 Task: Research Airbnb accommodation in Segbwema, Sierra Leone from 9th November, 2023 to 16th November, 2023 for 2 adults.2 bedrooms having 2 beds and 1 bathroom. Property type can be flat. Booking option can be shelf check-in. Look for 4 properties as per requirement.
Action: Mouse moved to (427, 180)
Screenshot: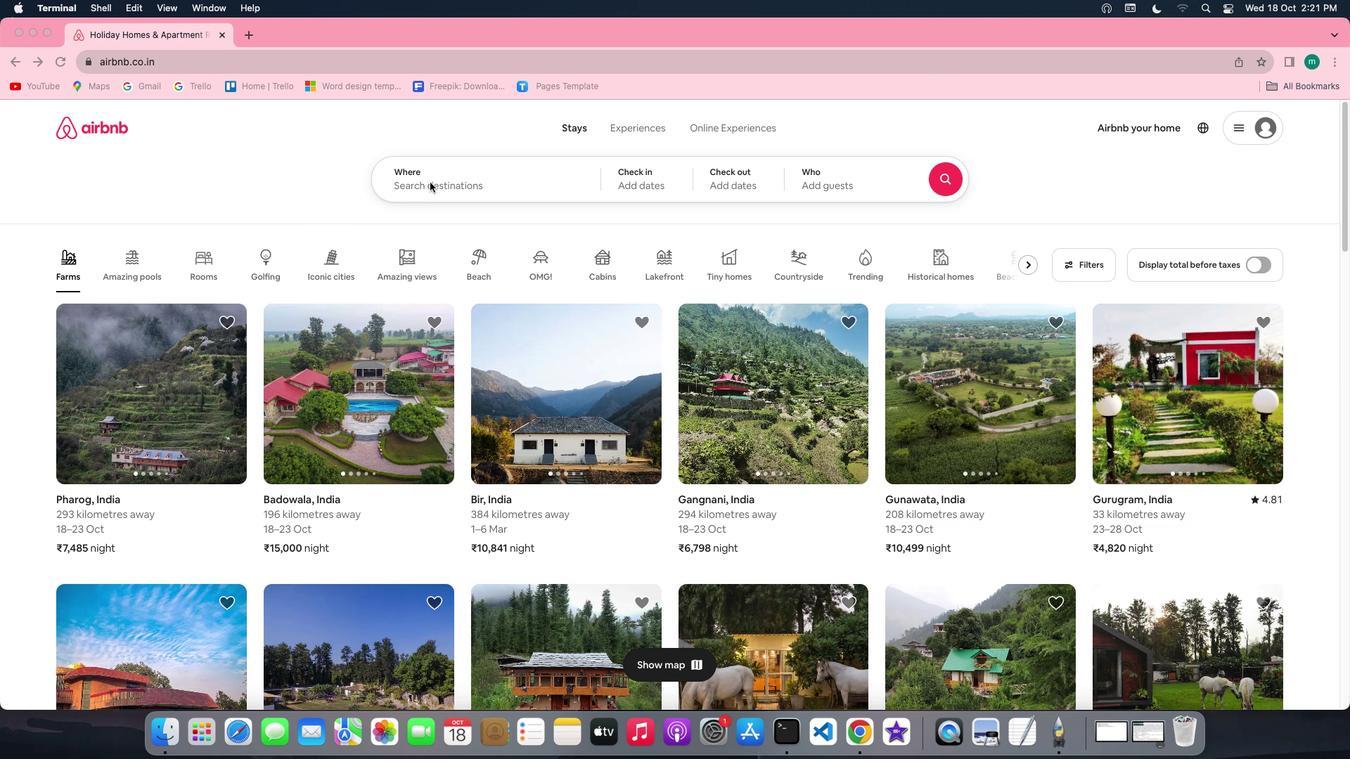 
Action: Mouse pressed left at (427, 180)
Screenshot: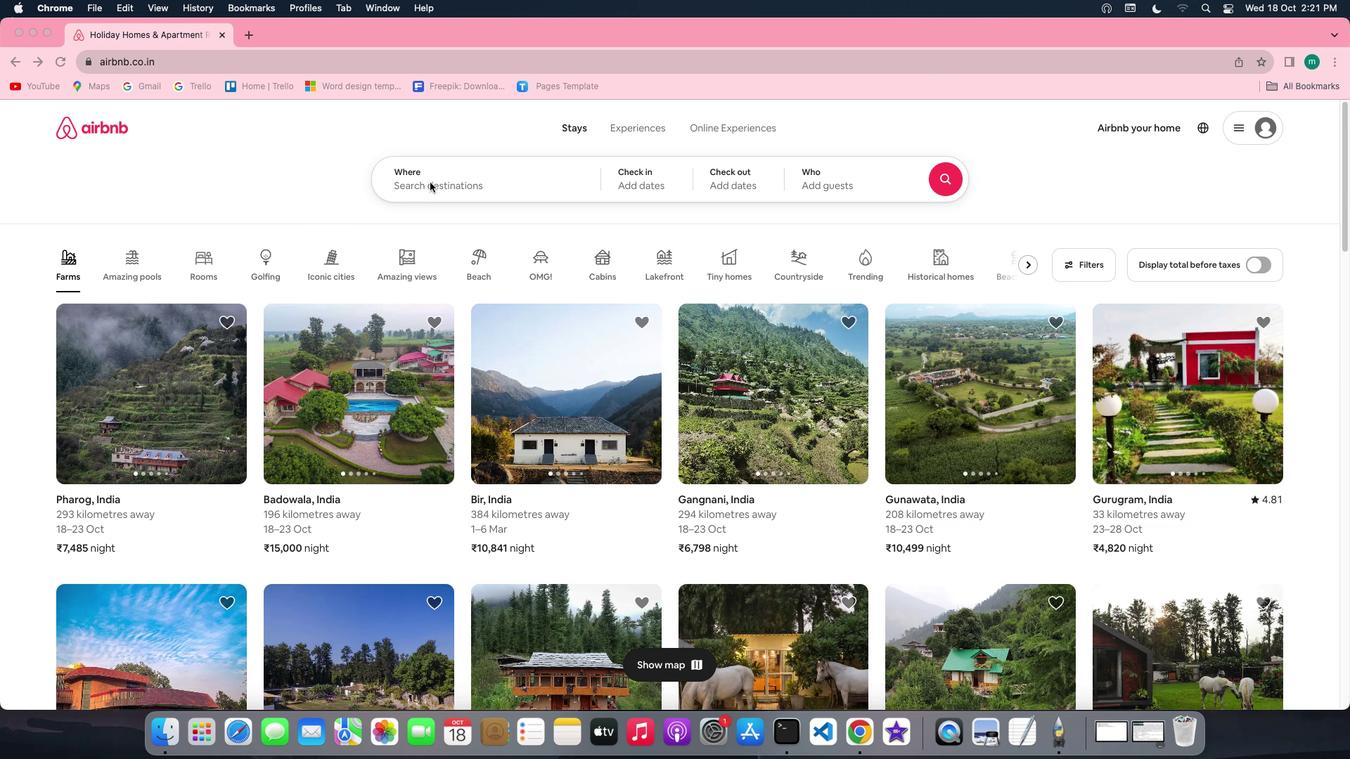 
Action: Mouse pressed left at (427, 180)
Screenshot: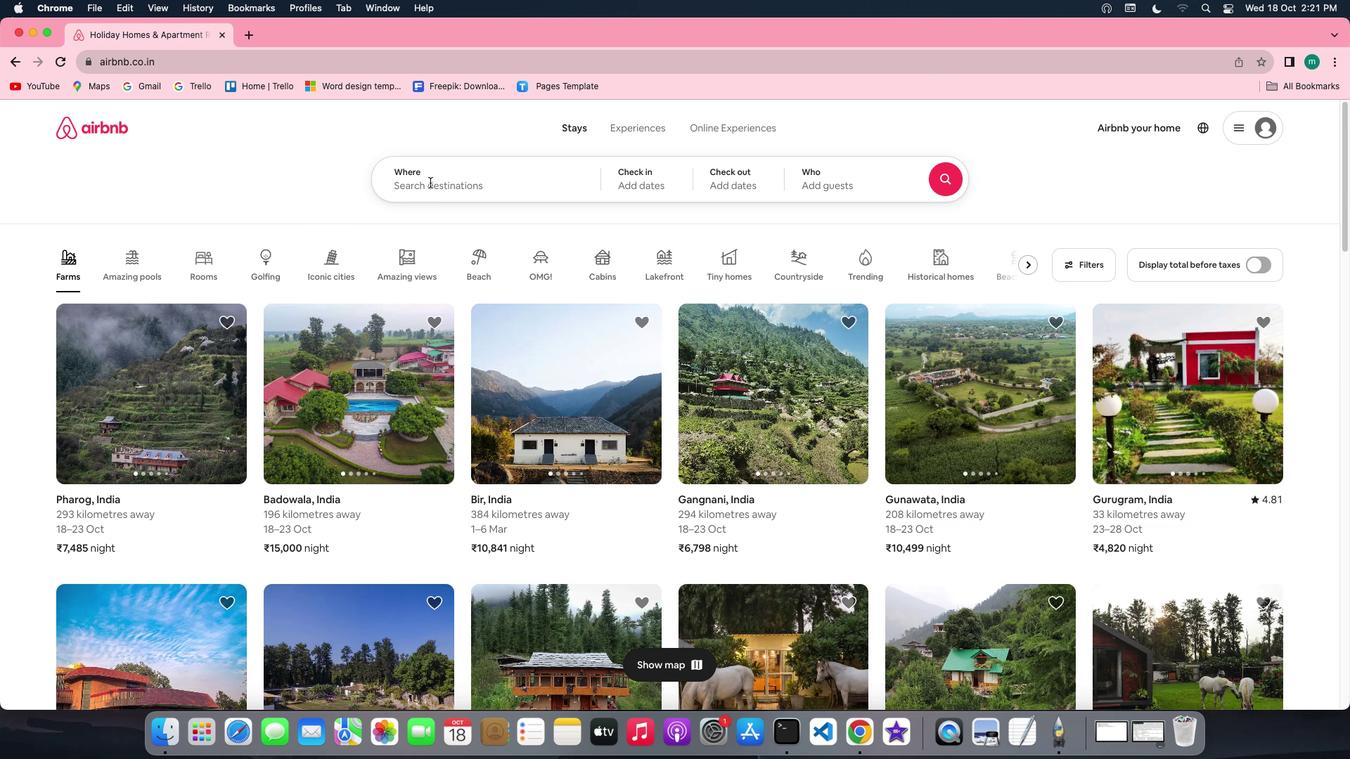 
Action: Key pressed Key.shift'S''e''g''b''w''e''m''a'','Key.spaceKey.shift'S''i''e''r''r''a'Key.spaceKey.shift'L''e''o''n''e'
Screenshot: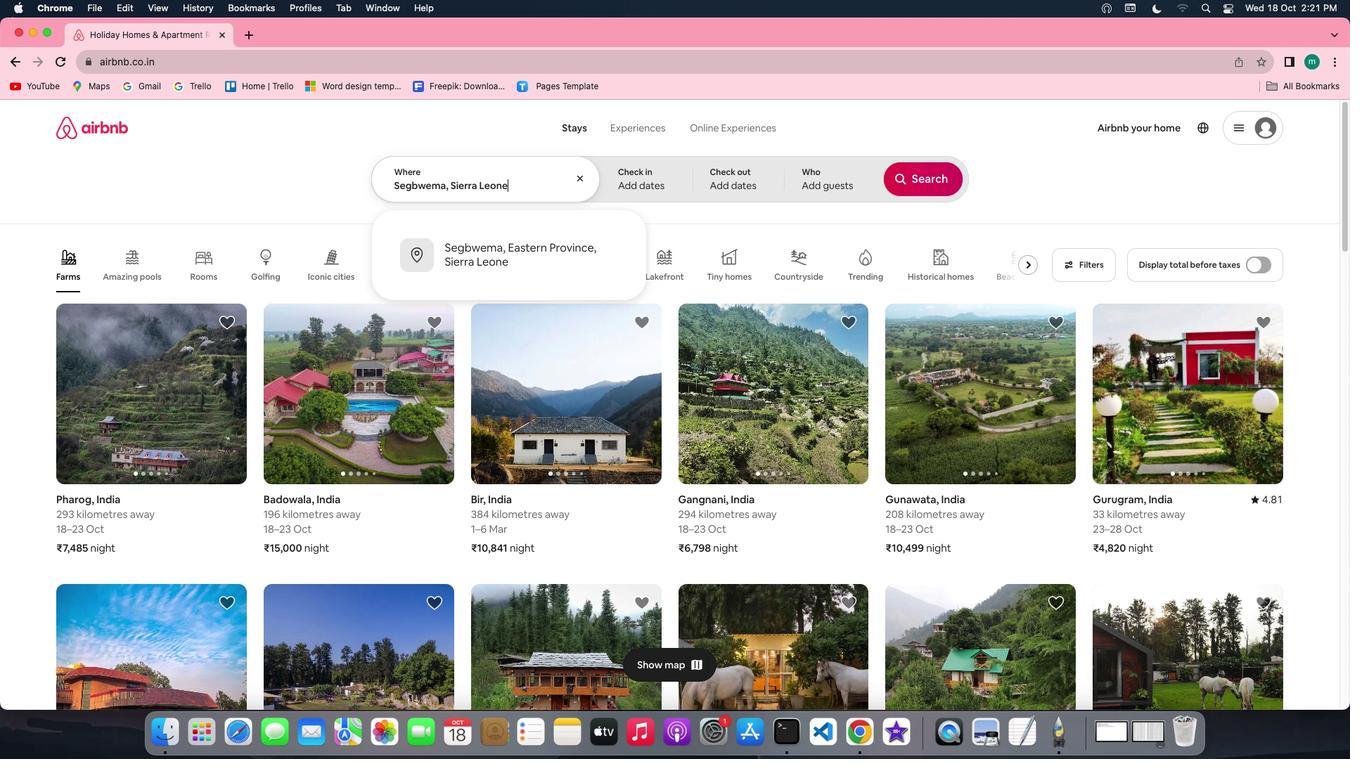 
Action: Mouse moved to (616, 185)
Screenshot: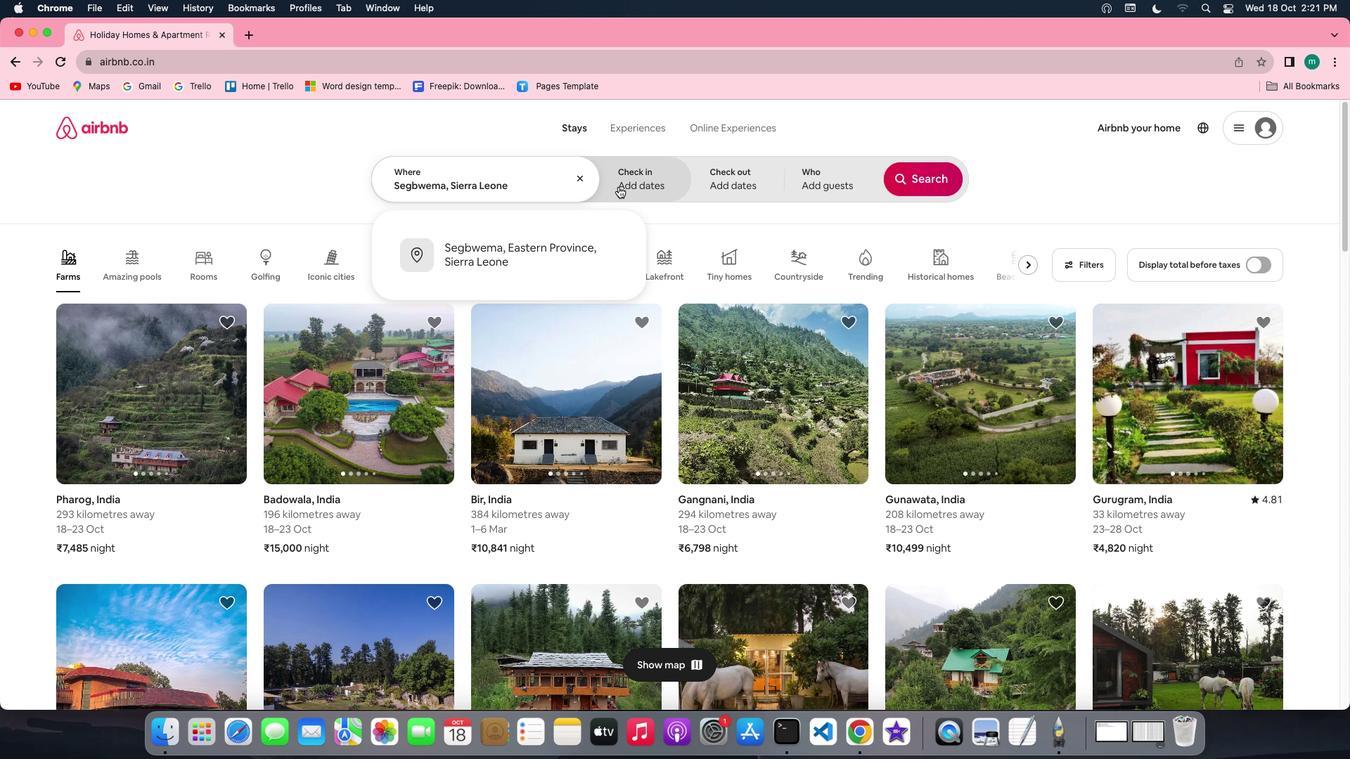 
Action: Mouse pressed left at (616, 185)
Screenshot: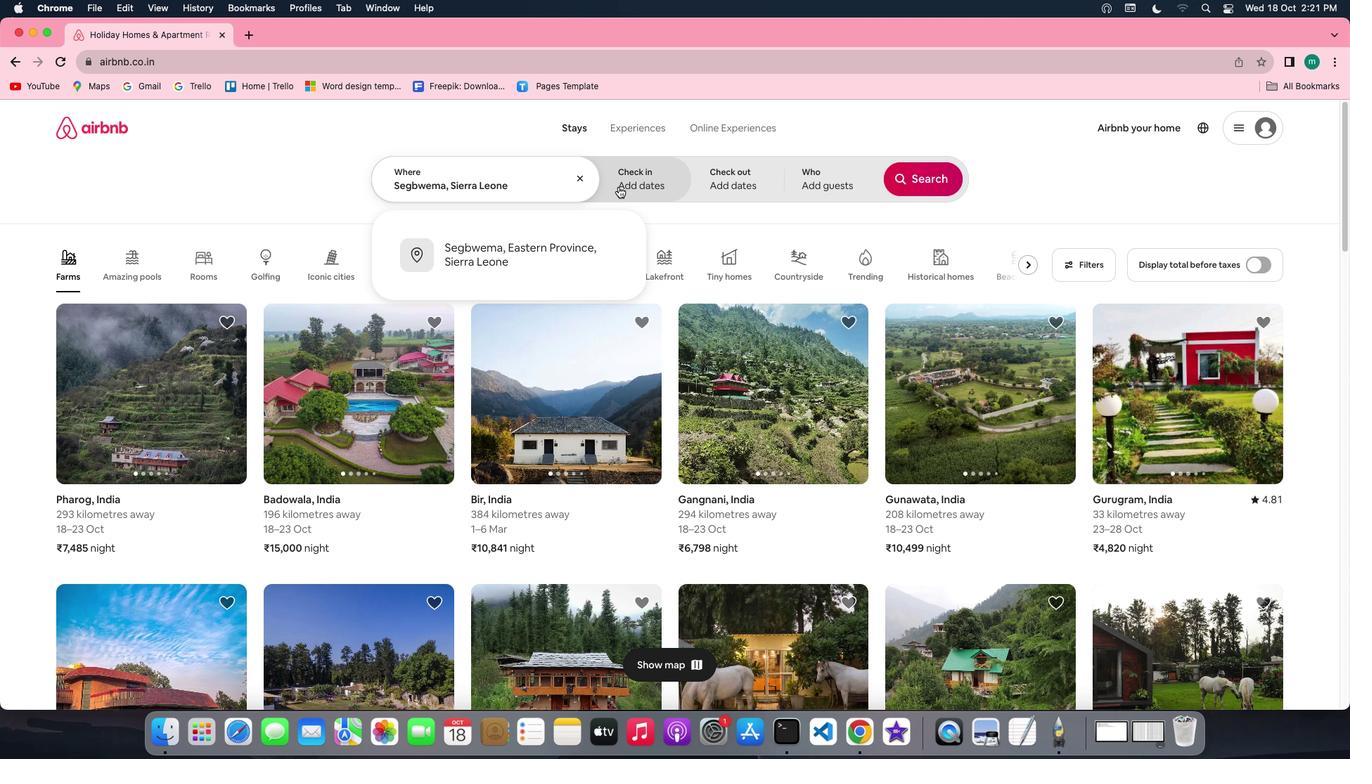 
Action: Mouse moved to (836, 391)
Screenshot: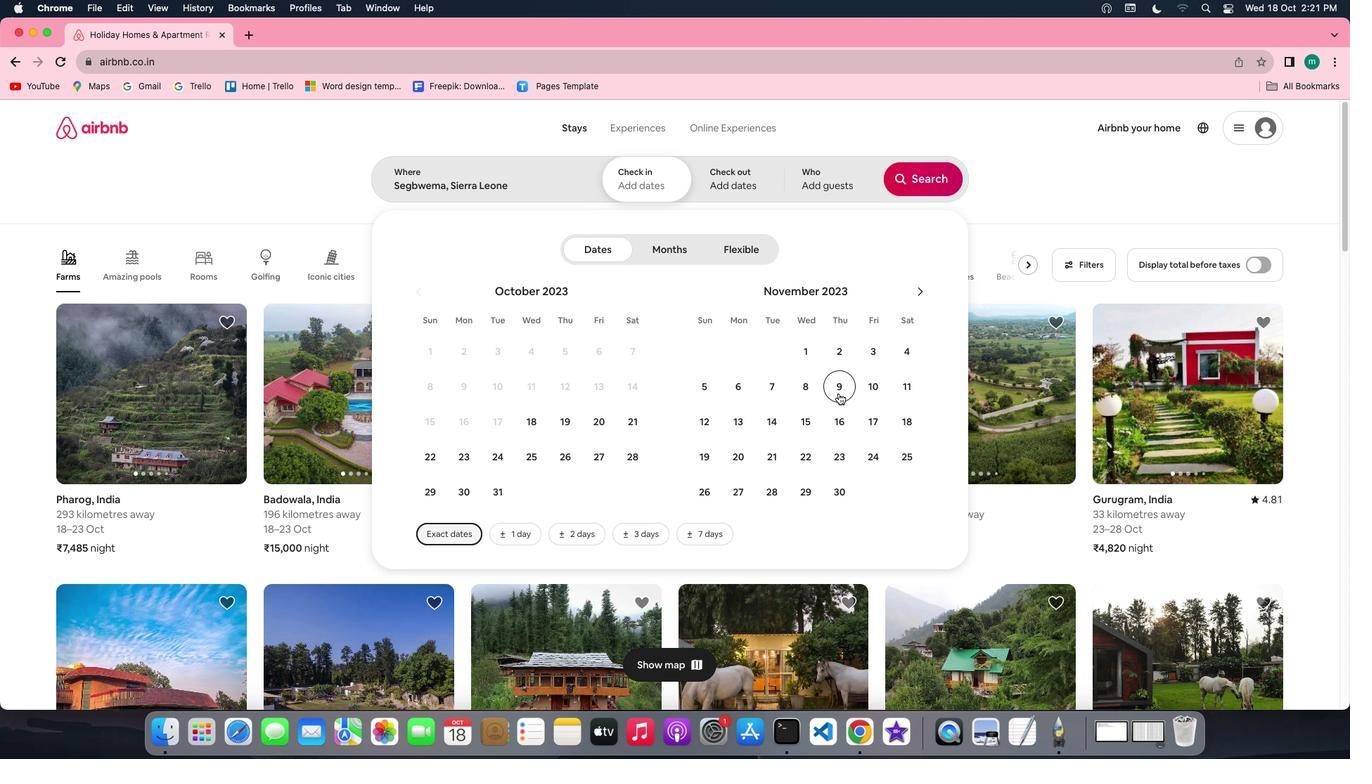 
Action: Mouse pressed left at (836, 391)
Screenshot: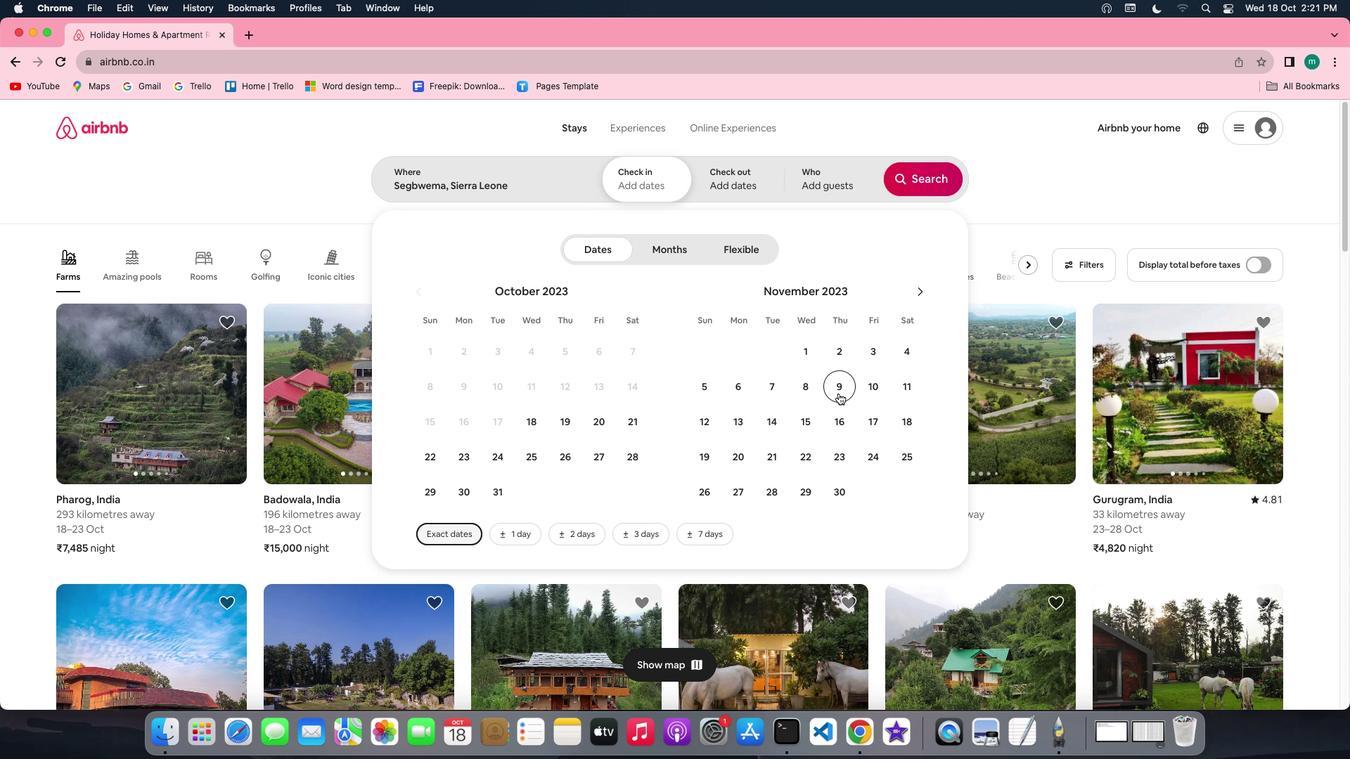 
Action: Mouse moved to (838, 416)
Screenshot: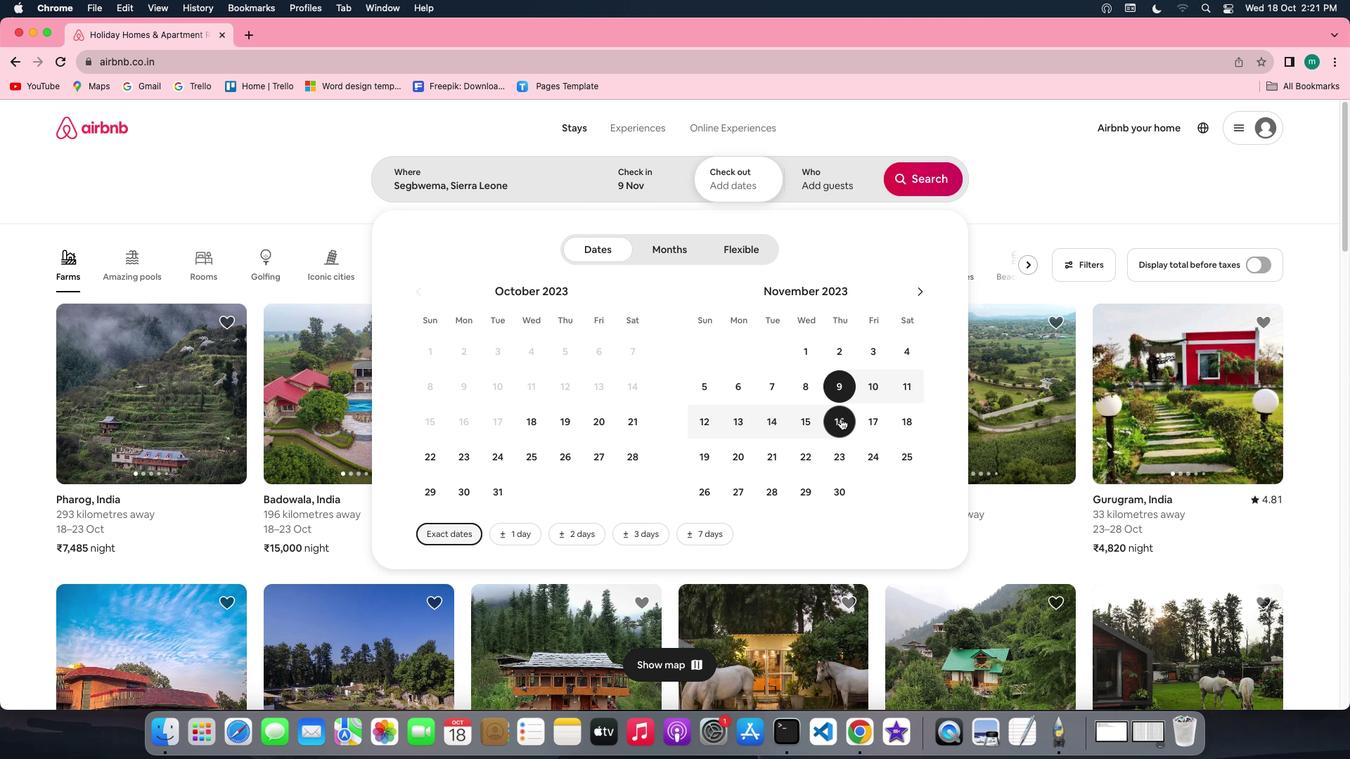 
Action: Mouse pressed left at (838, 416)
Screenshot: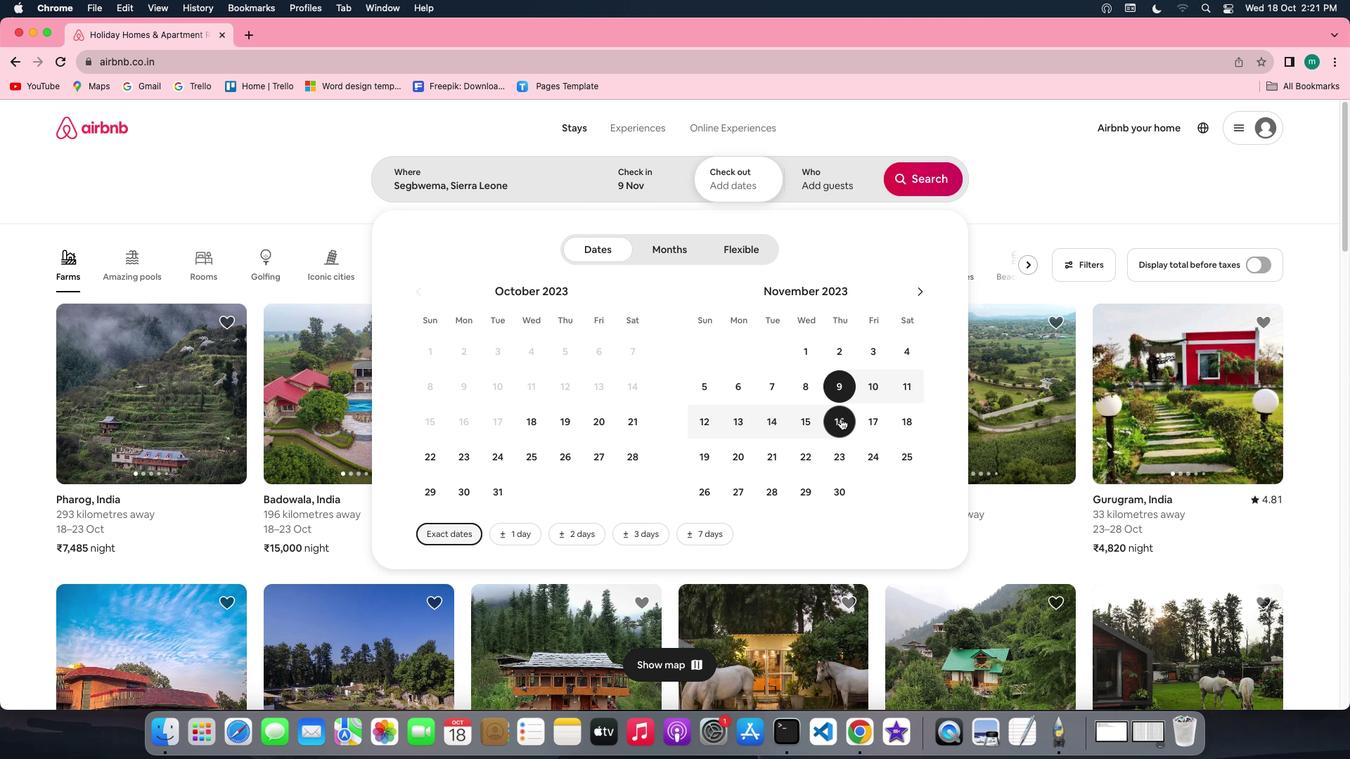 
Action: Mouse moved to (854, 183)
Screenshot: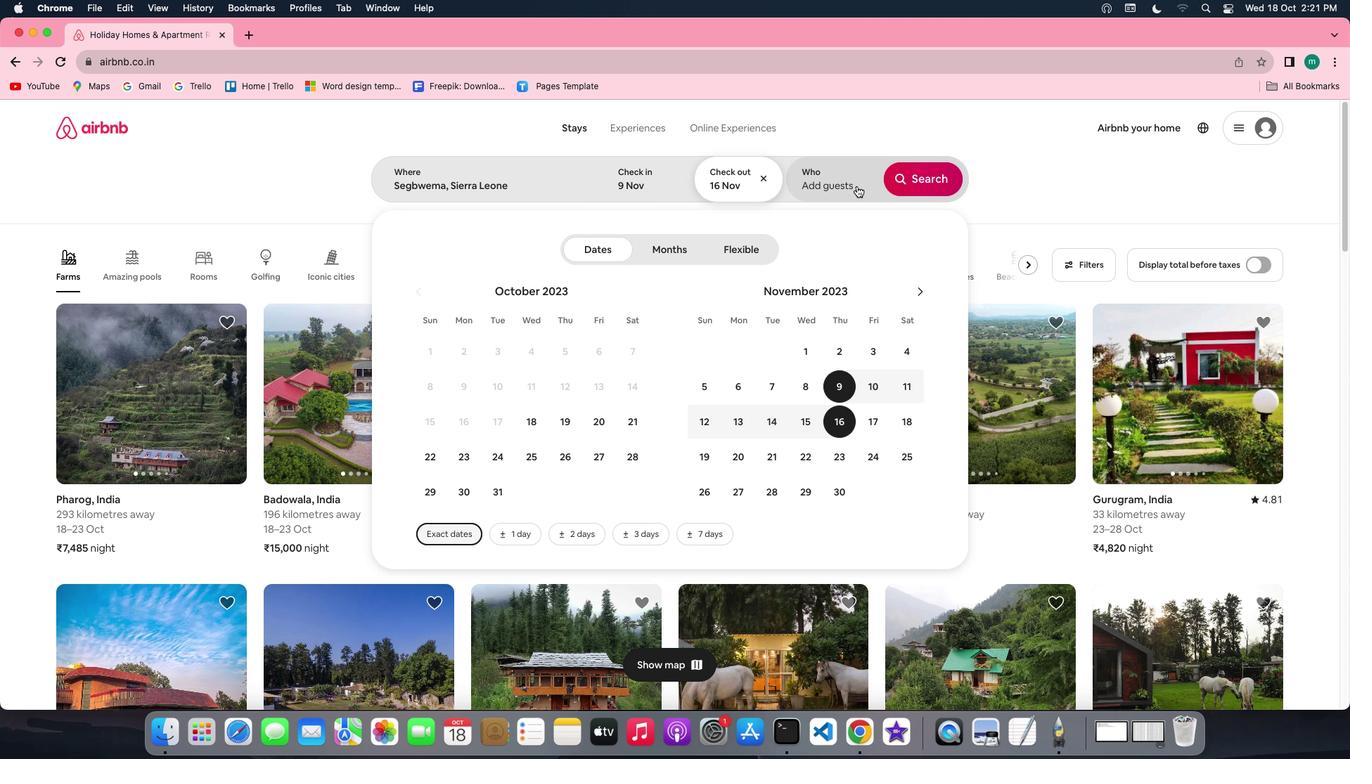 
Action: Mouse pressed left at (854, 183)
Screenshot: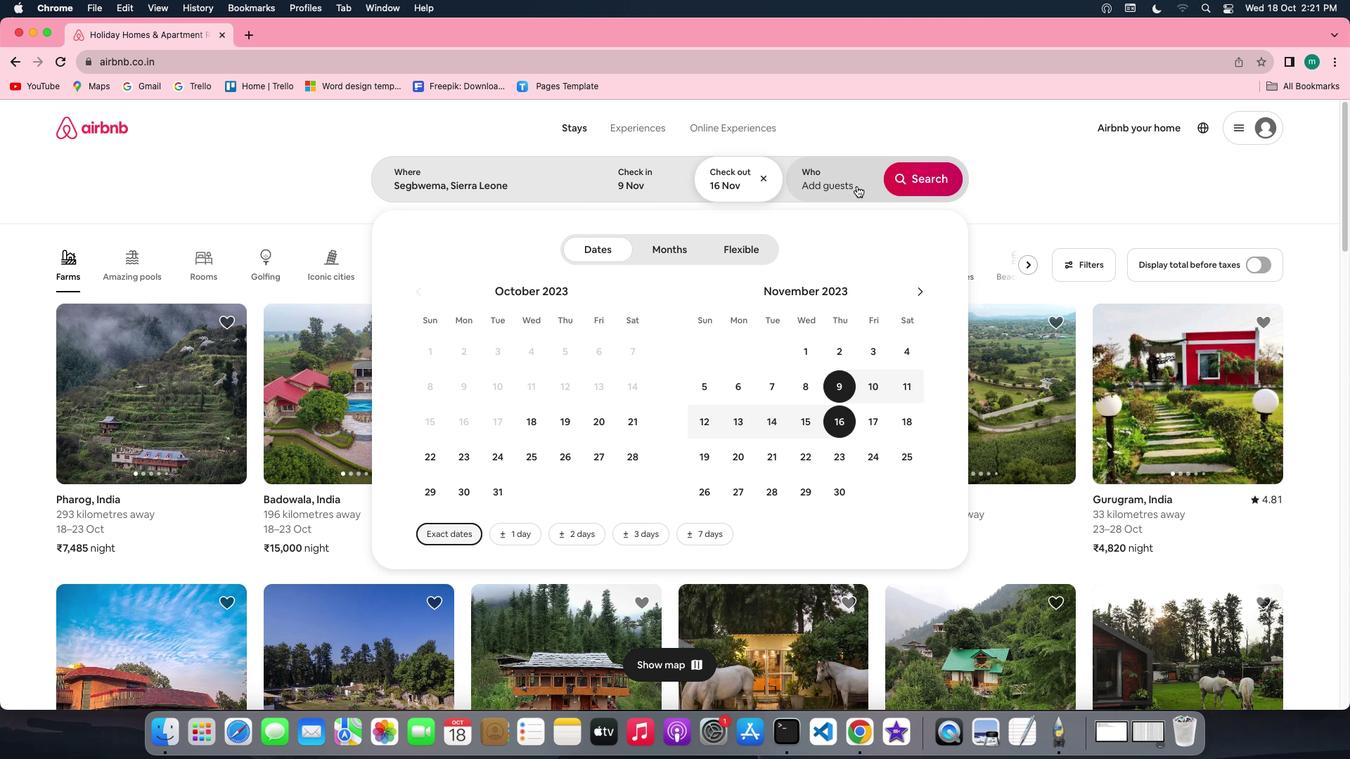 
Action: Mouse moved to (927, 244)
Screenshot: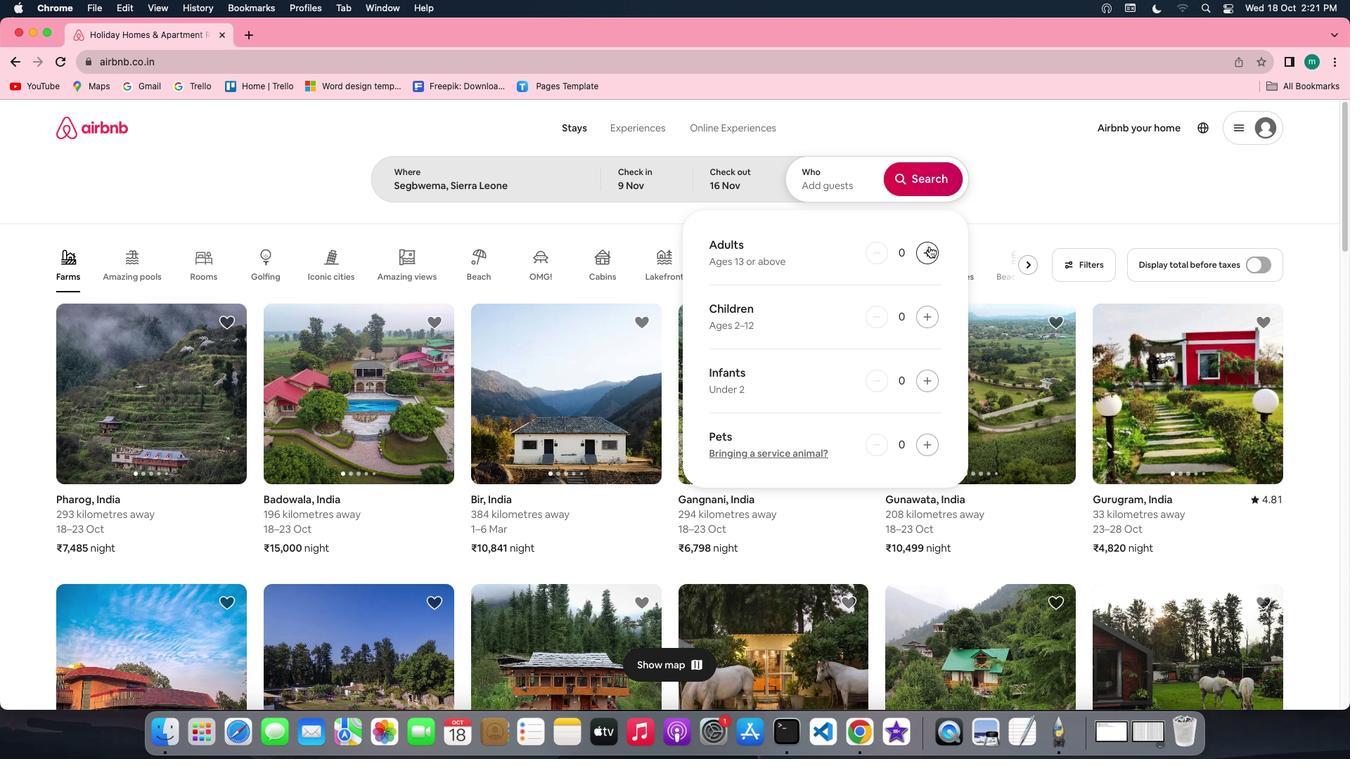 
Action: Mouse pressed left at (927, 244)
Screenshot: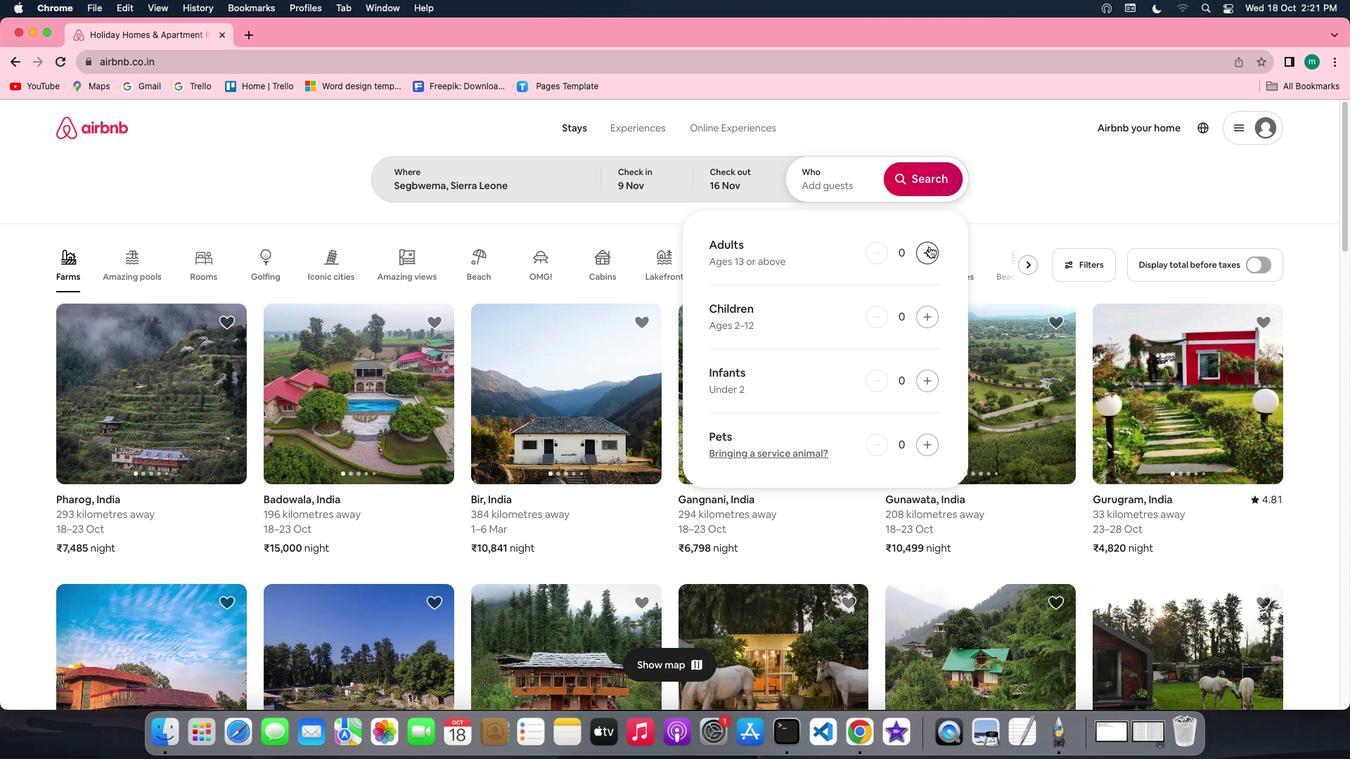 
Action: Mouse pressed left at (927, 244)
Screenshot: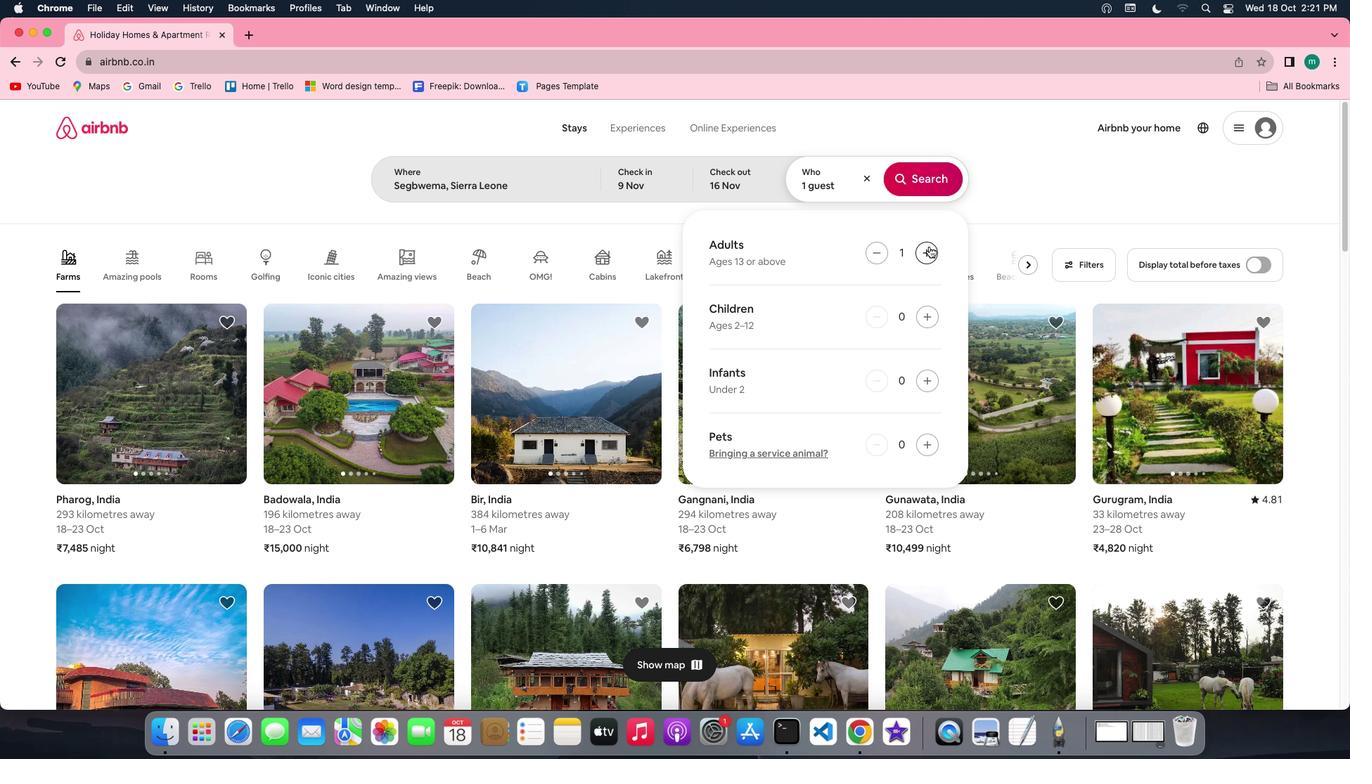
Action: Mouse moved to (918, 170)
Screenshot: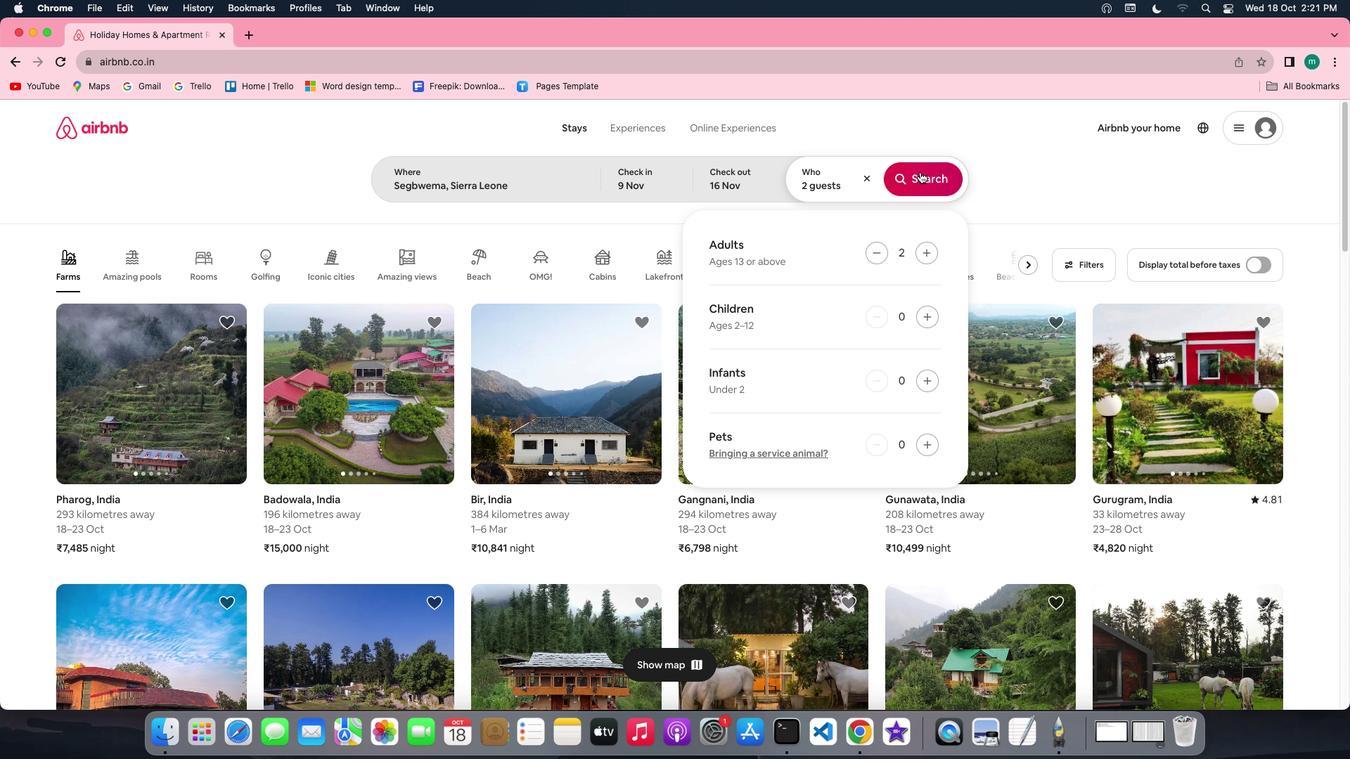 
Action: Mouse pressed left at (918, 170)
Screenshot: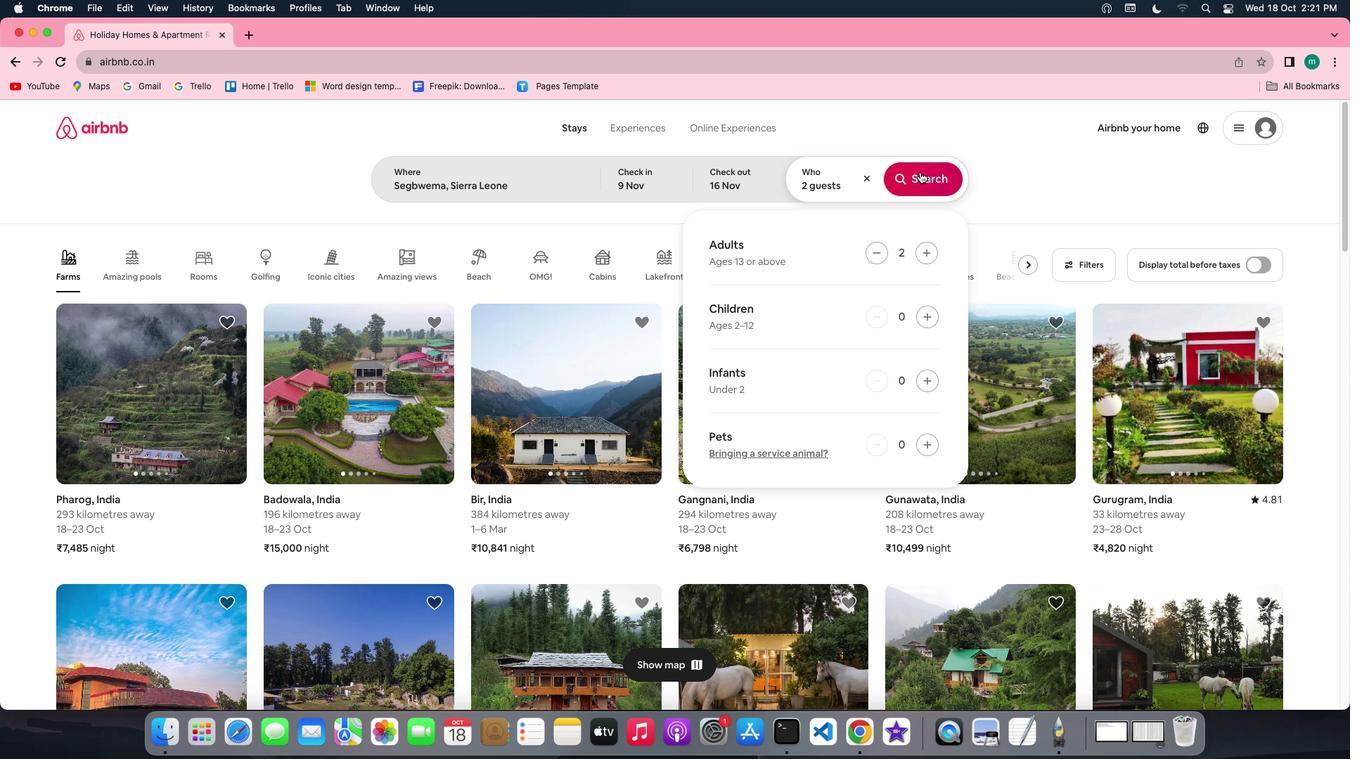 
Action: Mouse moved to (1139, 177)
Screenshot: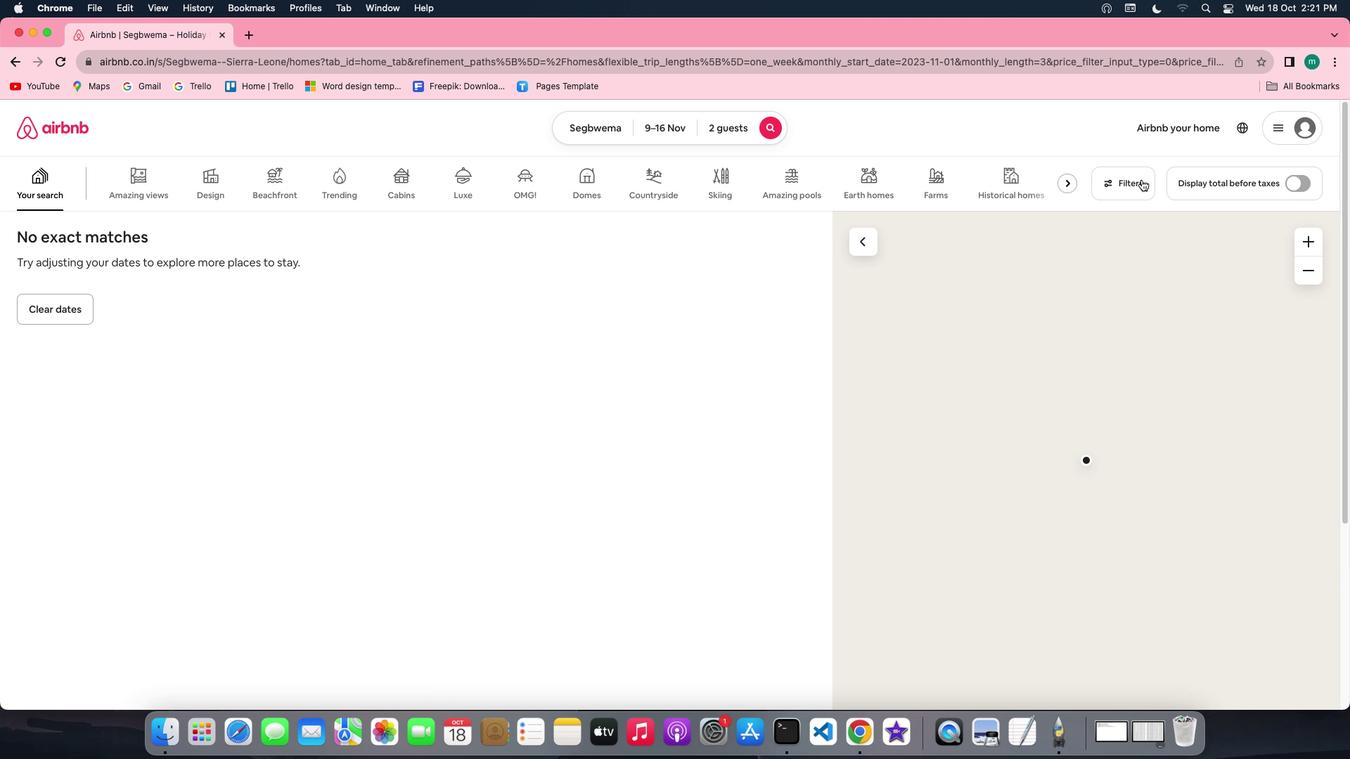 
Action: Mouse pressed left at (1139, 177)
Screenshot: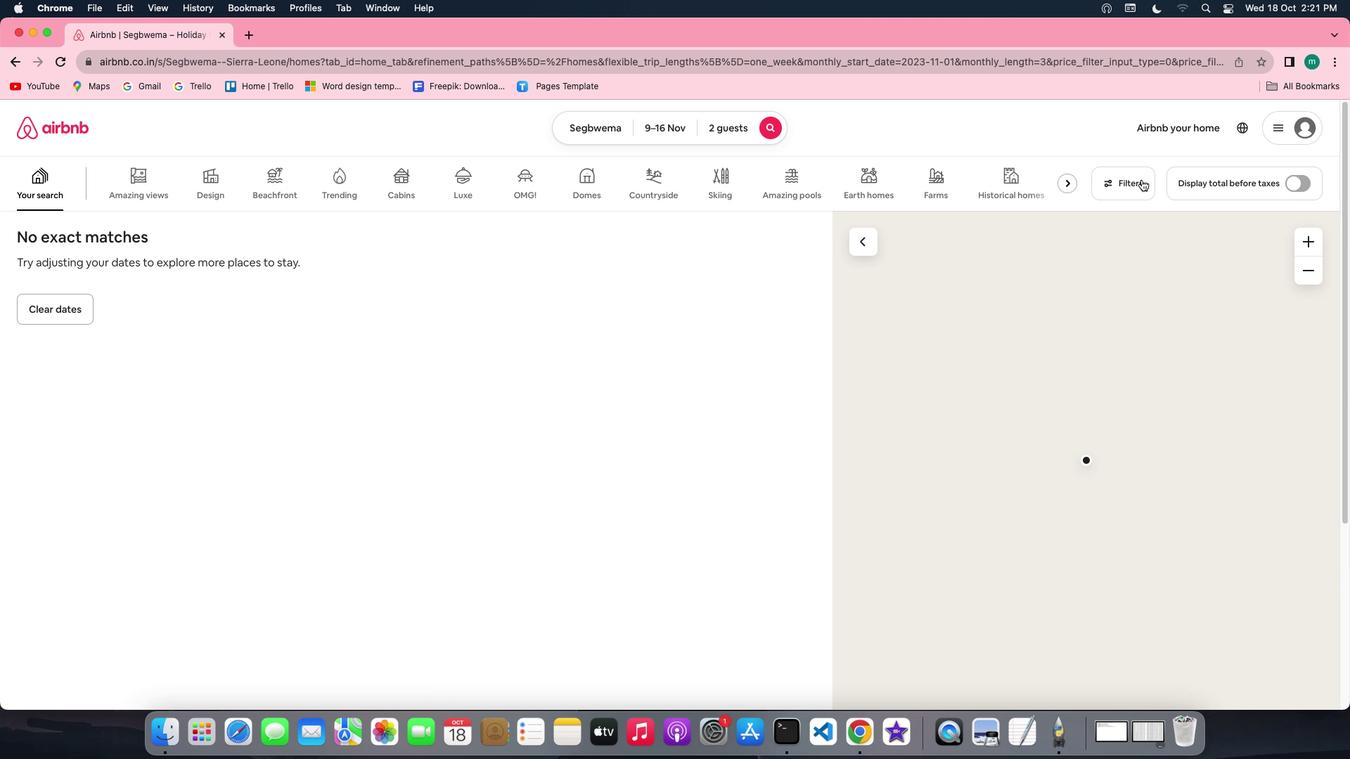 
Action: Mouse moved to (637, 443)
Screenshot: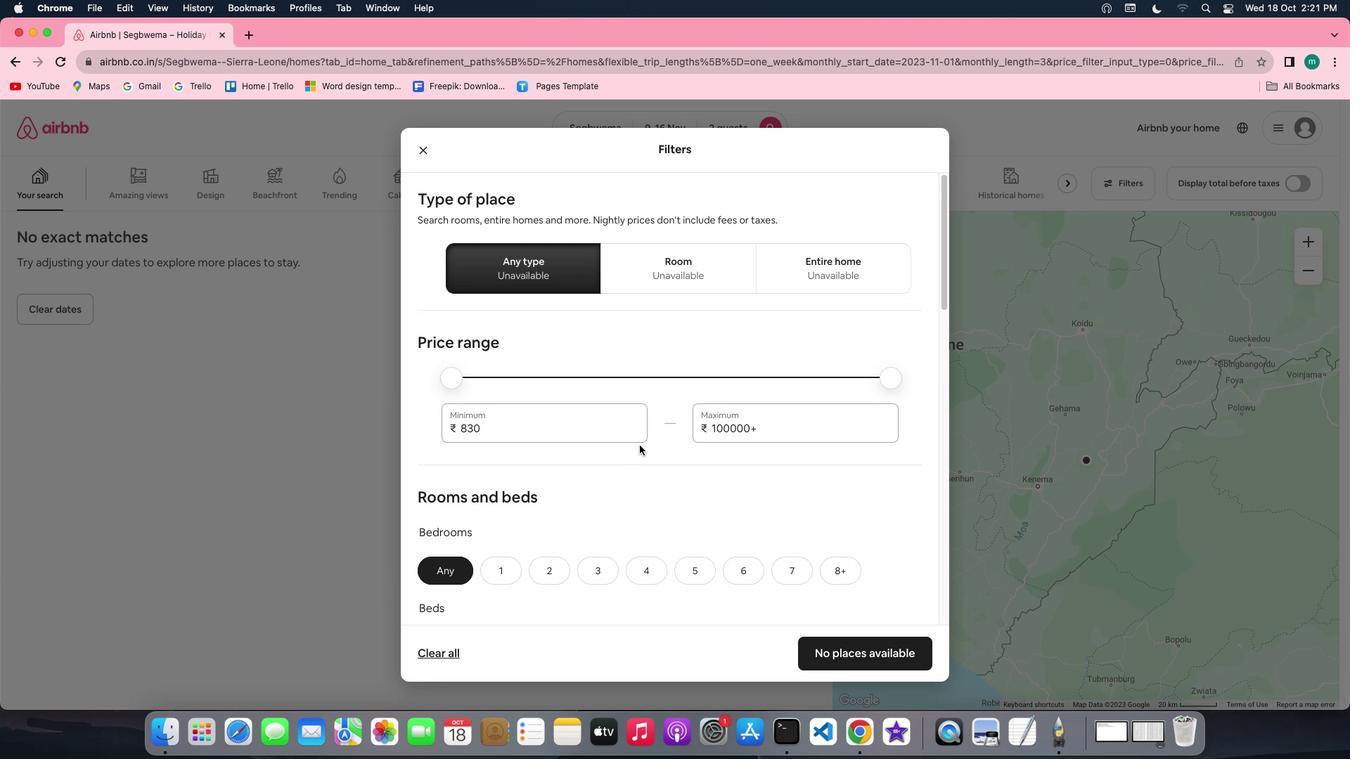 
Action: Mouse scrolled (637, 443) with delta (-1, -2)
Screenshot: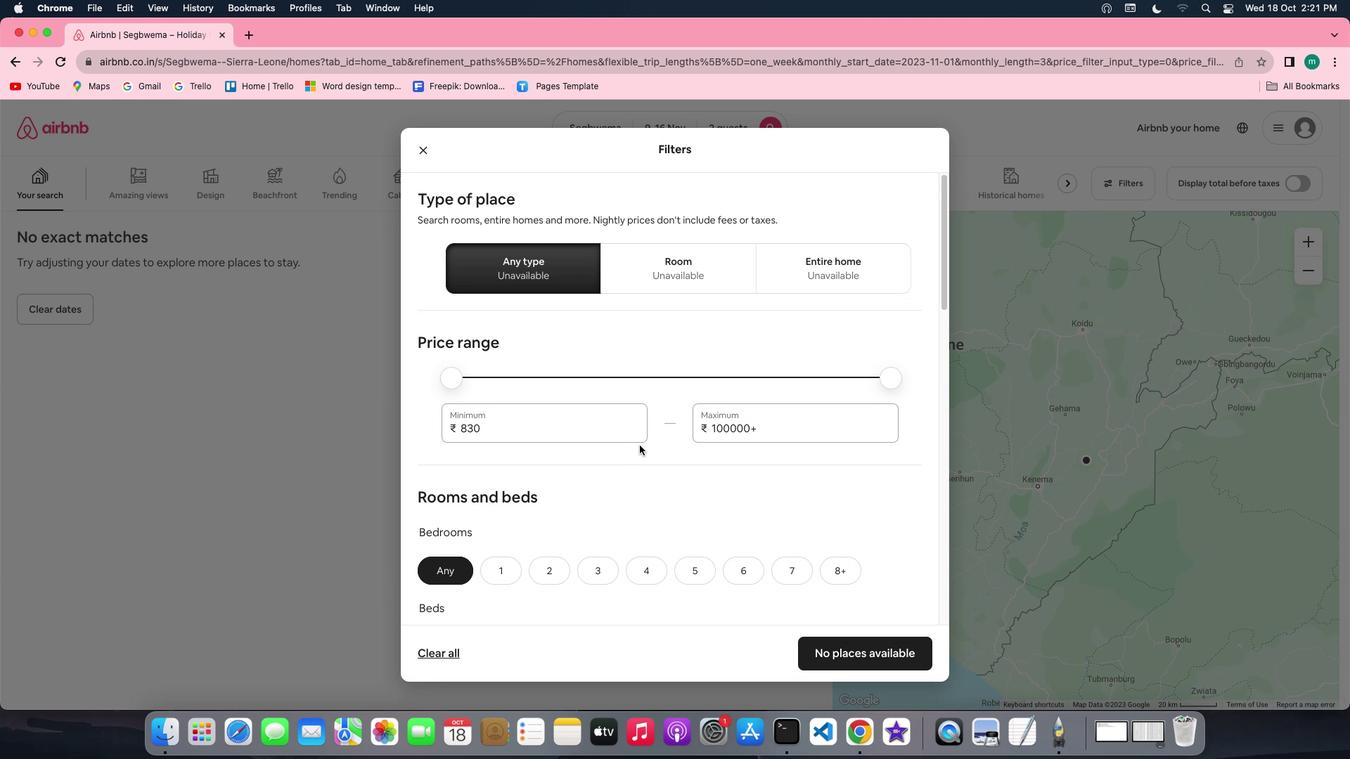 
Action: Mouse scrolled (637, 443) with delta (-1, -2)
Screenshot: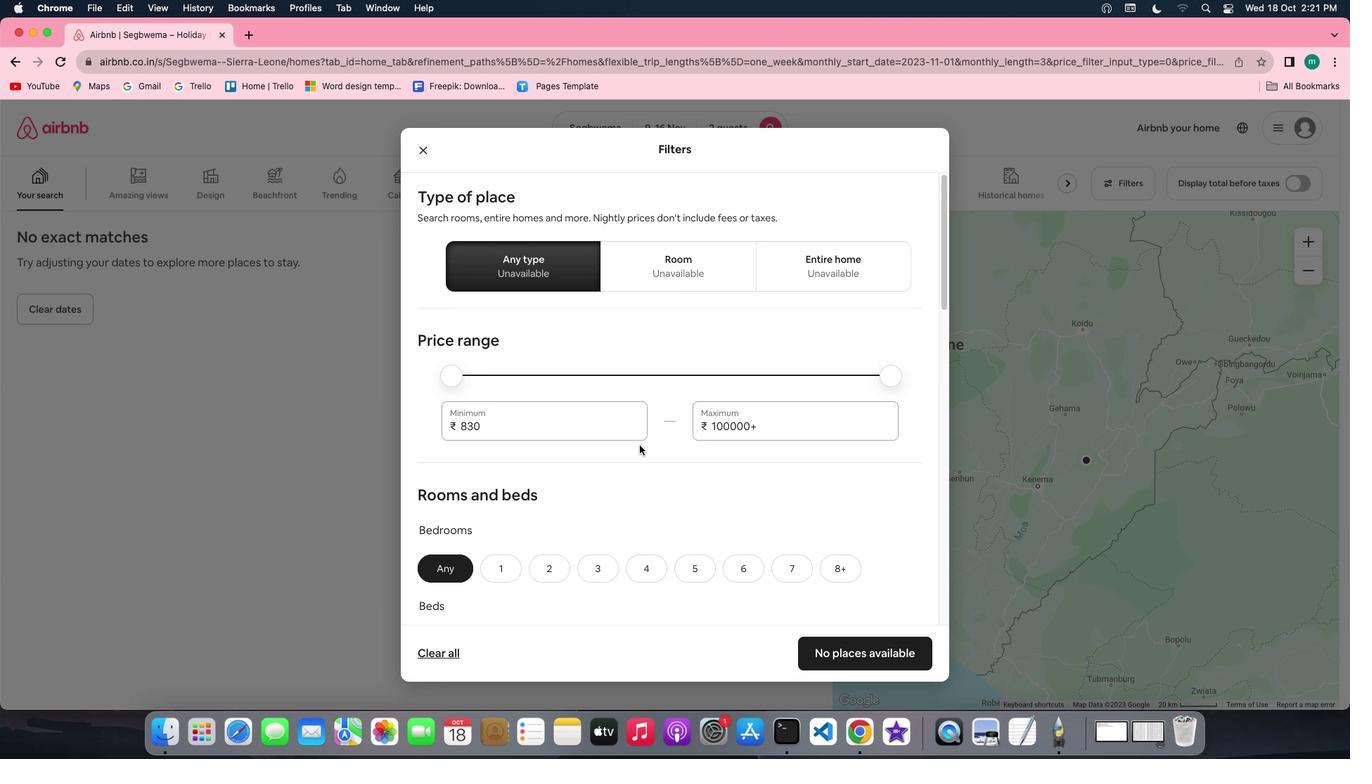 
Action: Mouse scrolled (637, 443) with delta (-1, -2)
Screenshot: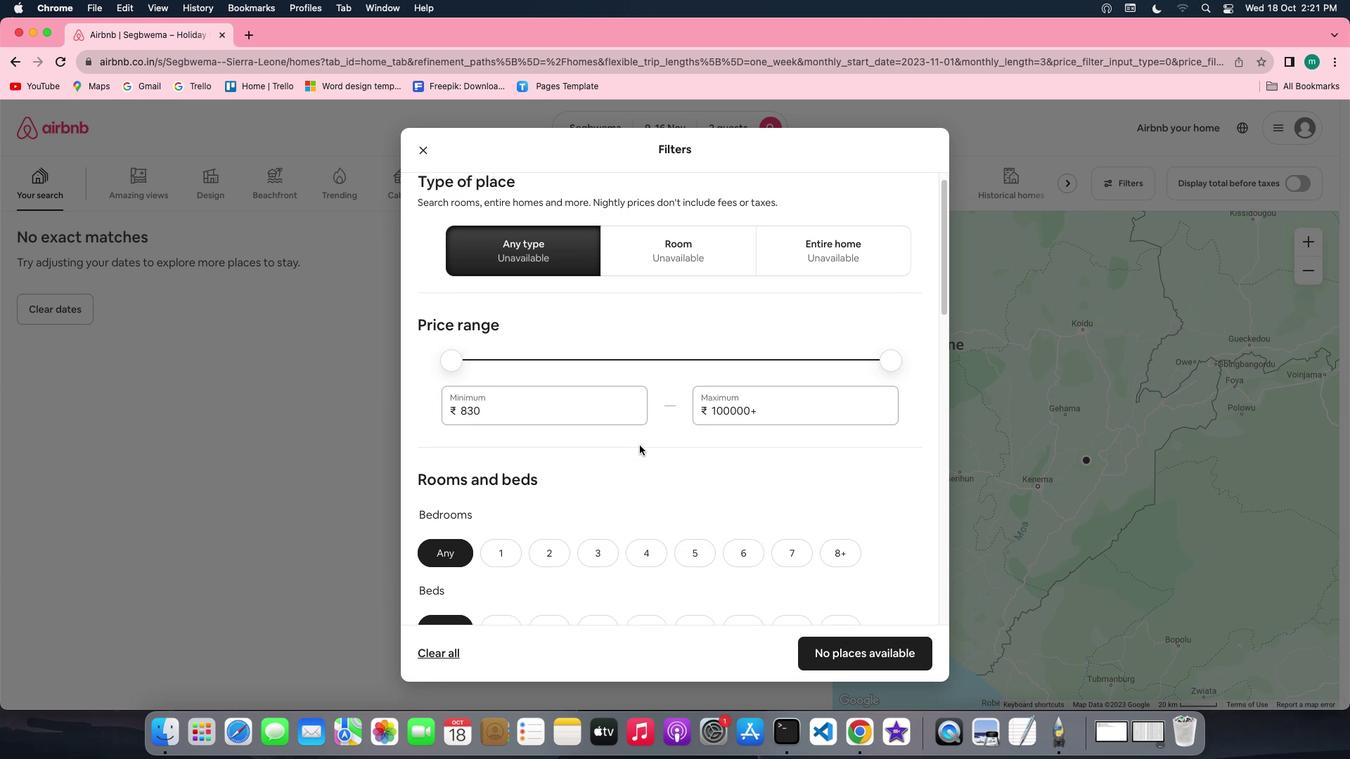 
Action: Mouse scrolled (637, 443) with delta (-1, -2)
Screenshot: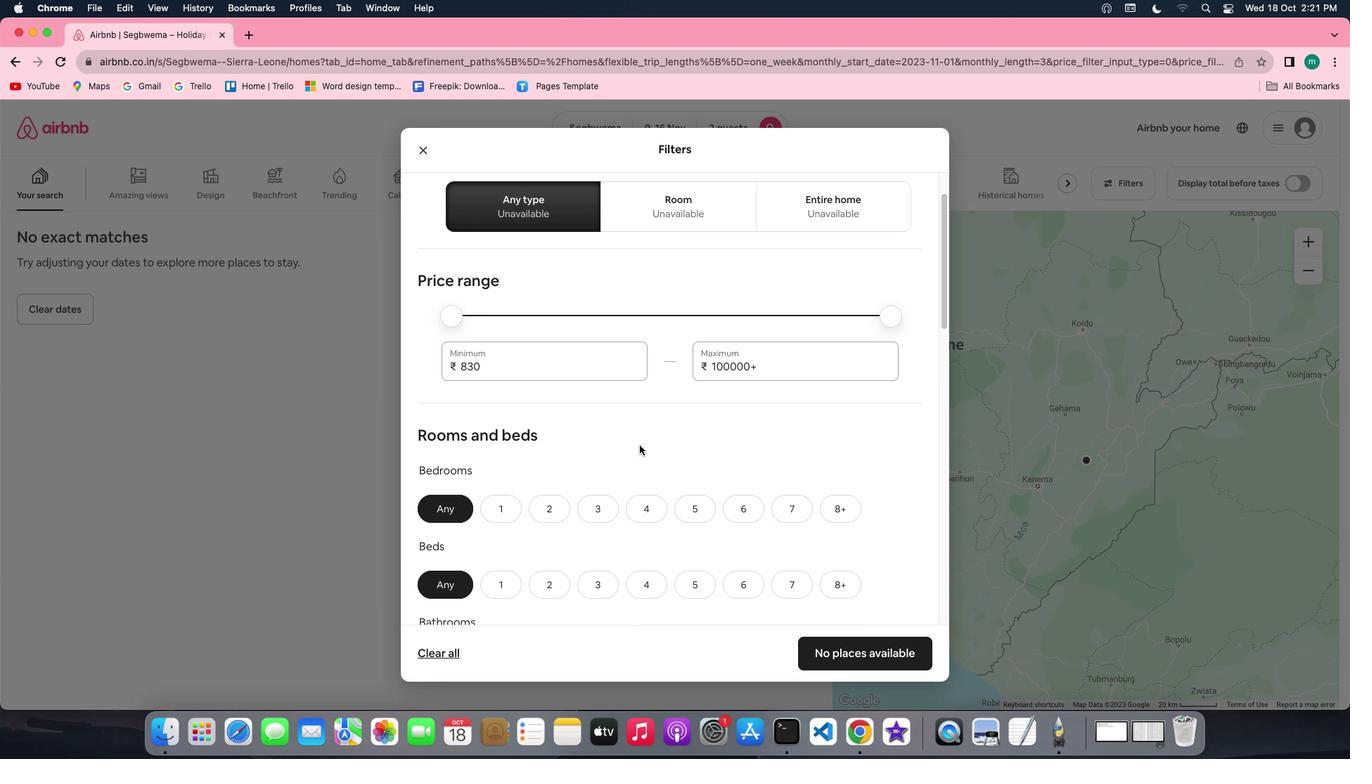 
Action: Mouse scrolled (637, 443) with delta (-1, -2)
Screenshot: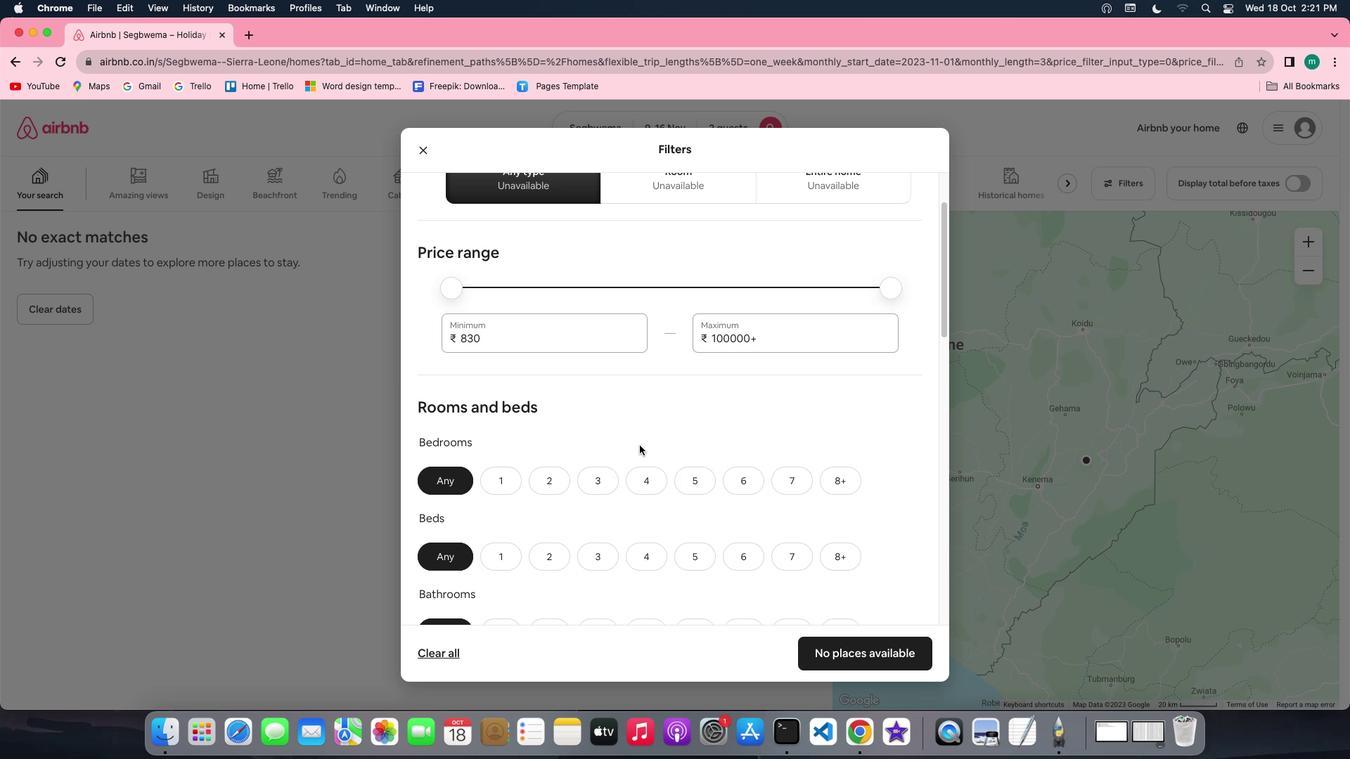 
Action: Mouse scrolled (637, 443) with delta (-1, -2)
Screenshot: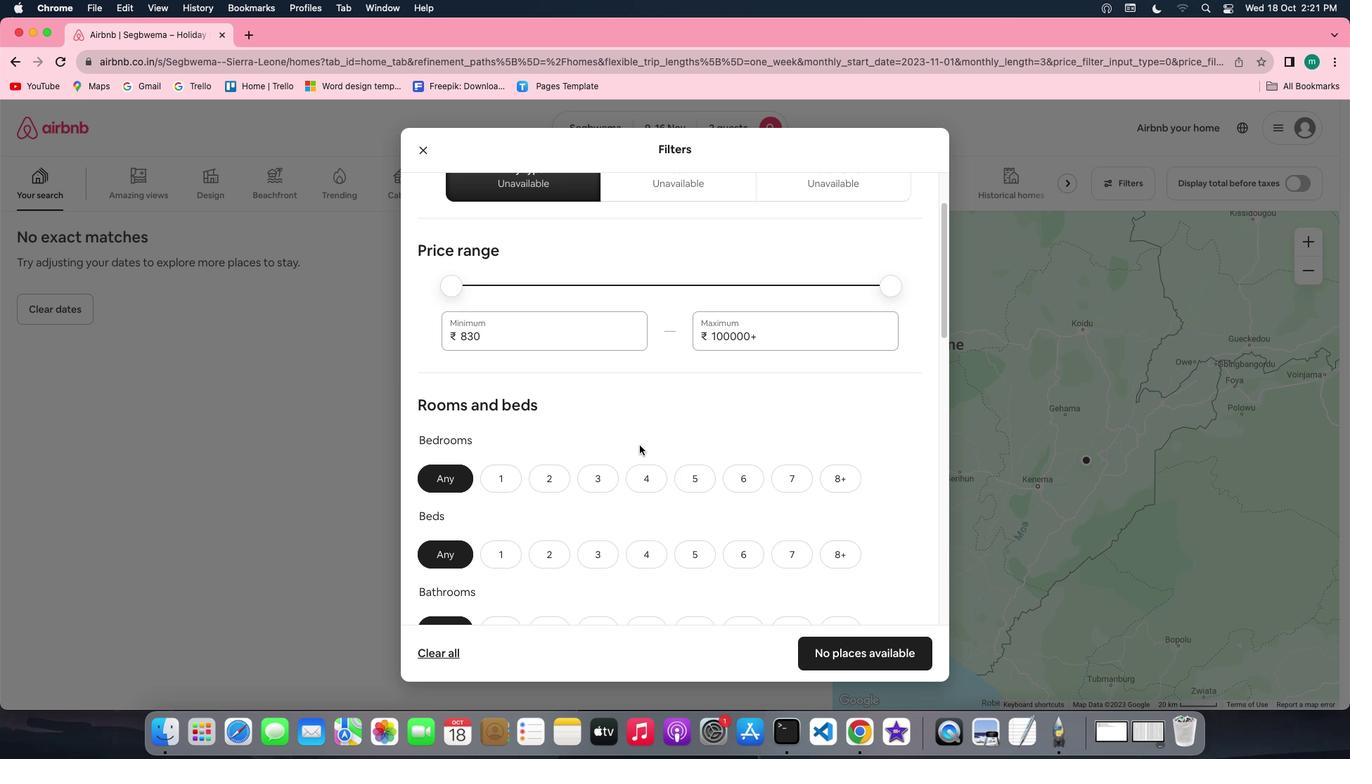 
Action: Mouse scrolled (637, 443) with delta (-1, -2)
Screenshot: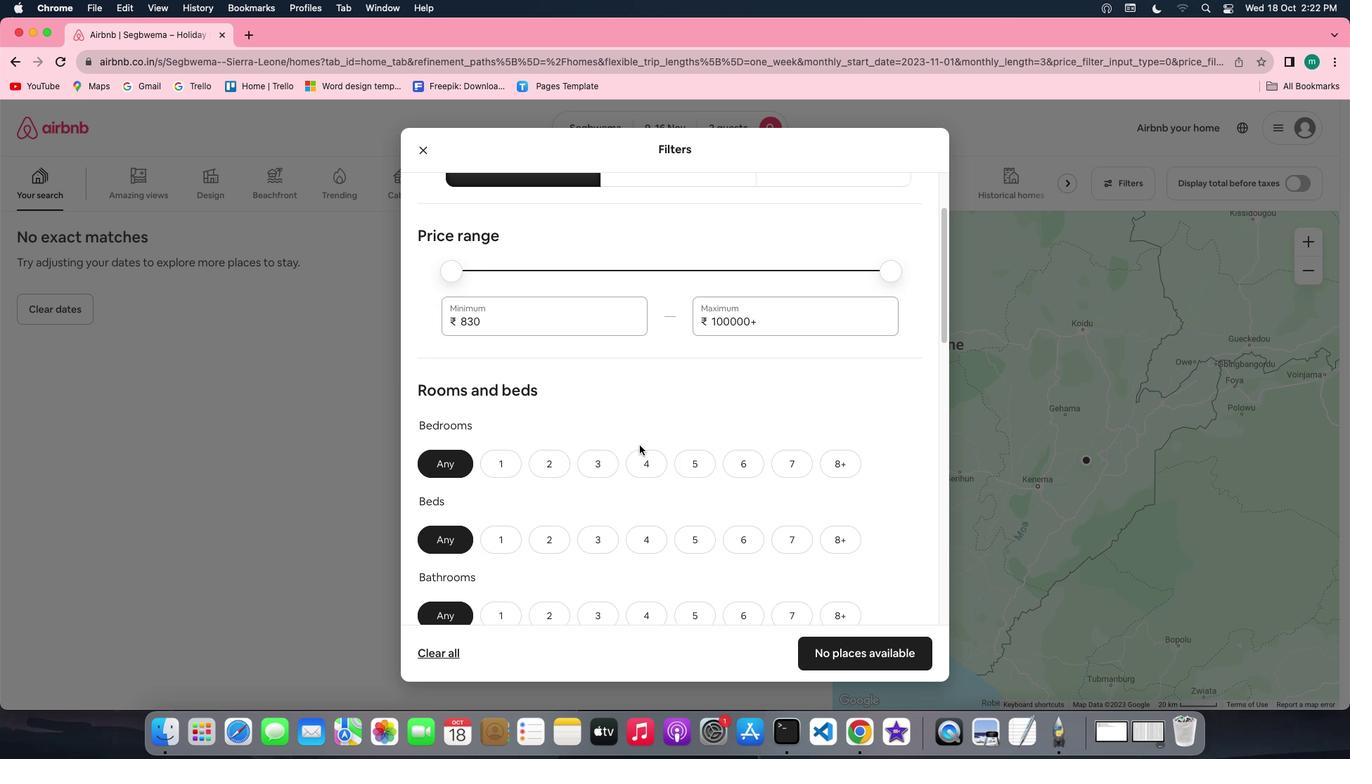 
Action: Mouse scrolled (637, 443) with delta (-1, -2)
Screenshot: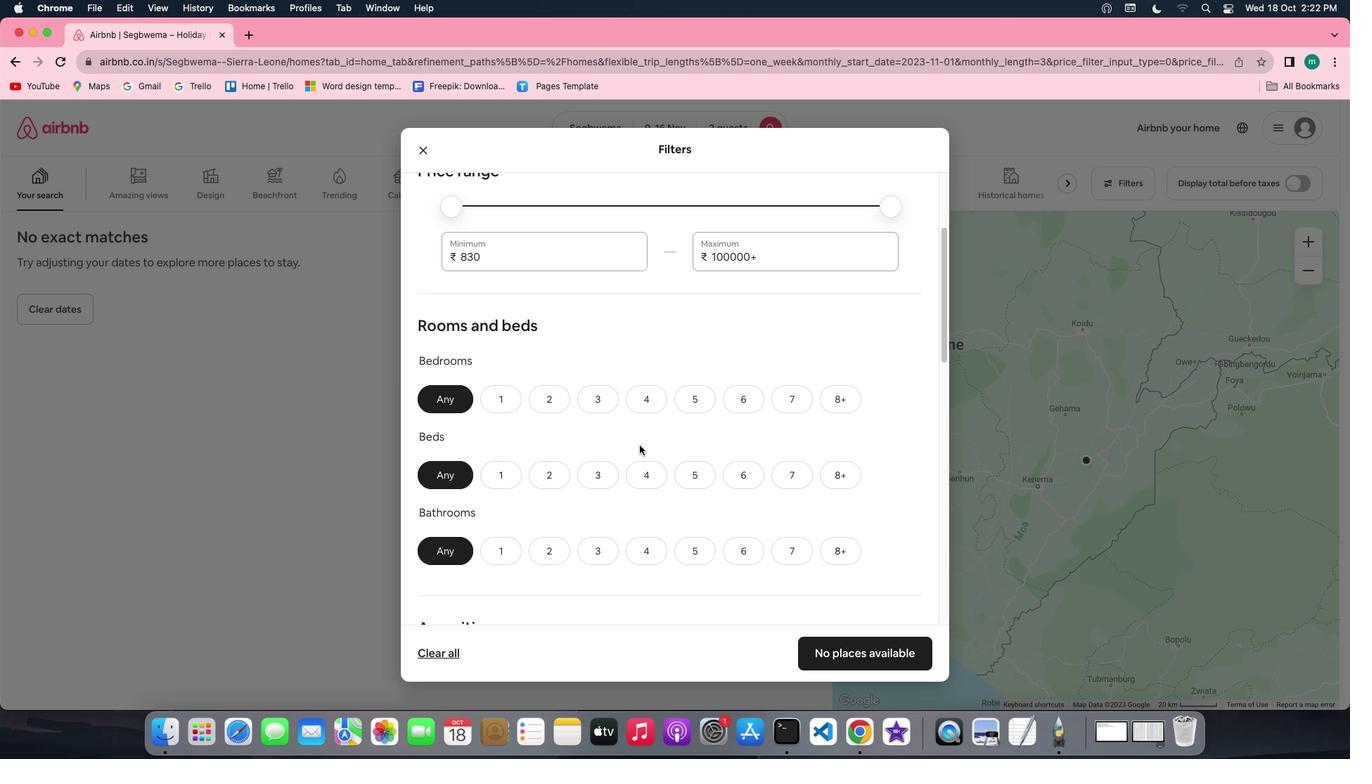 
Action: Mouse scrolled (637, 443) with delta (-1, -2)
Screenshot: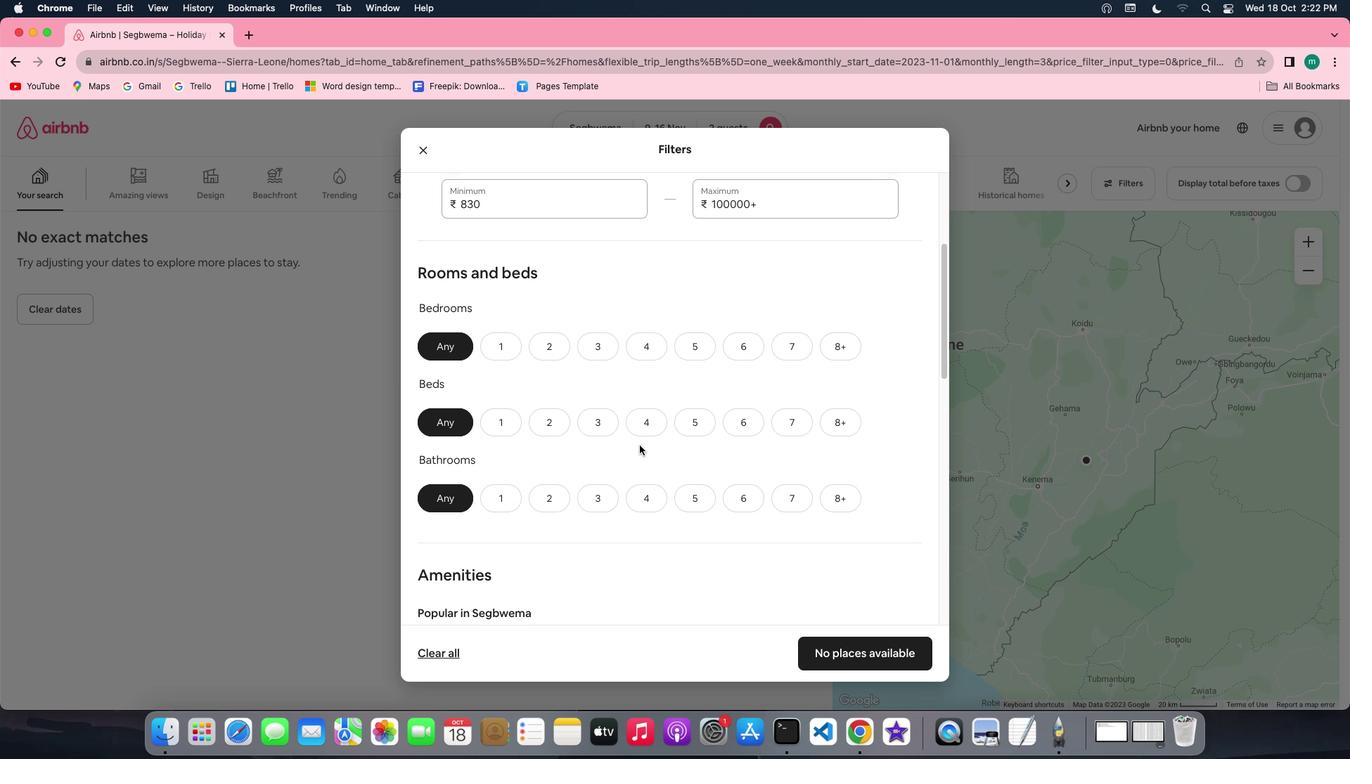 
Action: Mouse scrolled (637, 443) with delta (-1, -2)
Screenshot: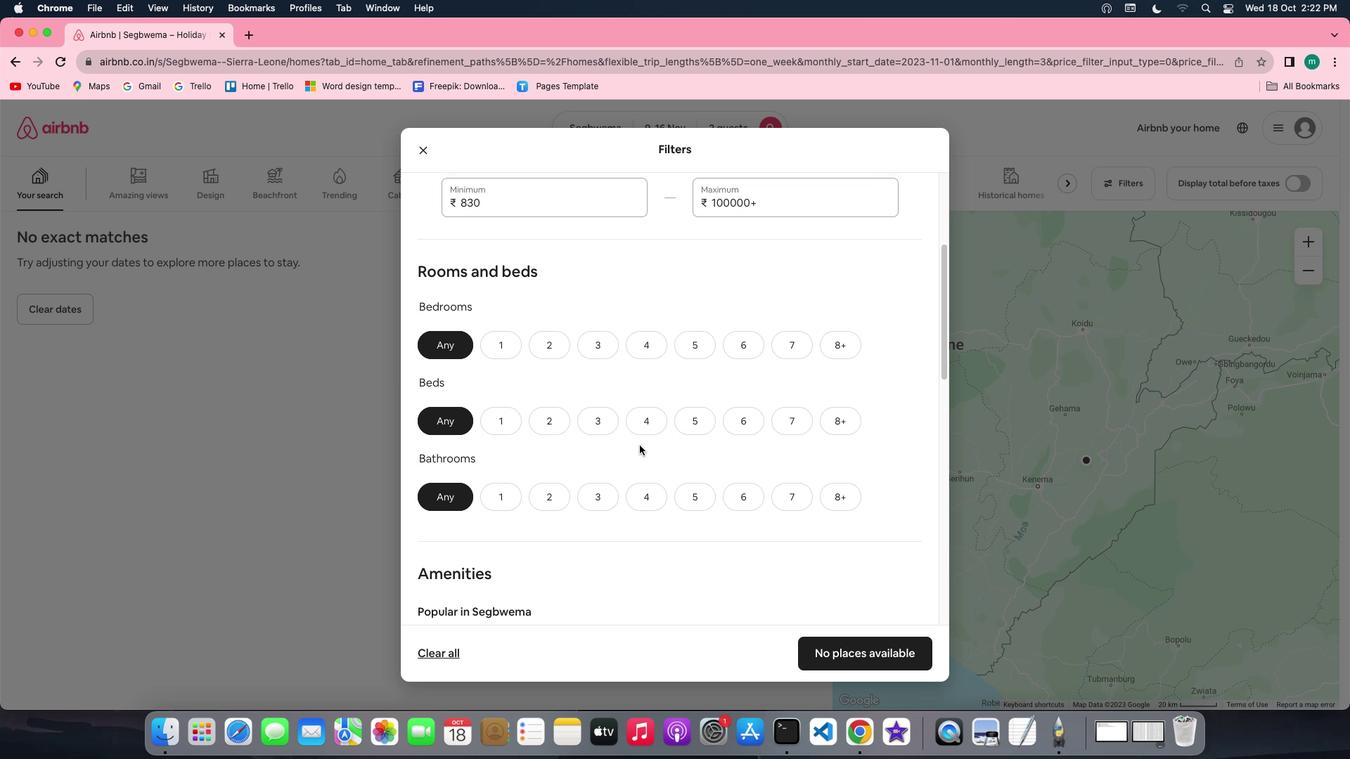 
Action: Mouse scrolled (637, 443) with delta (-1, -2)
Screenshot: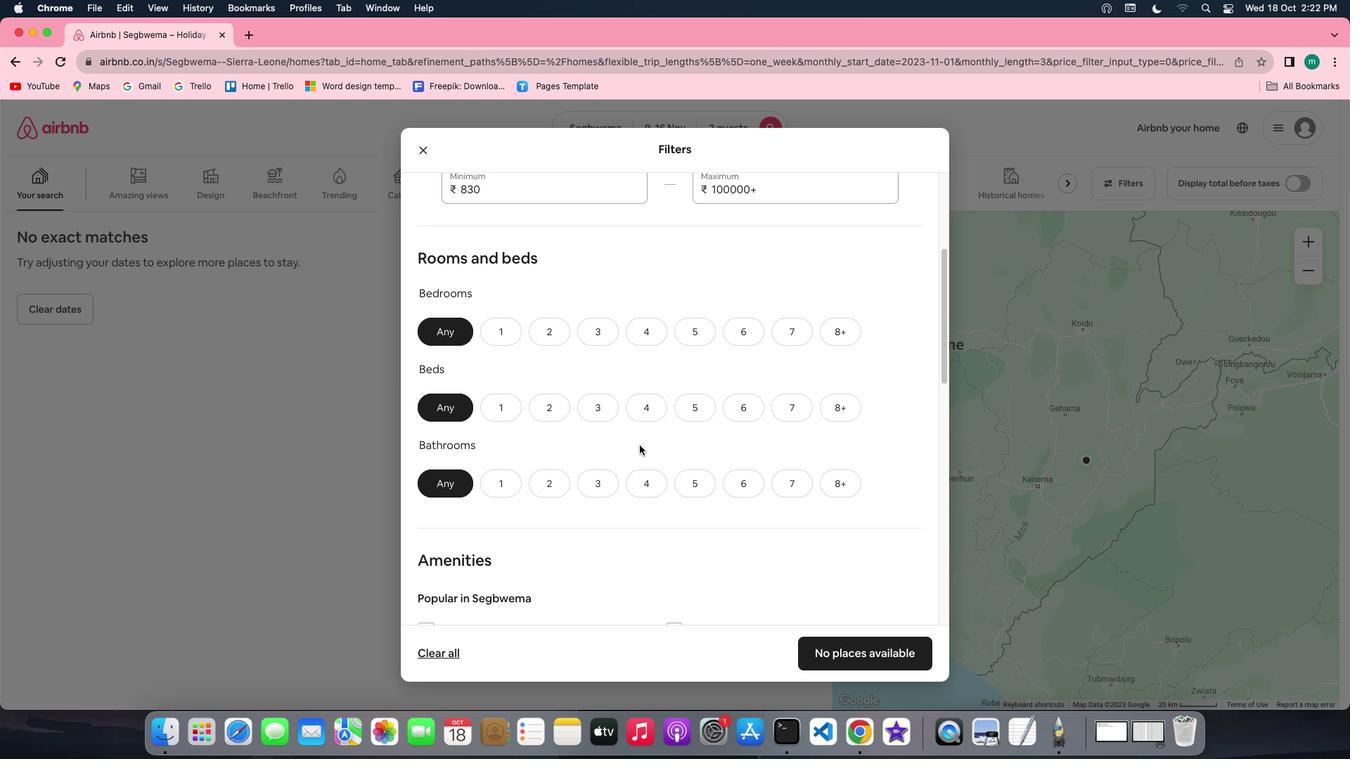 
Action: Mouse scrolled (637, 443) with delta (-1, -2)
Screenshot: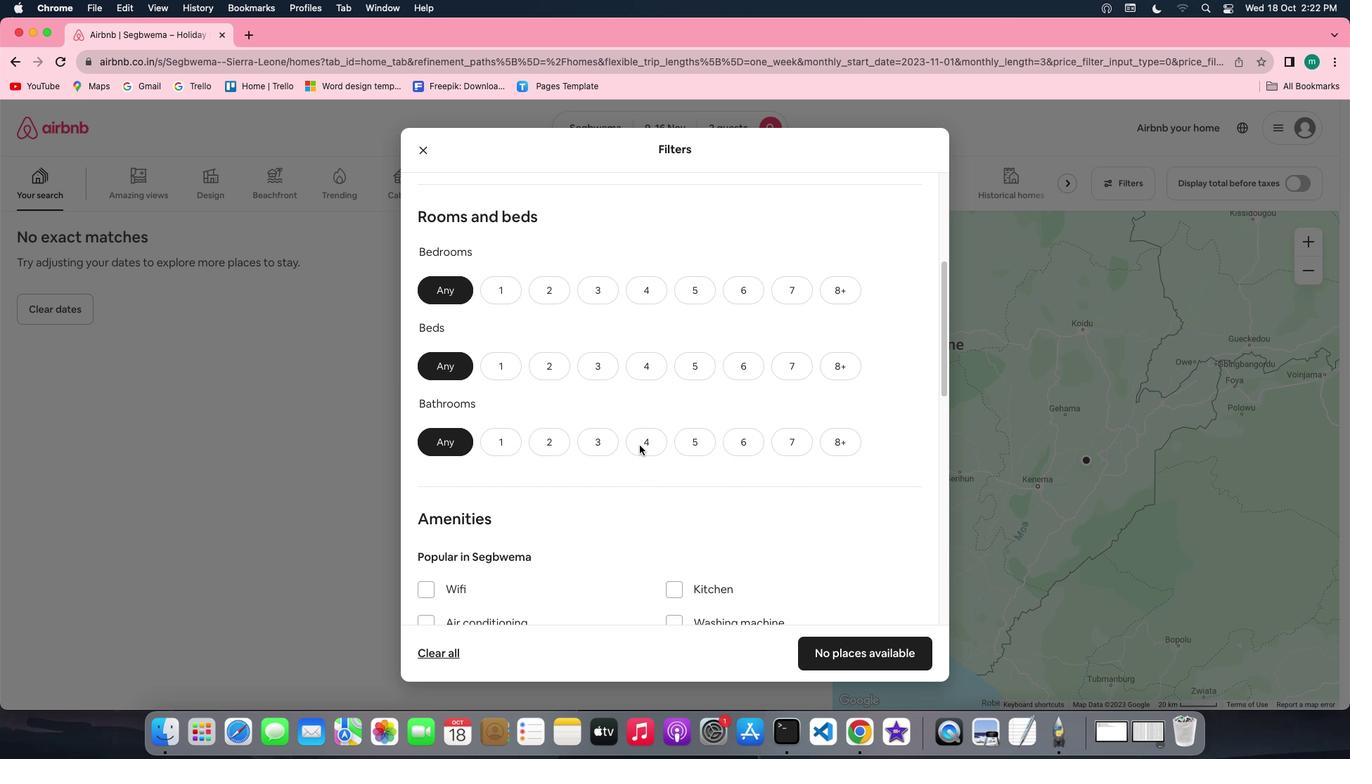
Action: Mouse scrolled (637, 443) with delta (-1, -2)
Screenshot: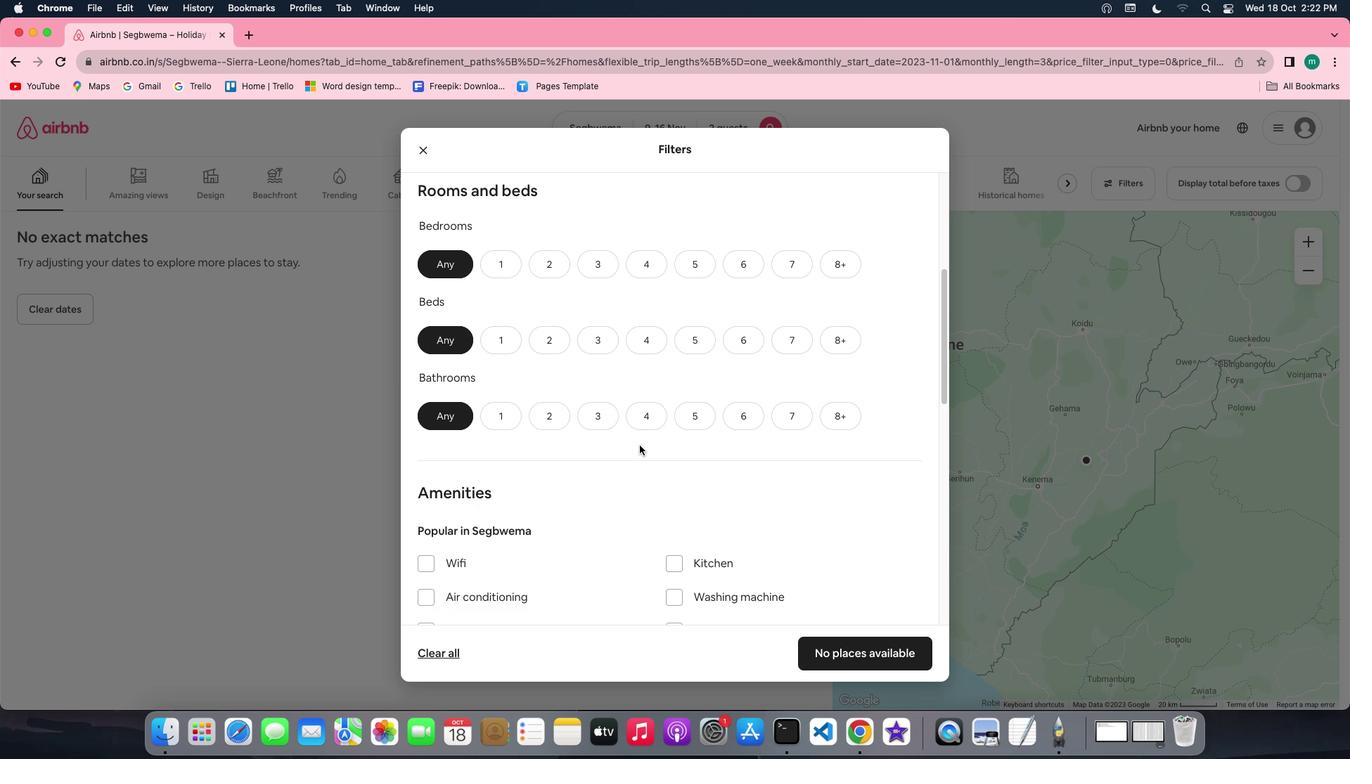 
Action: Mouse scrolled (637, 443) with delta (-1, -2)
Screenshot: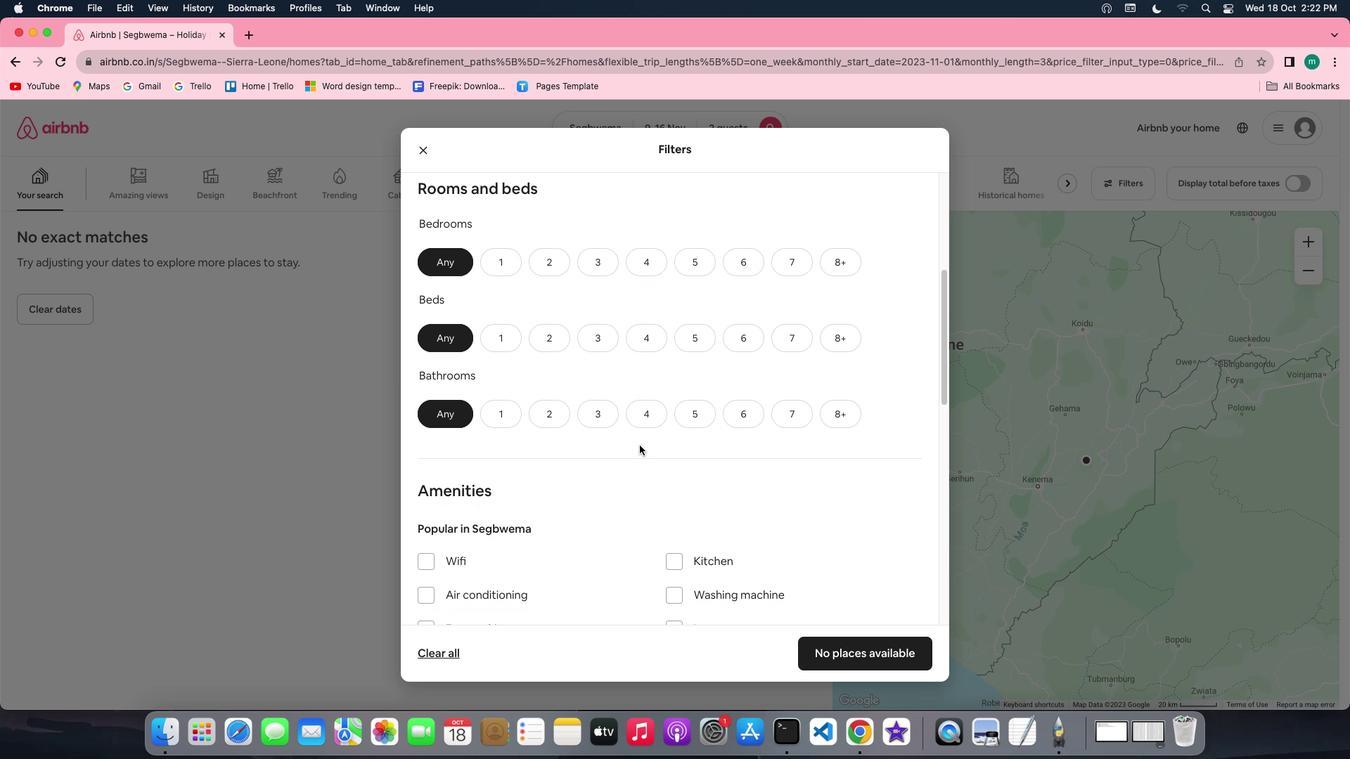 
Action: Mouse scrolled (637, 443) with delta (-1, -2)
Screenshot: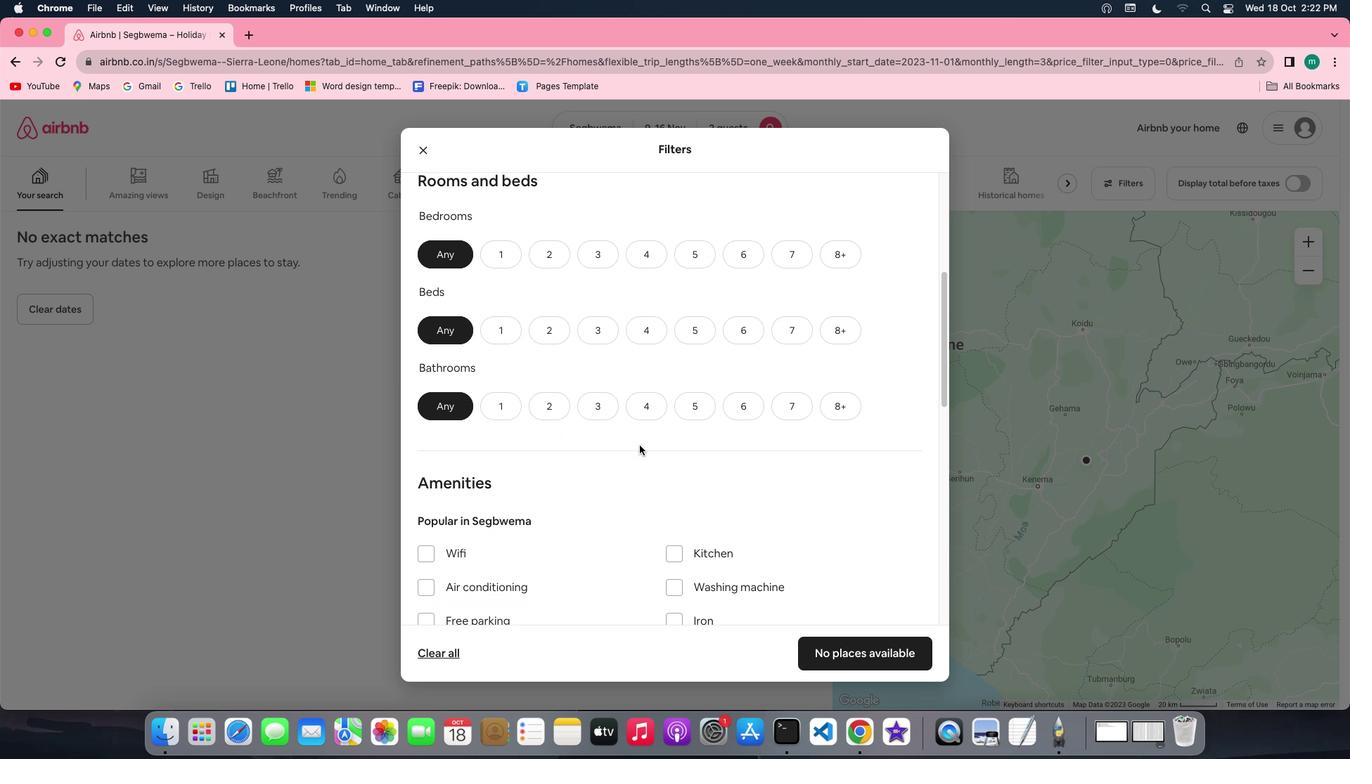 
Action: Mouse scrolled (637, 443) with delta (-1, -2)
Screenshot: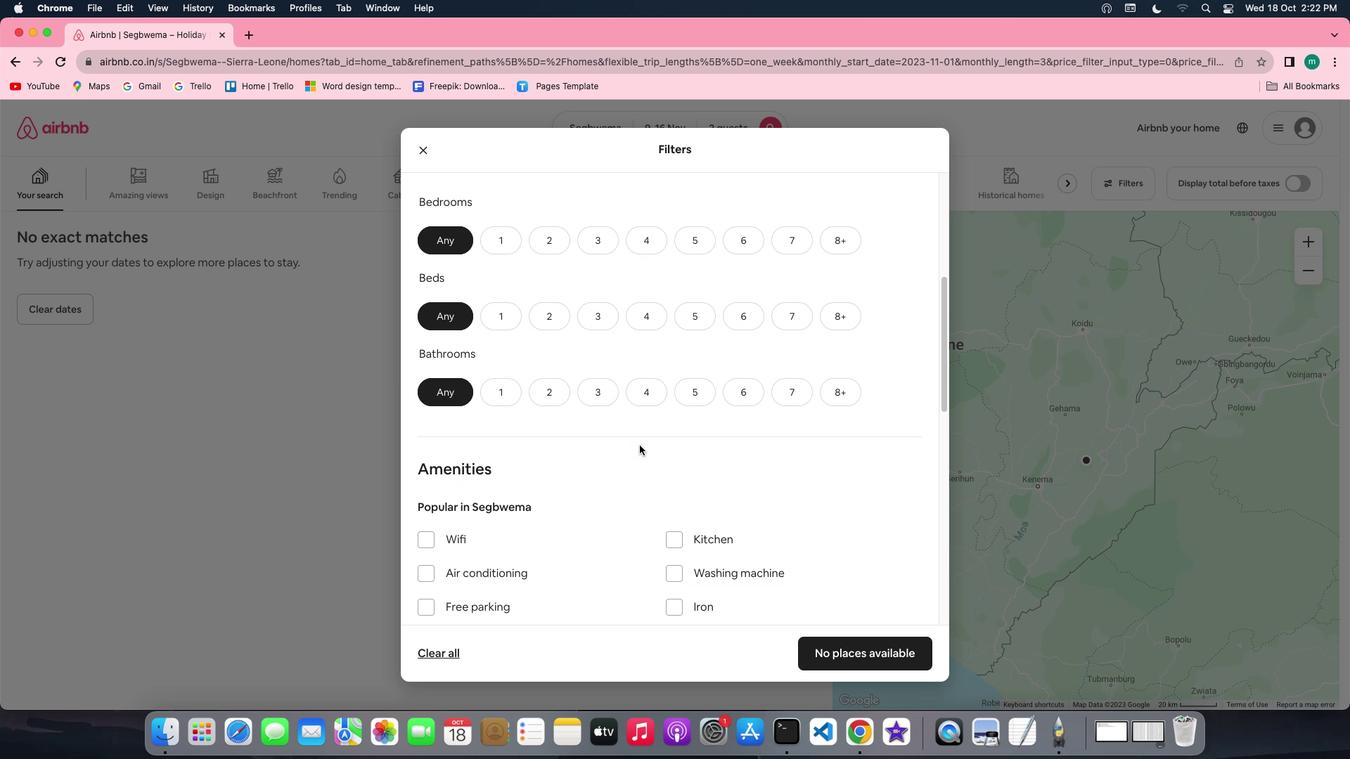 
Action: Mouse scrolled (637, 443) with delta (-1, -2)
Screenshot: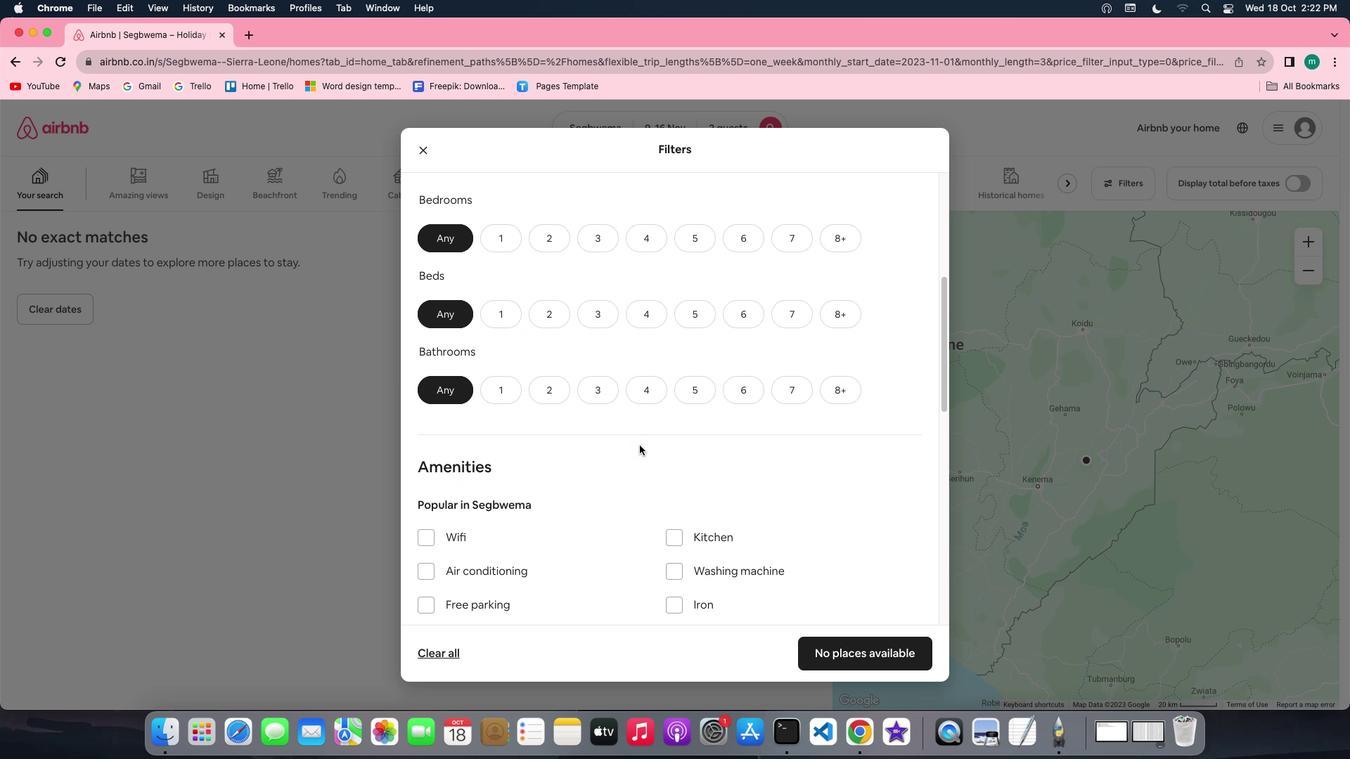
Action: Mouse scrolled (637, 443) with delta (-1, -2)
Screenshot: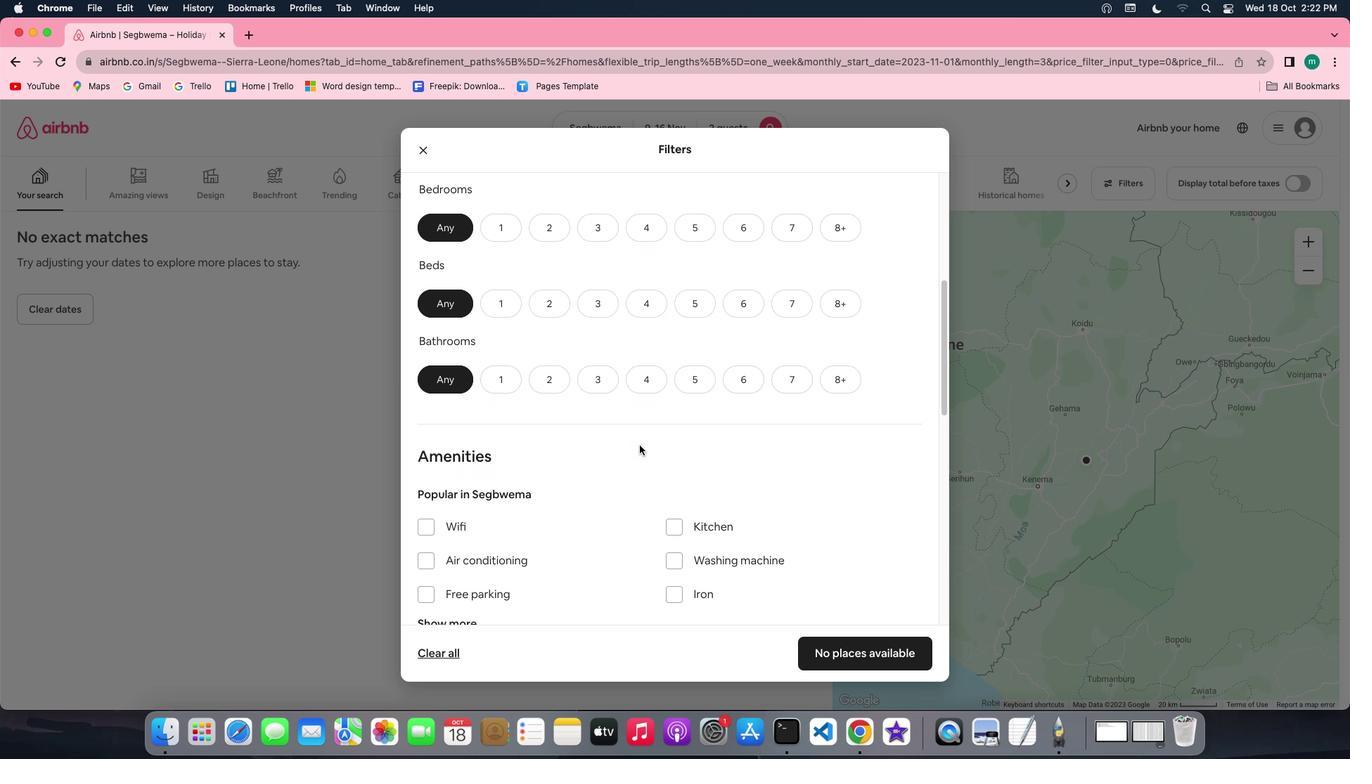
Action: Mouse moved to (551, 213)
Screenshot: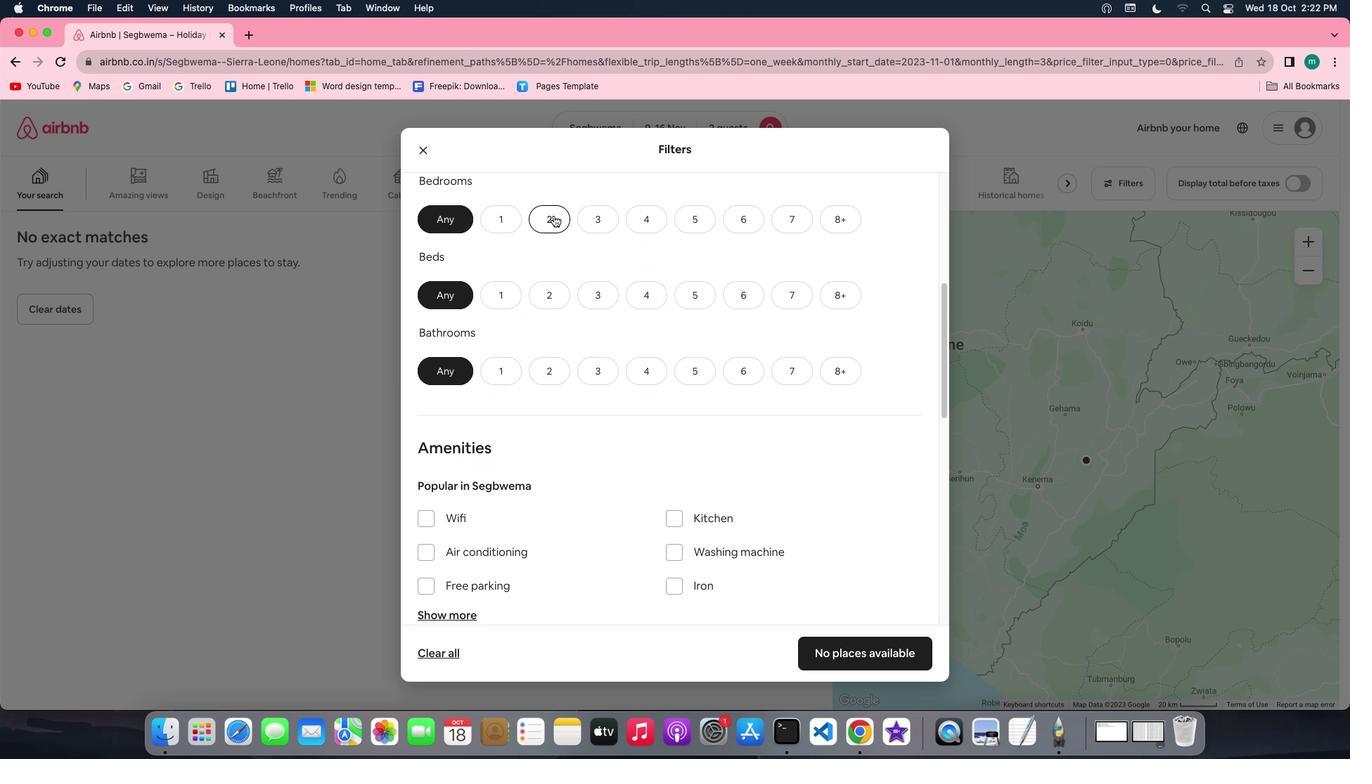 
Action: Mouse pressed left at (551, 213)
Screenshot: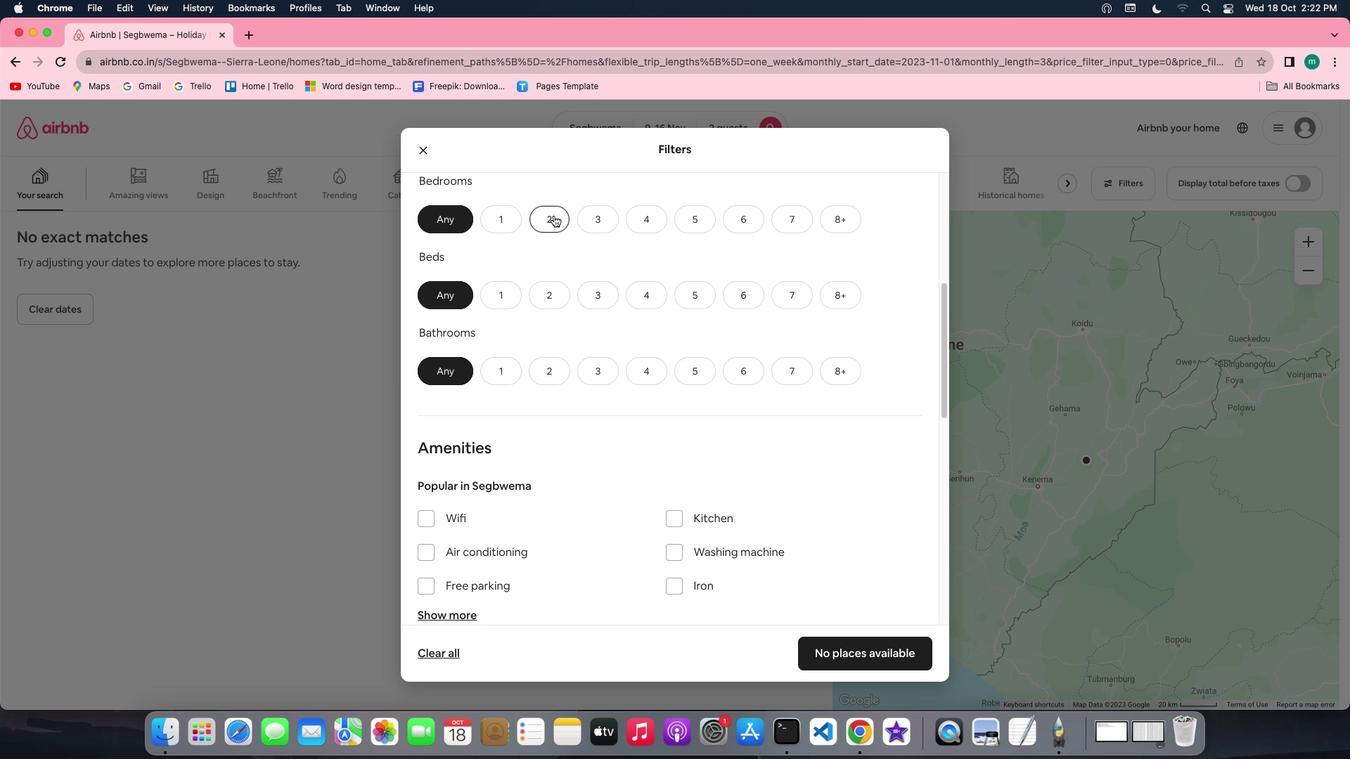 
Action: Mouse moved to (559, 303)
Screenshot: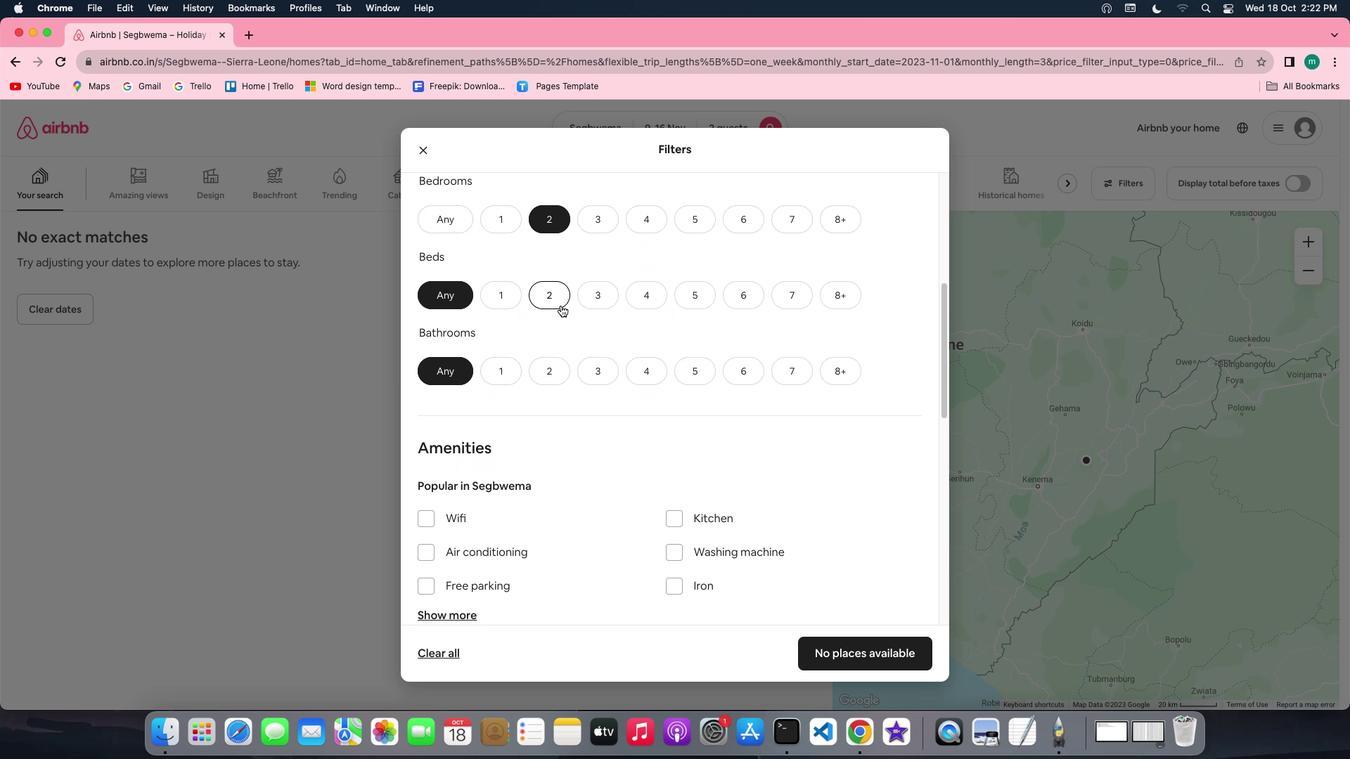 
Action: Mouse pressed left at (559, 303)
Screenshot: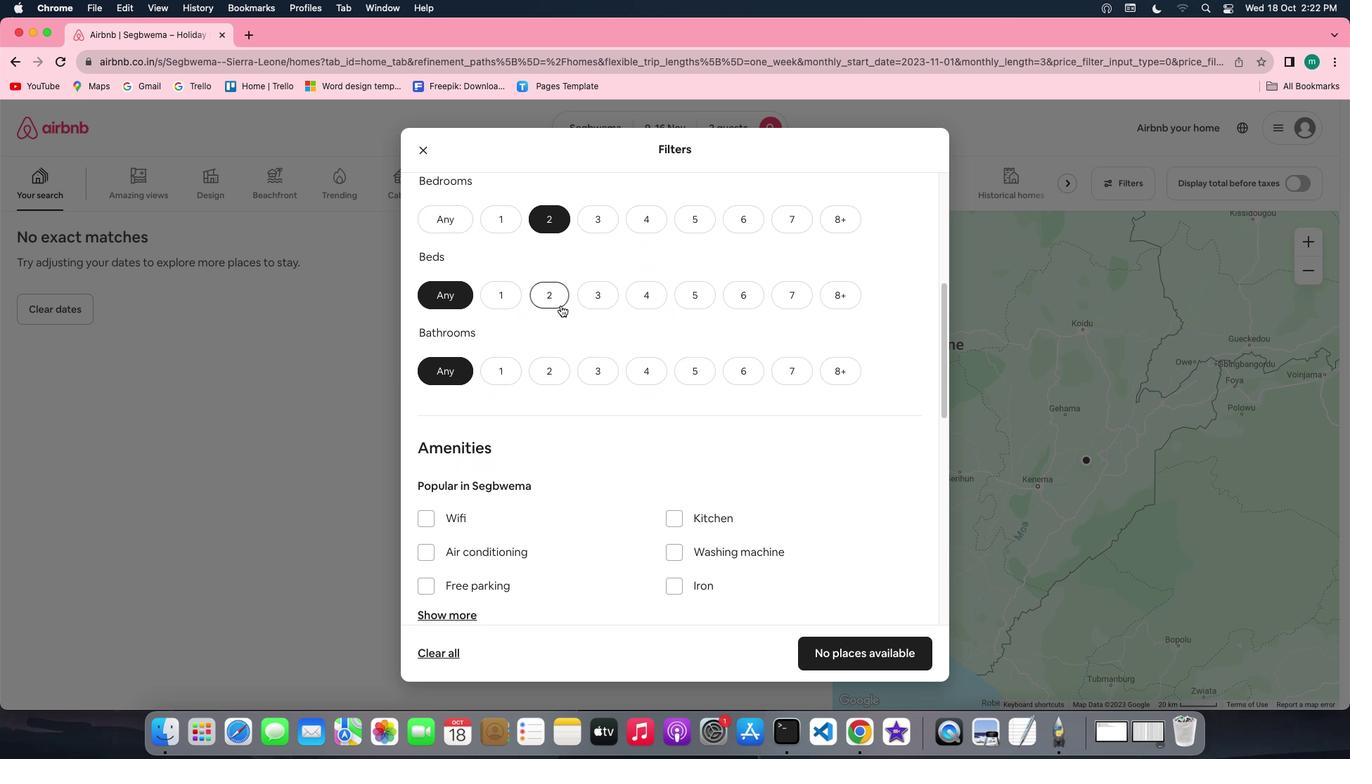 
Action: Mouse moved to (489, 372)
Screenshot: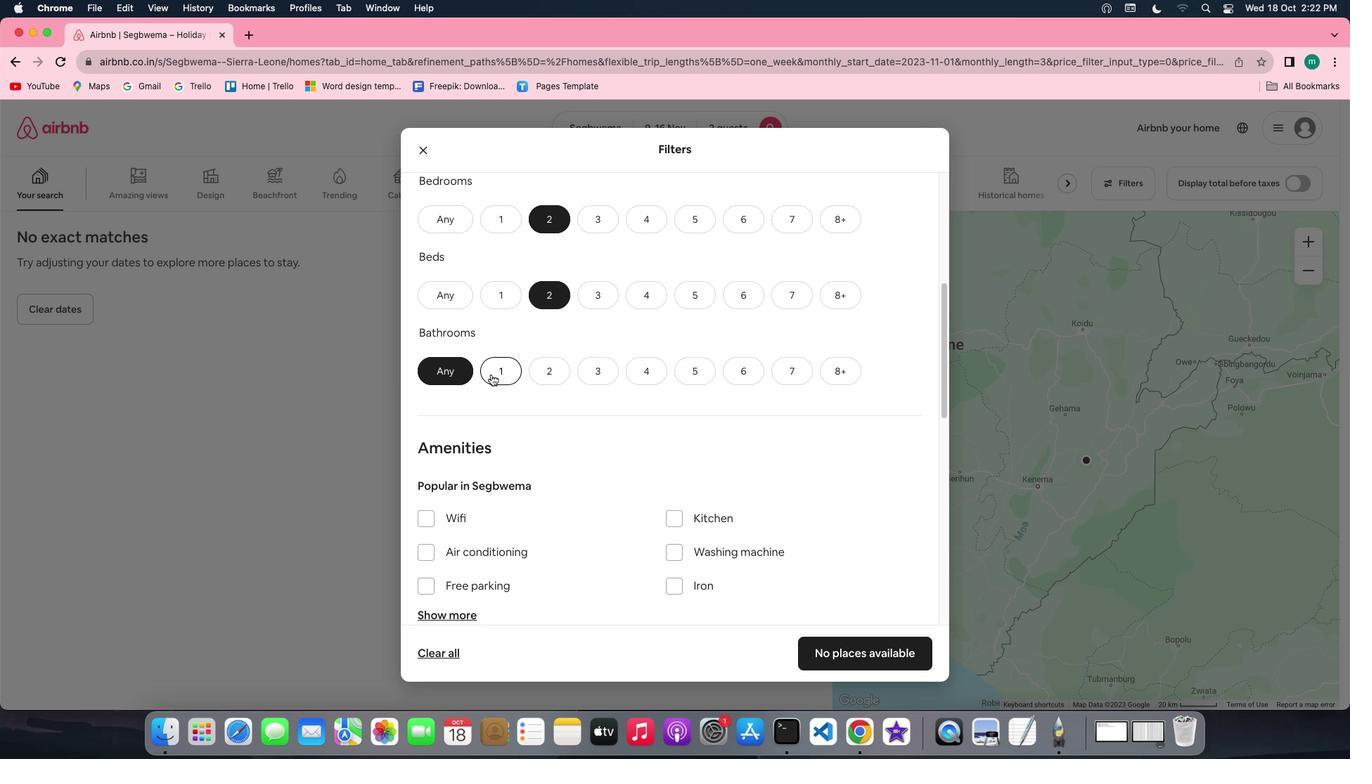 
Action: Mouse pressed left at (489, 372)
Screenshot: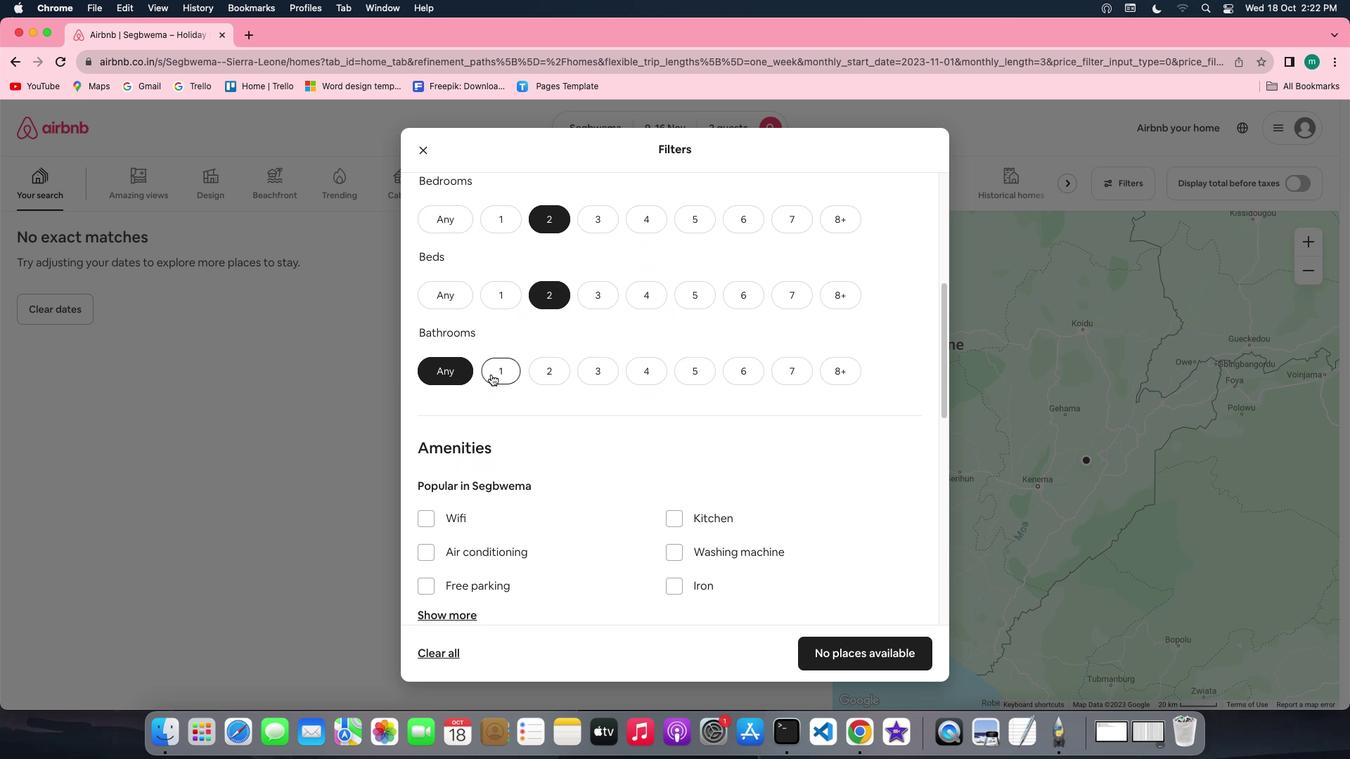 
Action: Mouse moved to (735, 412)
Screenshot: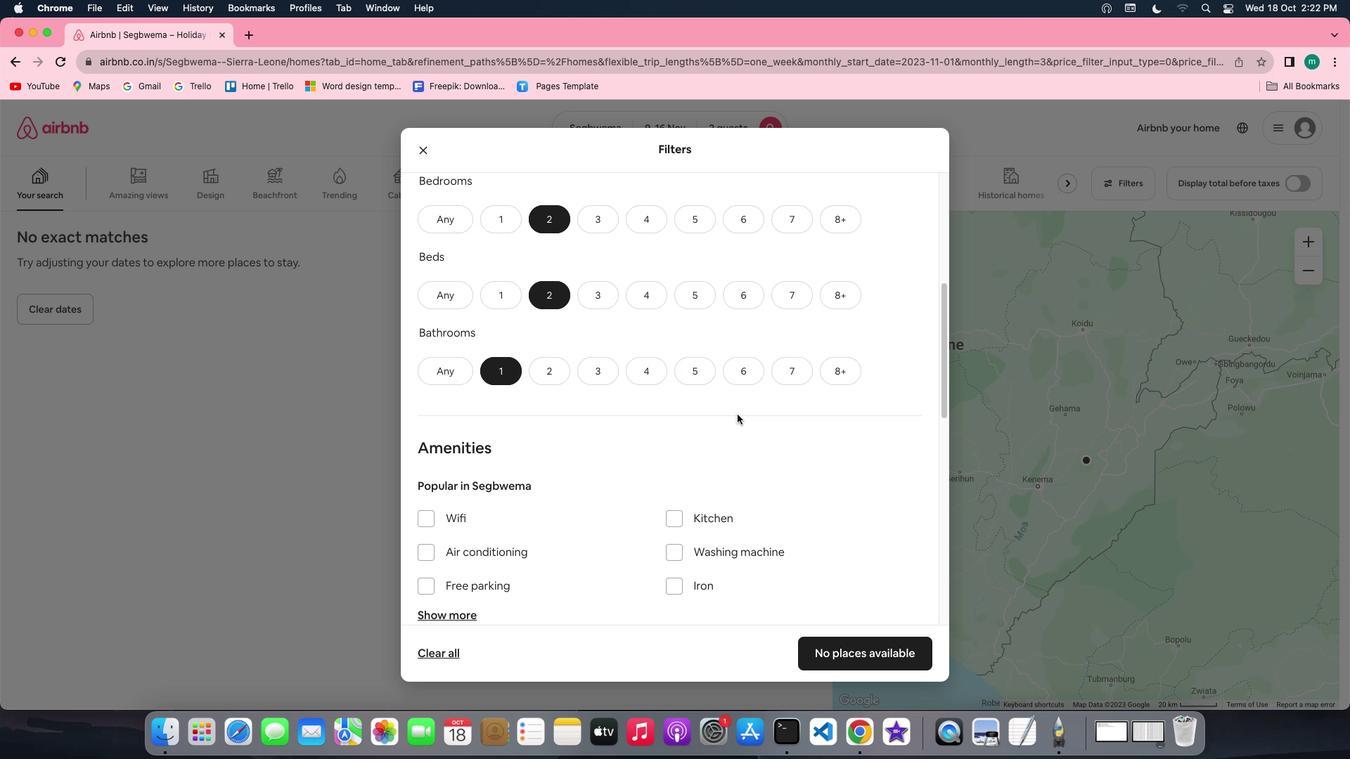 
Action: Mouse scrolled (735, 412) with delta (-1, -2)
Screenshot: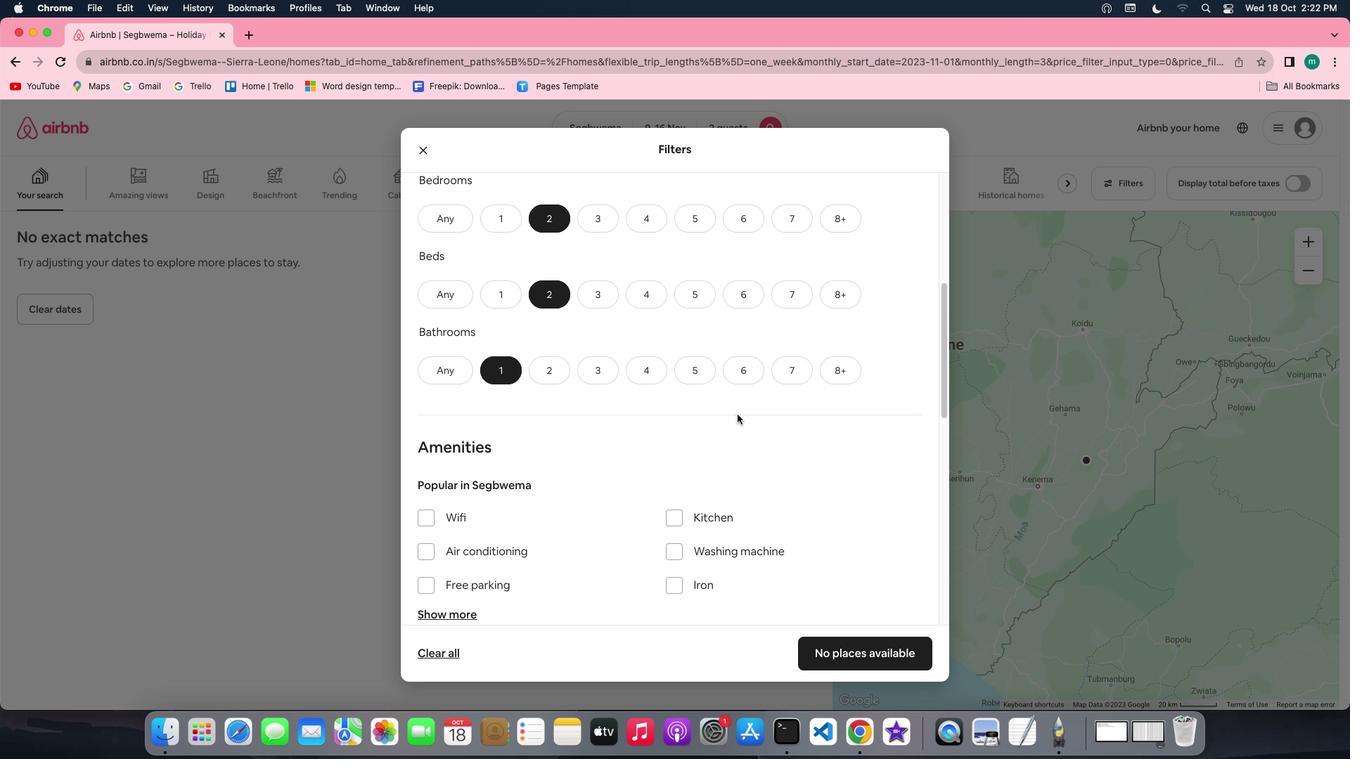 
Action: Mouse scrolled (735, 412) with delta (-1, -2)
Screenshot: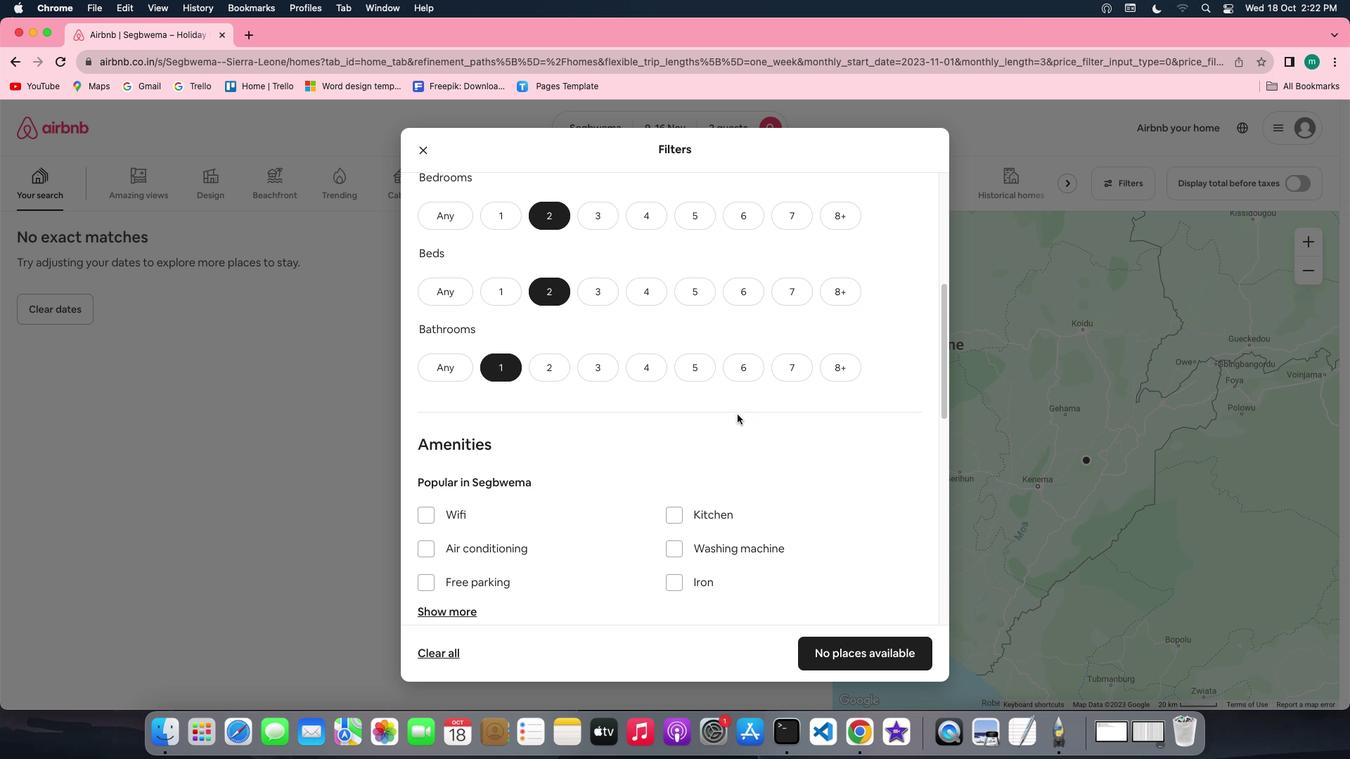 
Action: Mouse scrolled (735, 412) with delta (-1, -2)
Screenshot: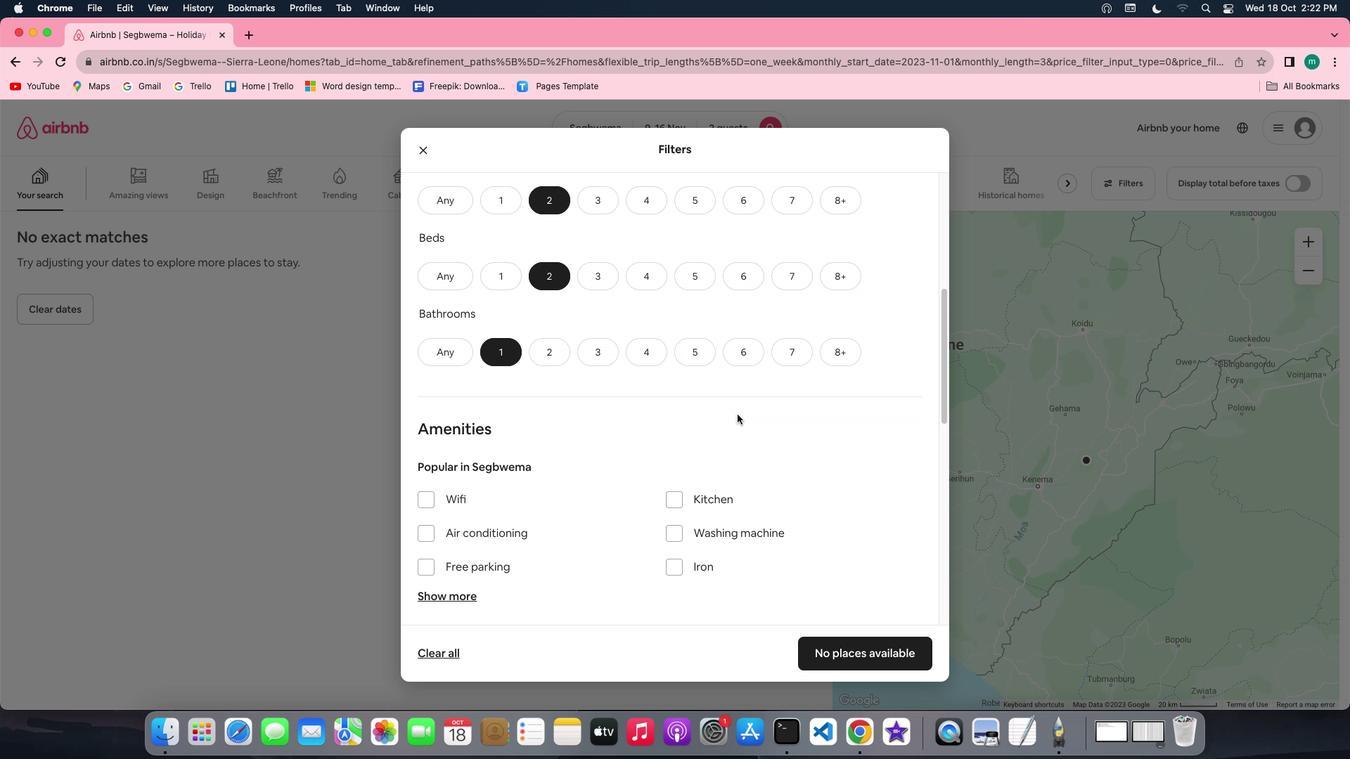 
Action: Mouse scrolled (735, 412) with delta (-1, -2)
Screenshot: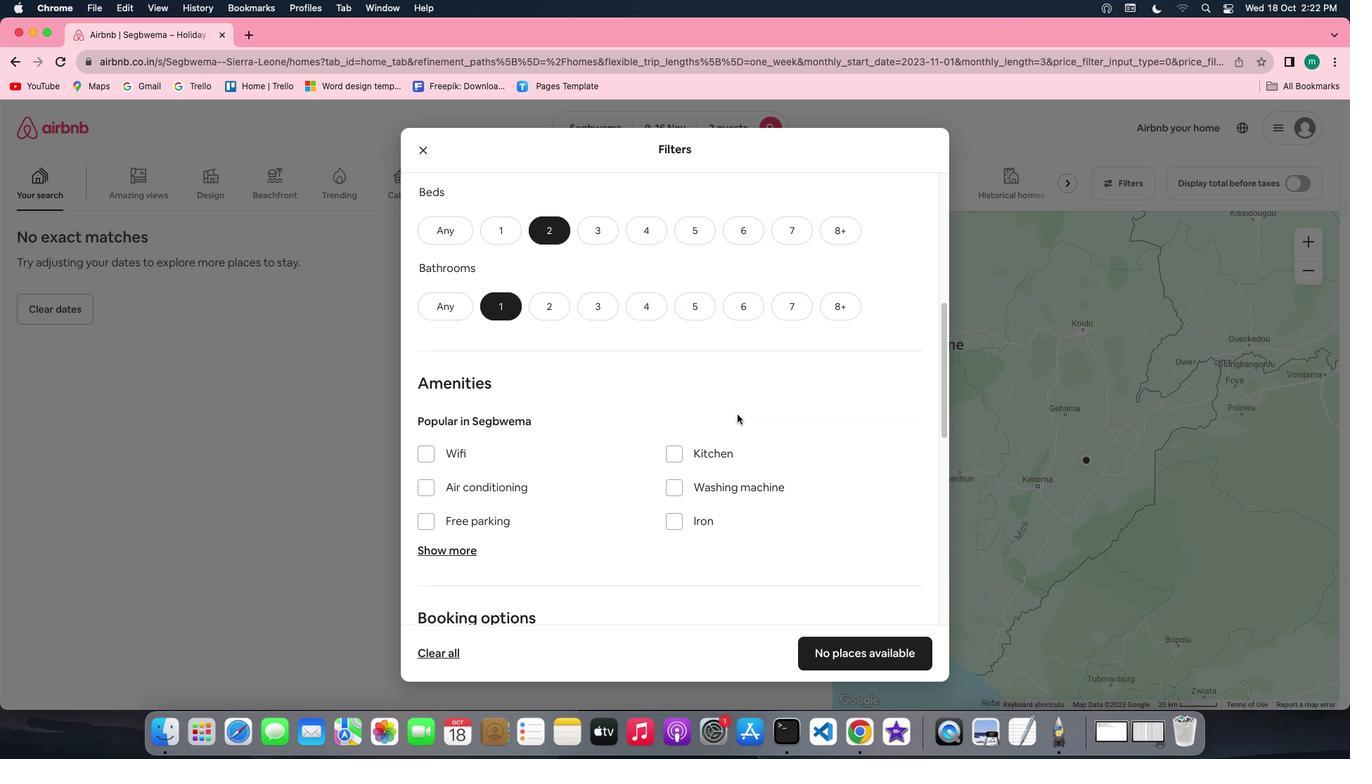
Action: Mouse scrolled (735, 412) with delta (-1, -2)
Screenshot: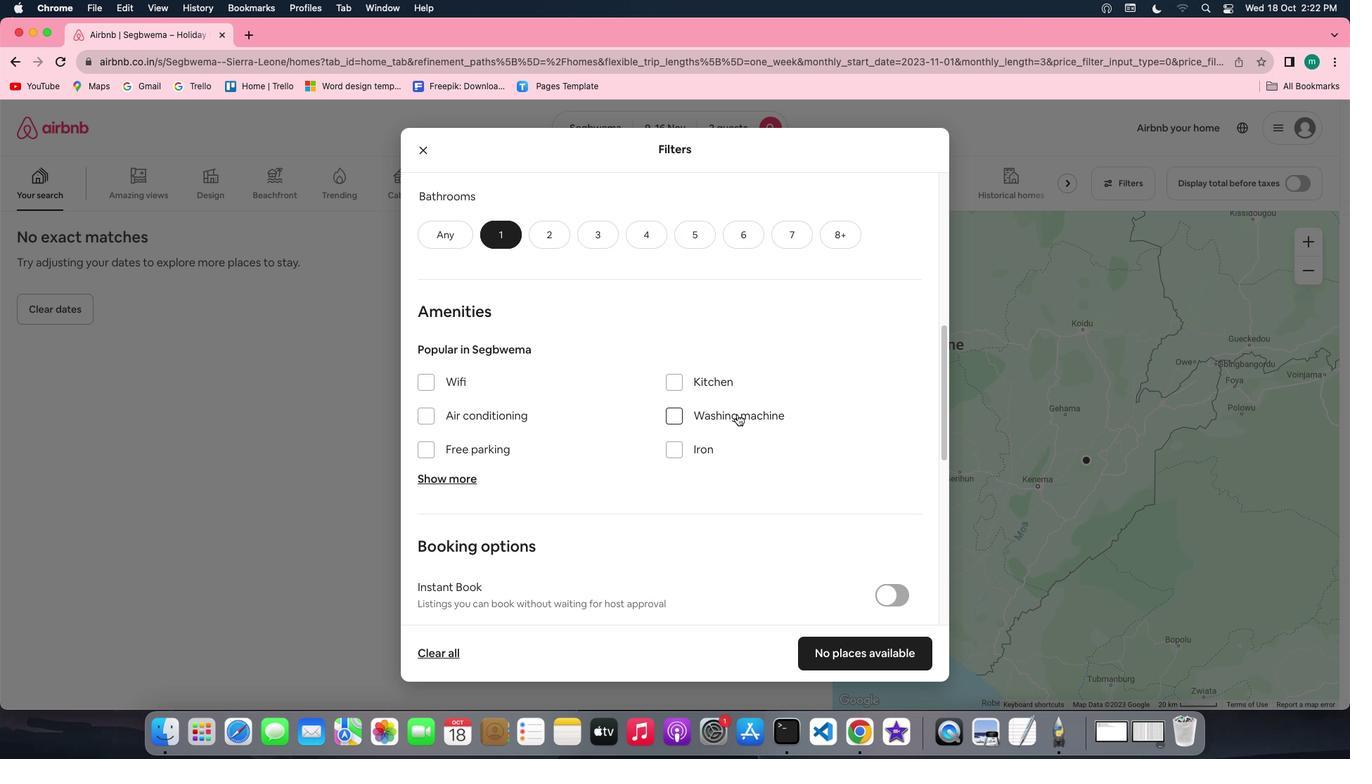 
Action: Mouse scrolled (735, 412) with delta (-1, -2)
Screenshot: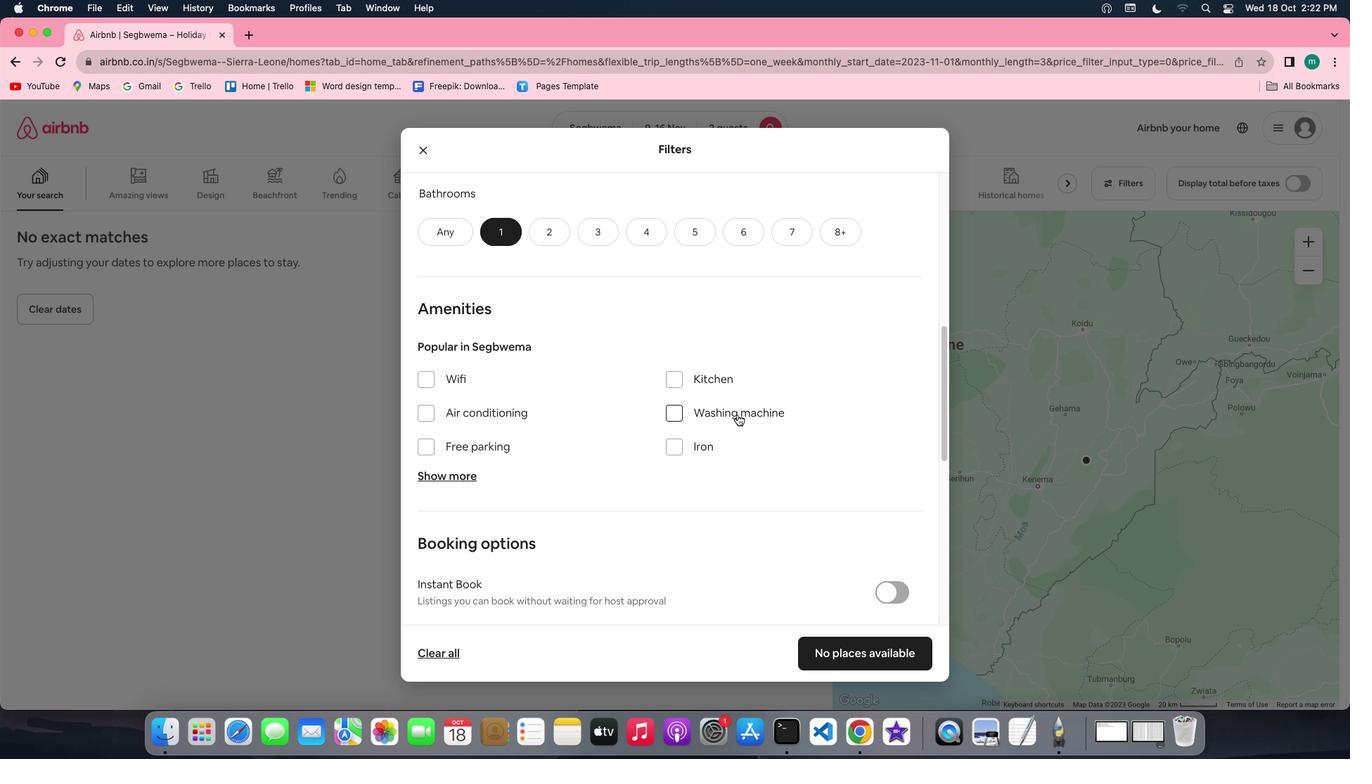
Action: Mouse scrolled (735, 412) with delta (-1, -2)
Screenshot: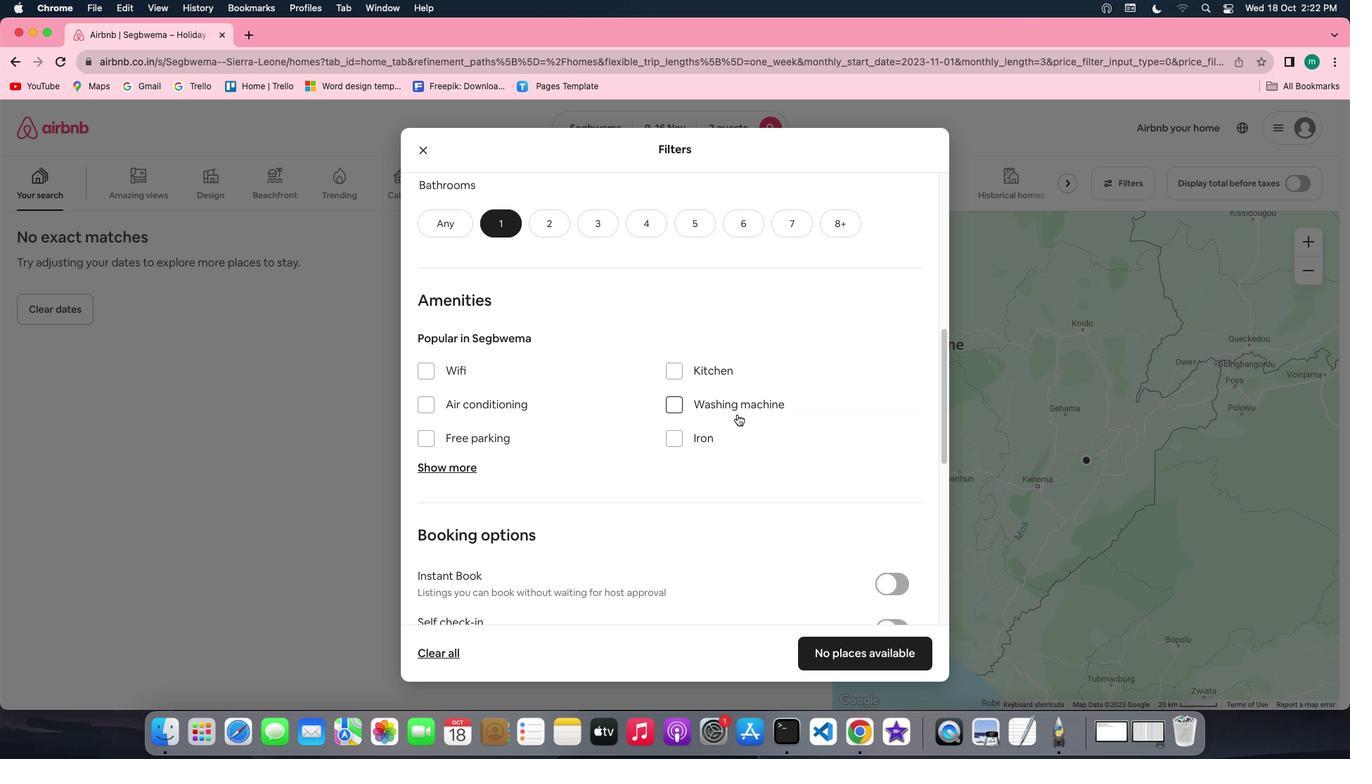 
Action: Mouse scrolled (735, 412) with delta (-1, -2)
Screenshot: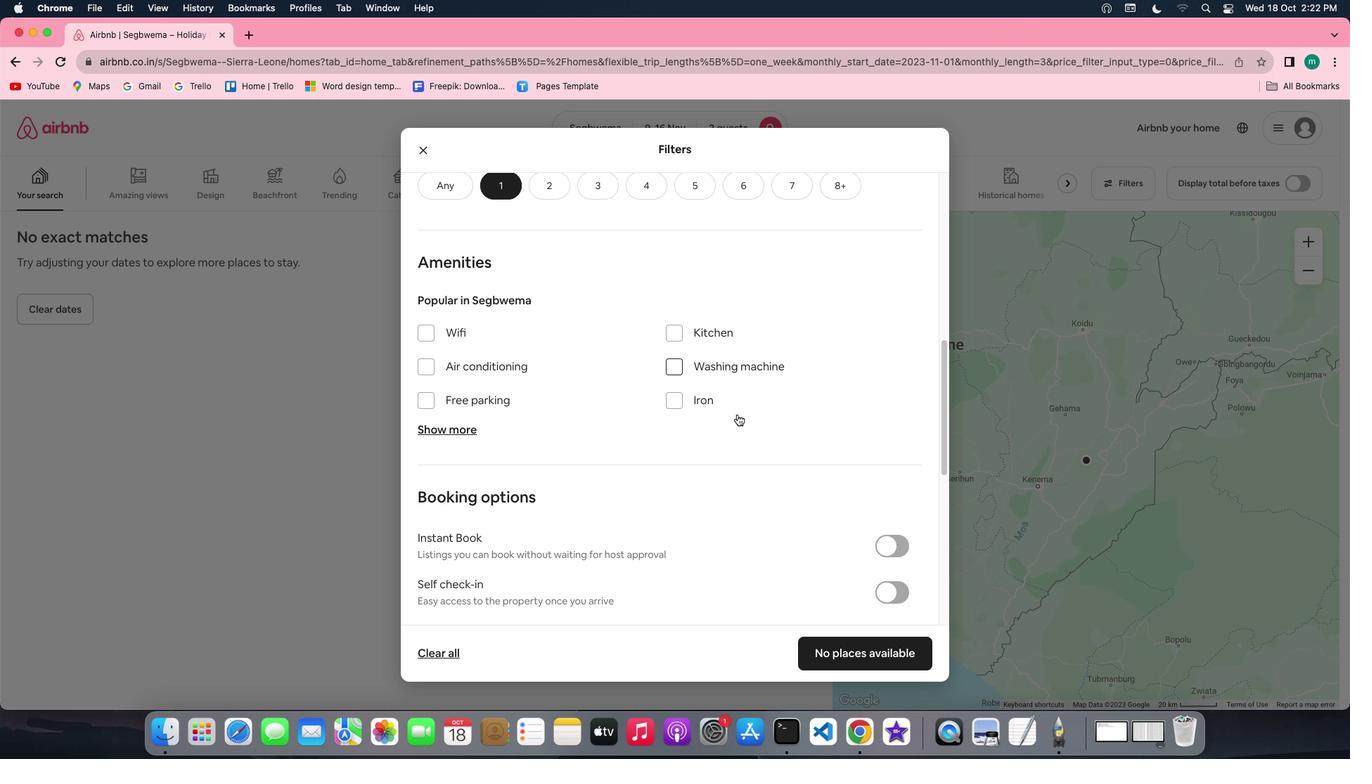 
Action: Mouse scrolled (735, 412) with delta (-1, -2)
Screenshot: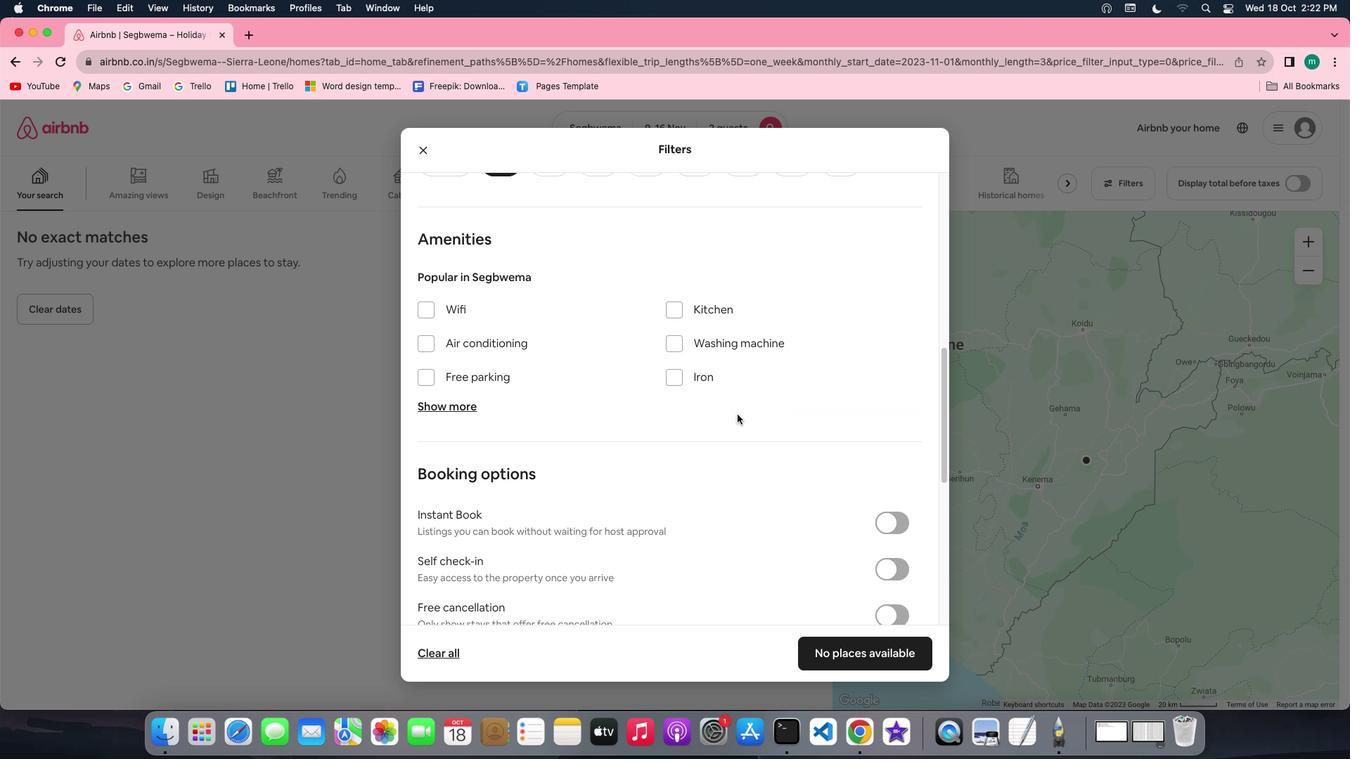 
Action: Mouse scrolled (735, 412) with delta (-1, -2)
Screenshot: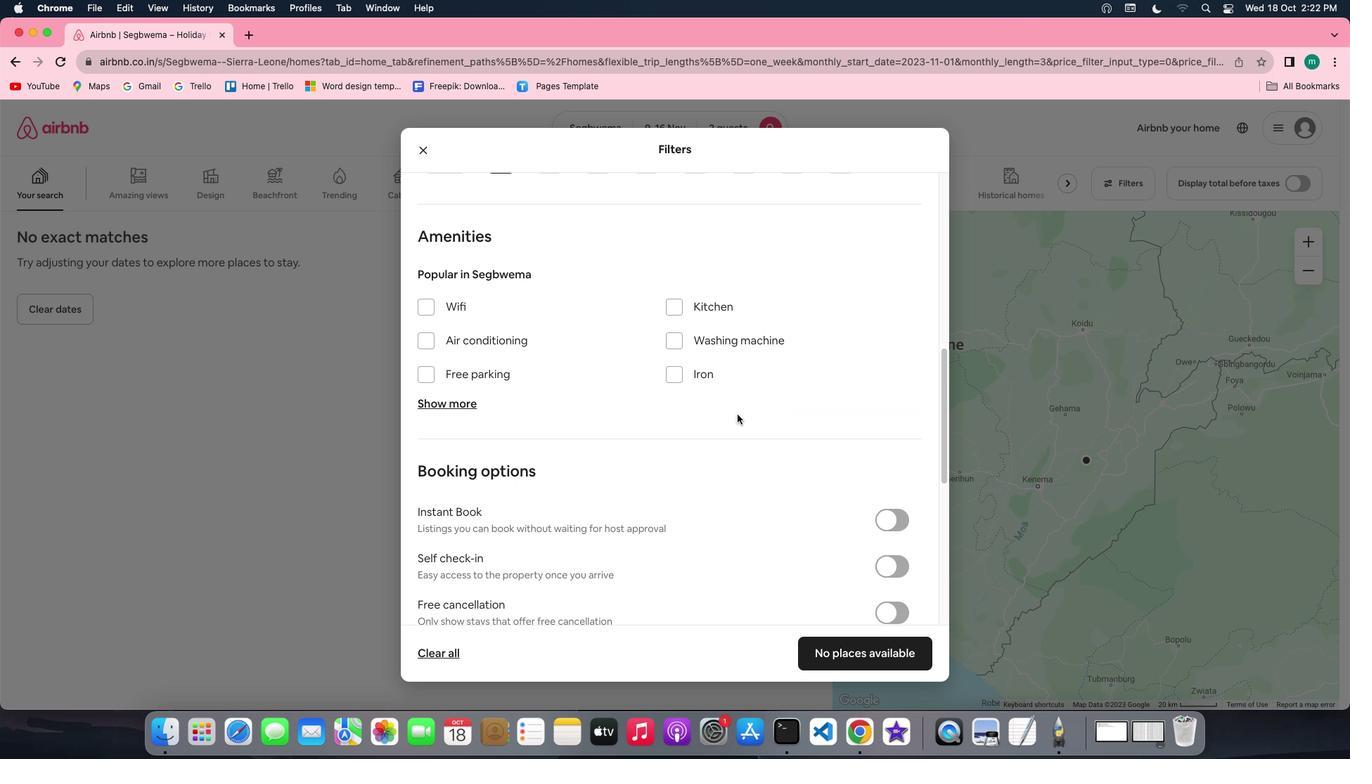 
Action: Mouse scrolled (735, 412) with delta (-1, -2)
Screenshot: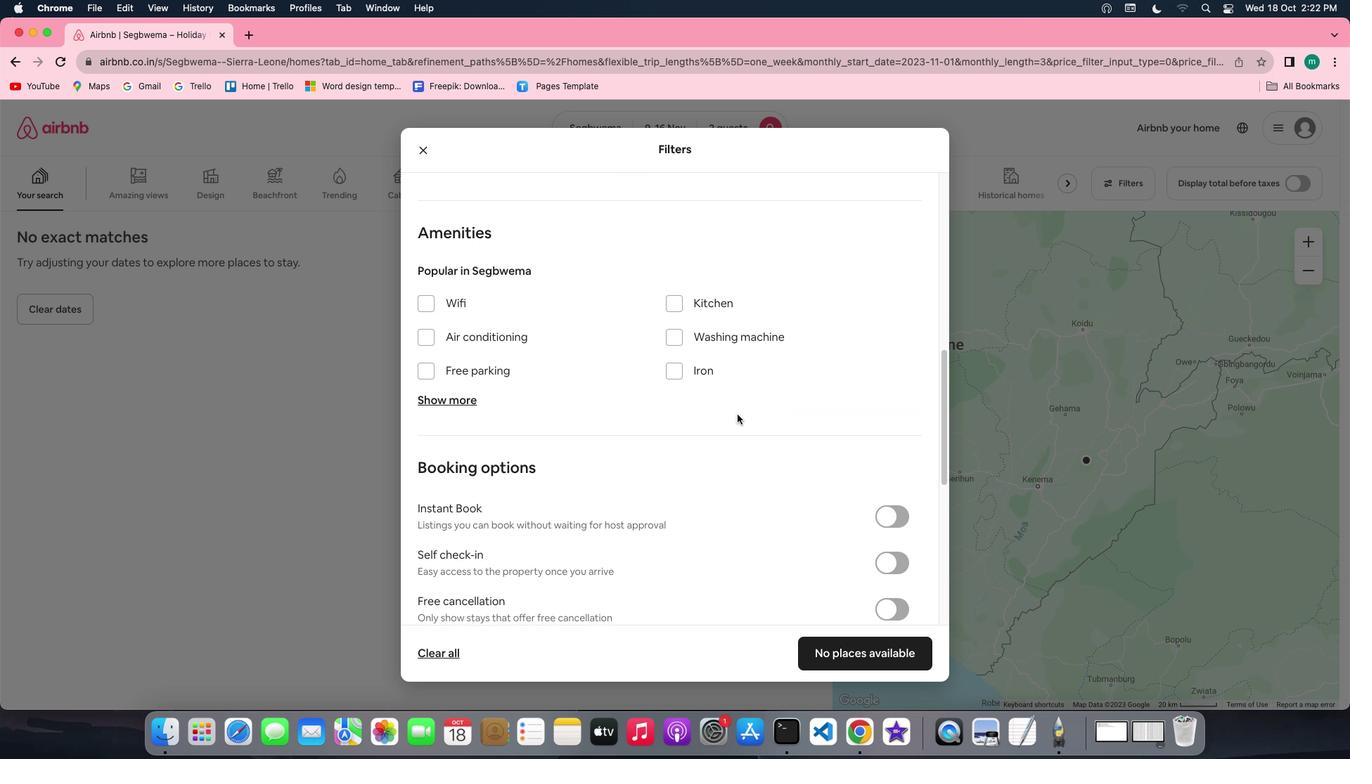 
Action: Mouse scrolled (735, 412) with delta (-1, -2)
Screenshot: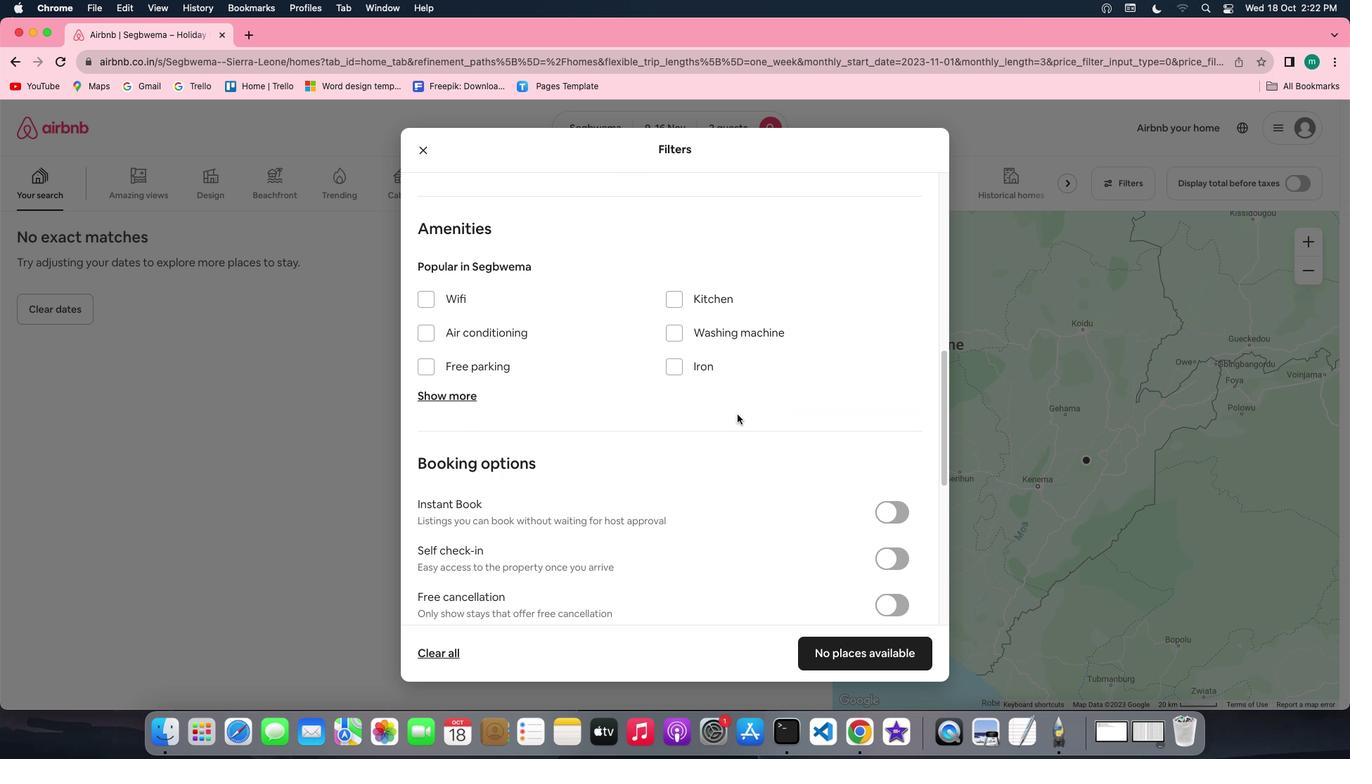 
Action: Mouse scrolled (735, 412) with delta (-1, -2)
Screenshot: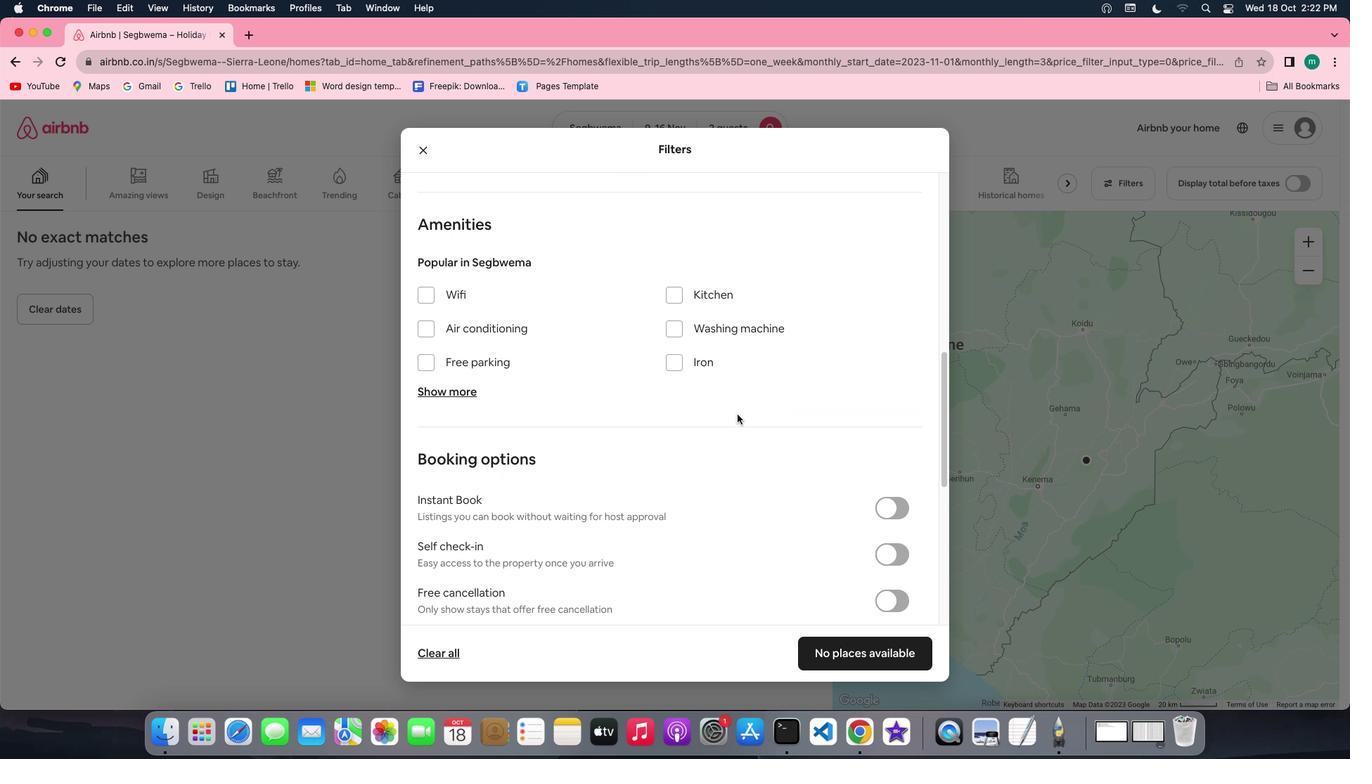 
Action: Mouse scrolled (735, 412) with delta (-1, -2)
Screenshot: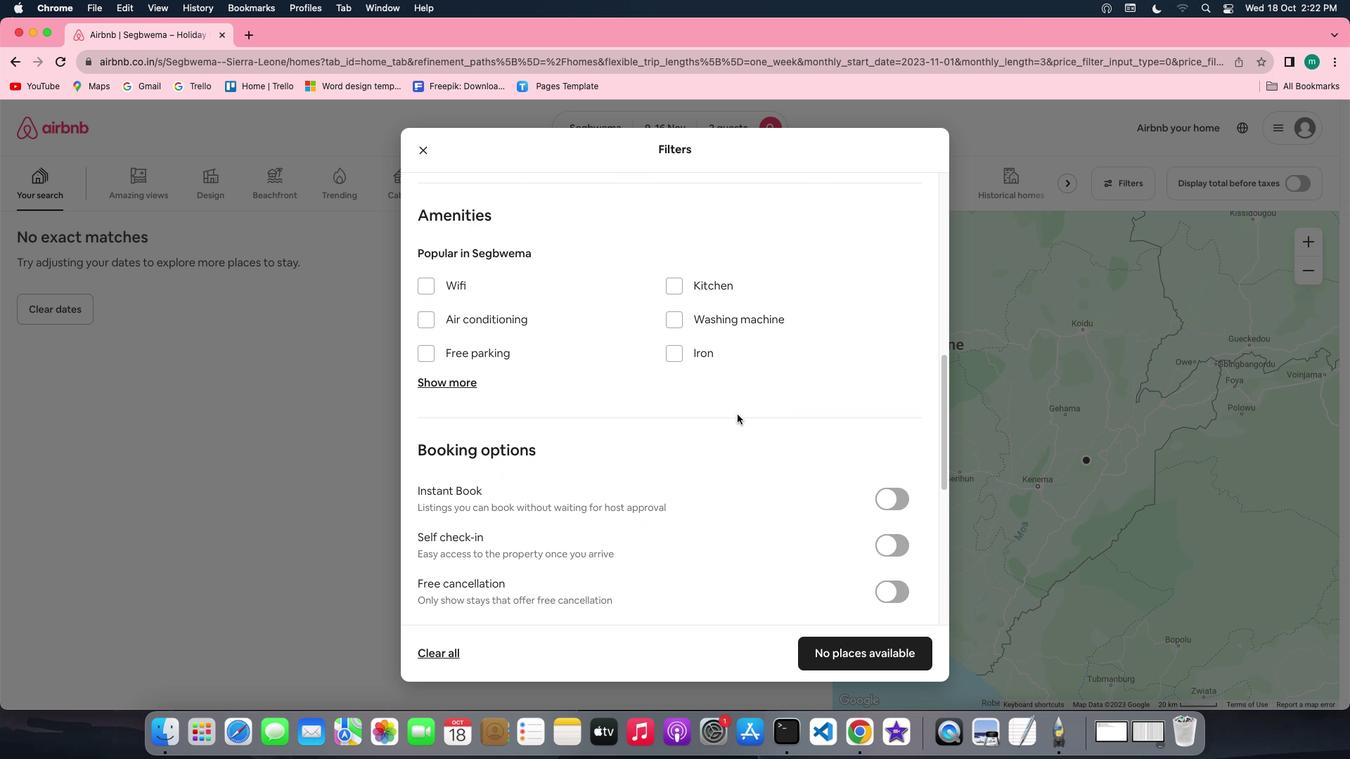 
Action: Mouse scrolled (735, 412) with delta (-1, -2)
Screenshot: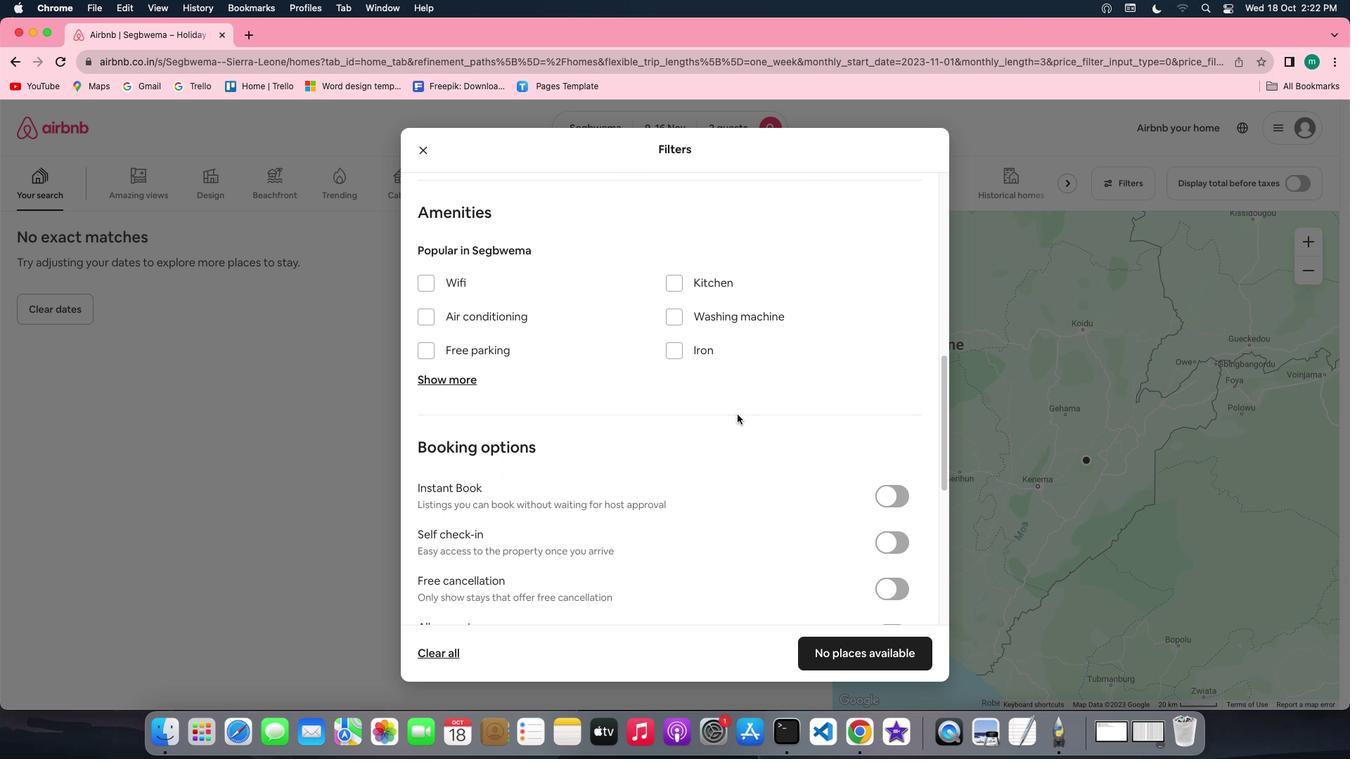 
Action: Mouse scrolled (735, 412) with delta (-1, -2)
Screenshot: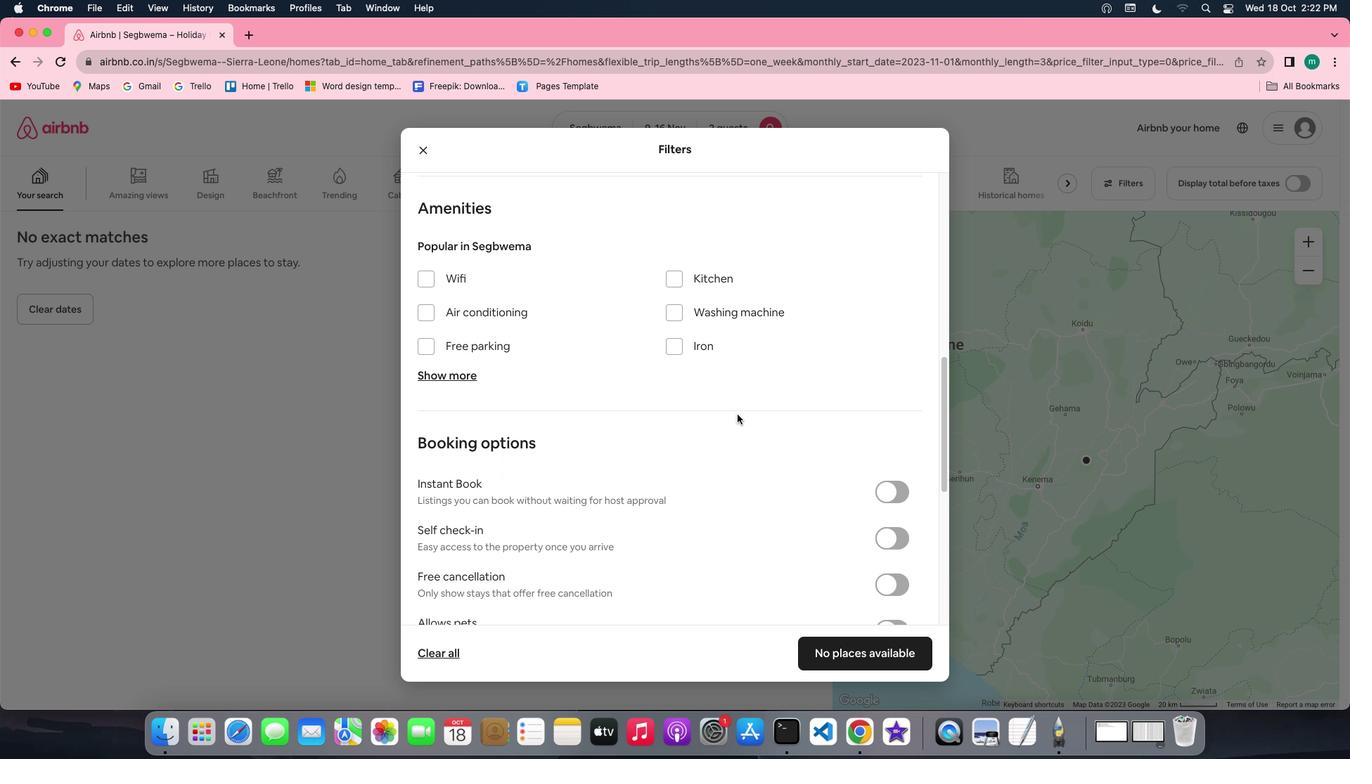 
Action: Mouse scrolled (735, 412) with delta (-1, -2)
Screenshot: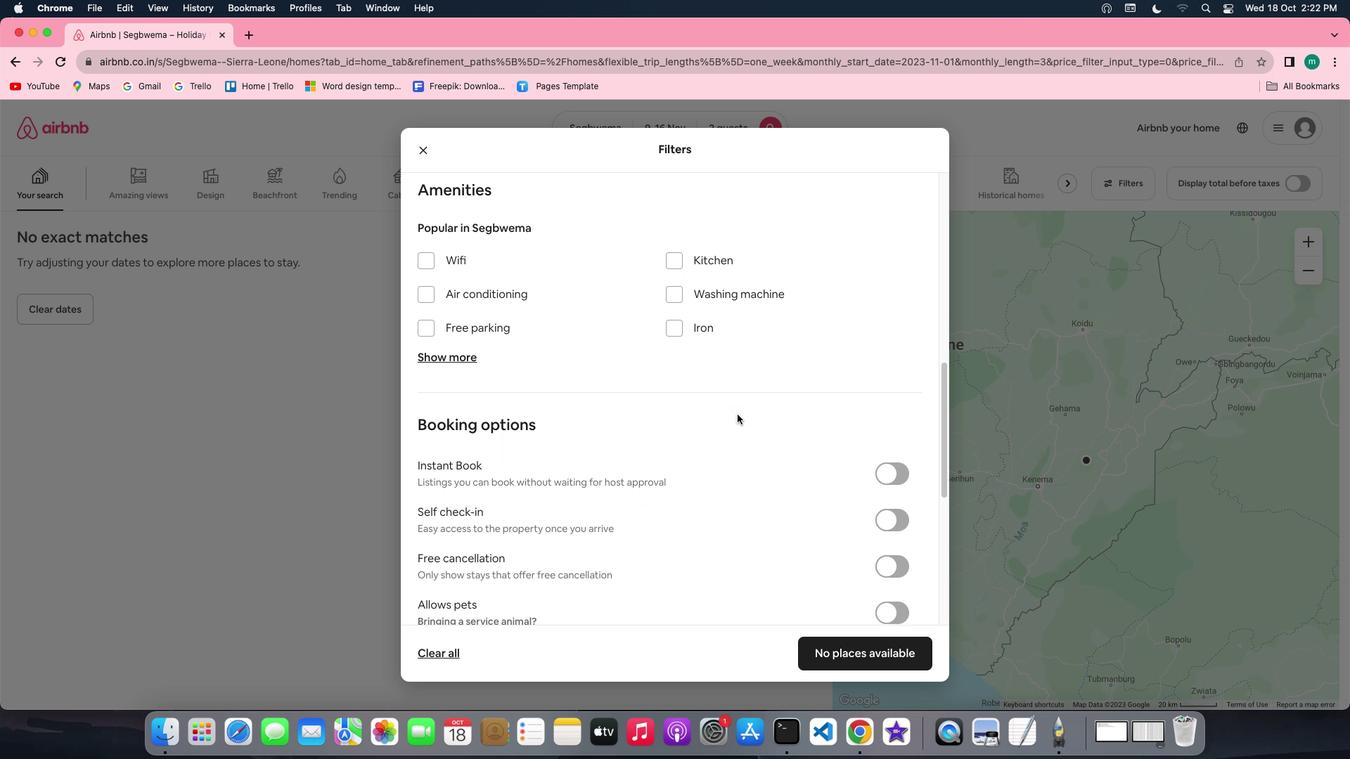
Action: Mouse scrolled (735, 412) with delta (-1, -2)
Screenshot: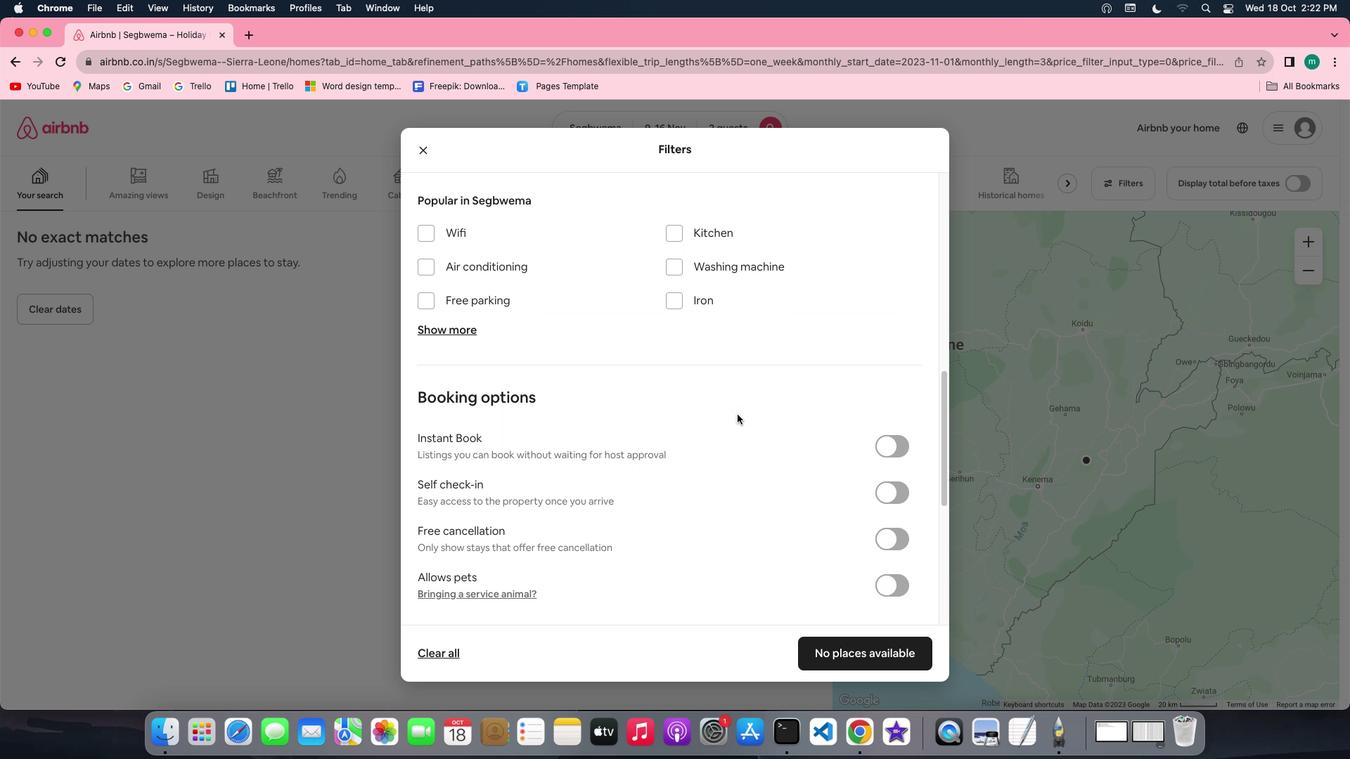 
Action: Mouse moved to (890, 488)
Screenshot: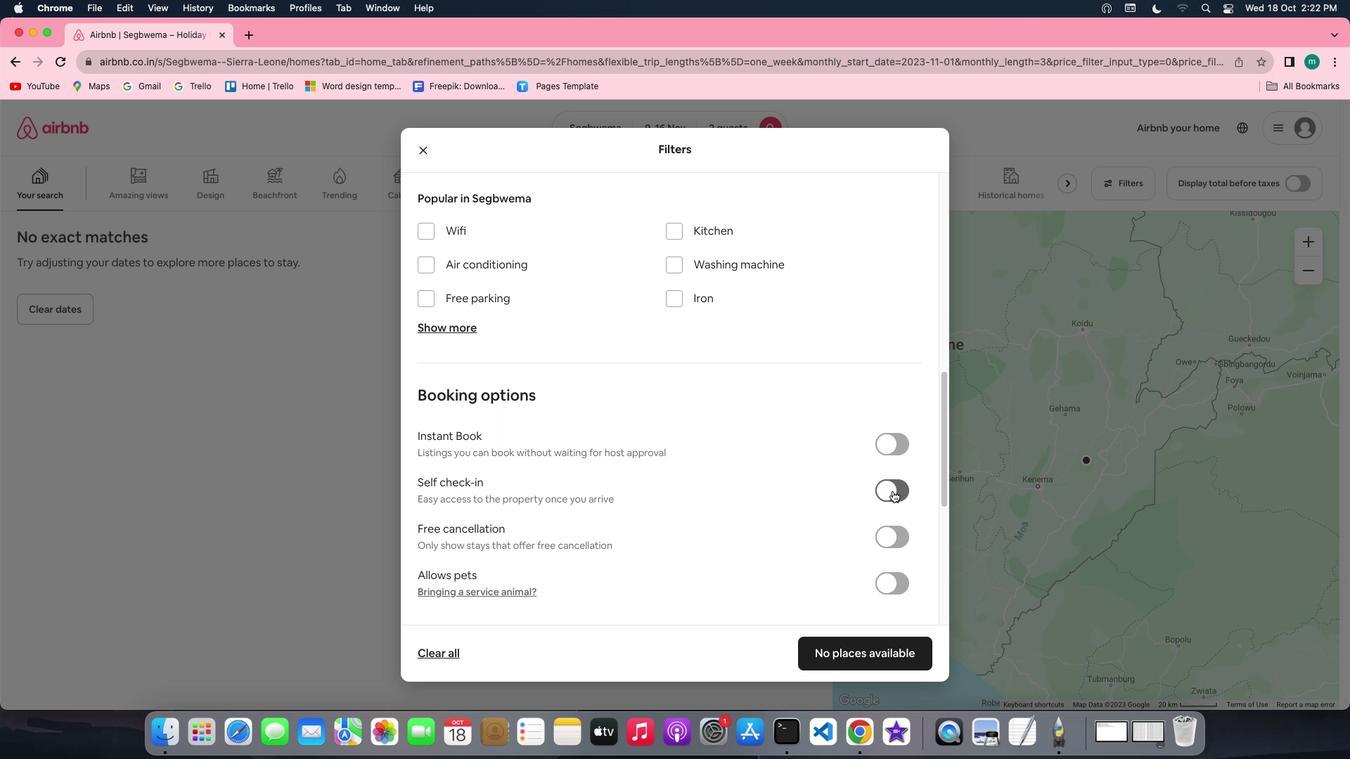 
Action: Mouse pressed left at (890, 488)
Screenshot: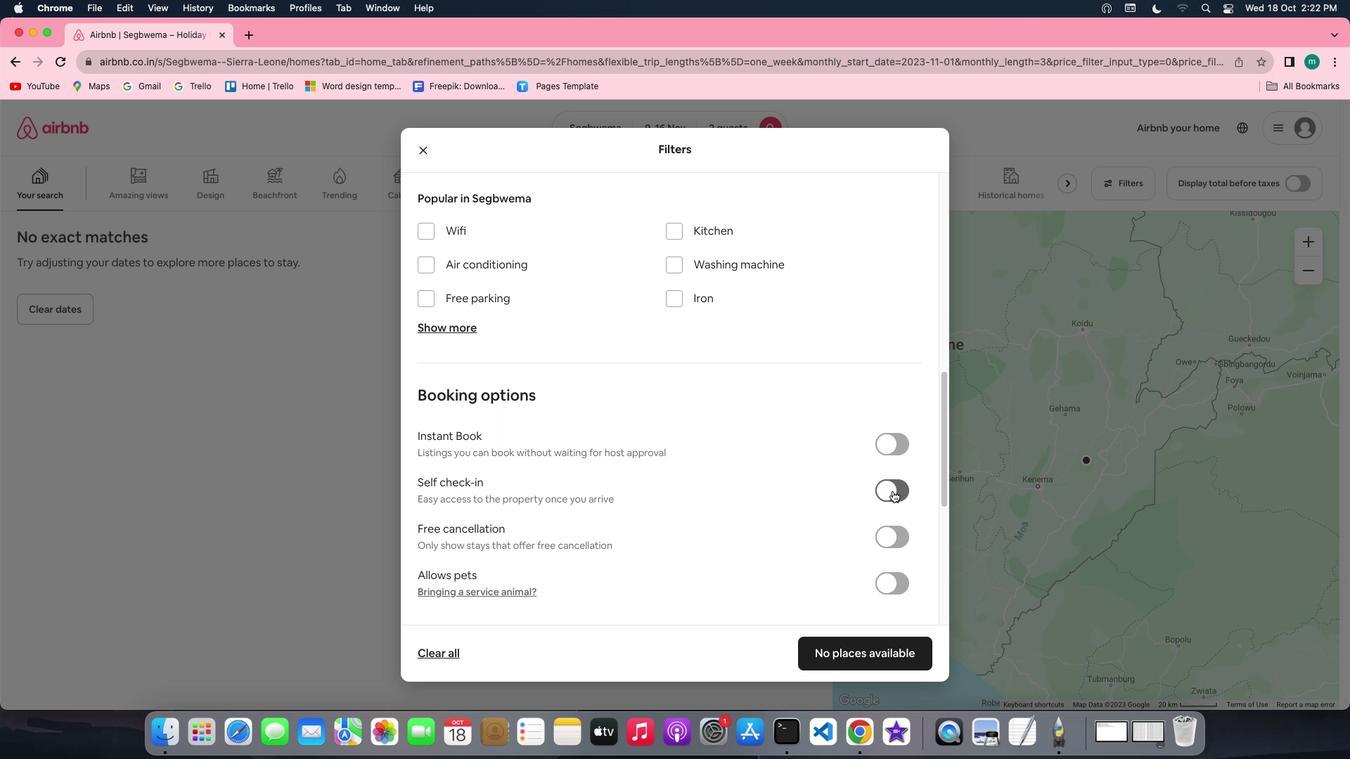 
Action: Mouse moved to (737, 486)
Screenshot: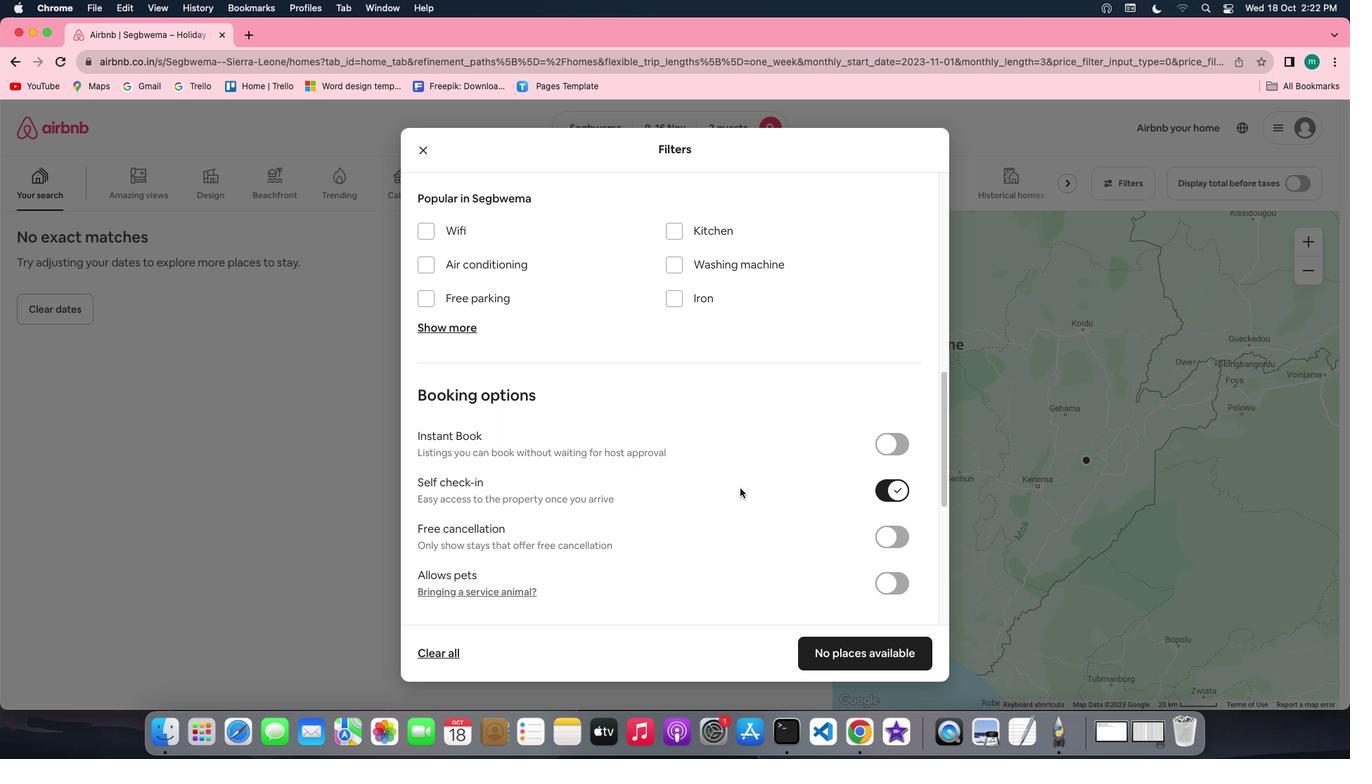 
Action: Mouse scrolled (737, 486) with delta (-1, -2)
Screenshot: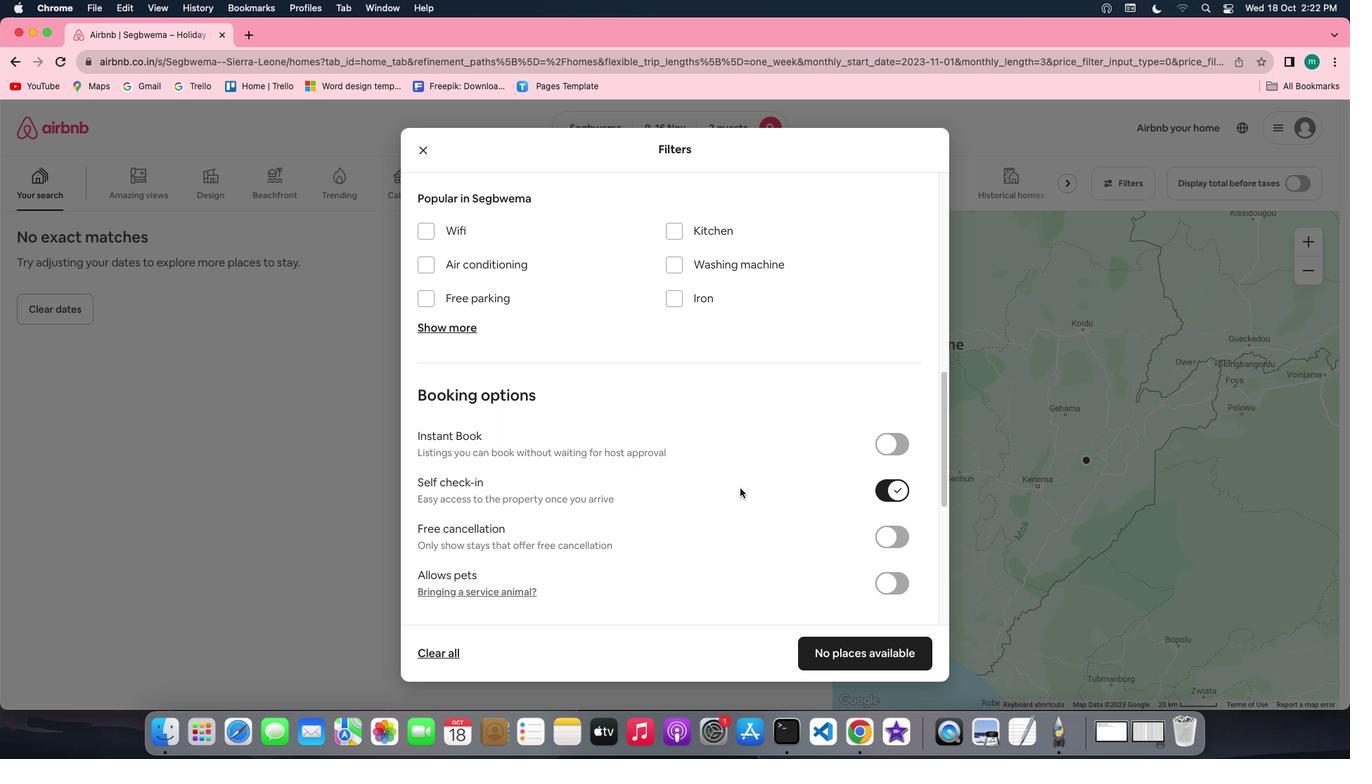 
Action: Mouse scrolled (737, 486) with delta (-1, -2)
Screenshot: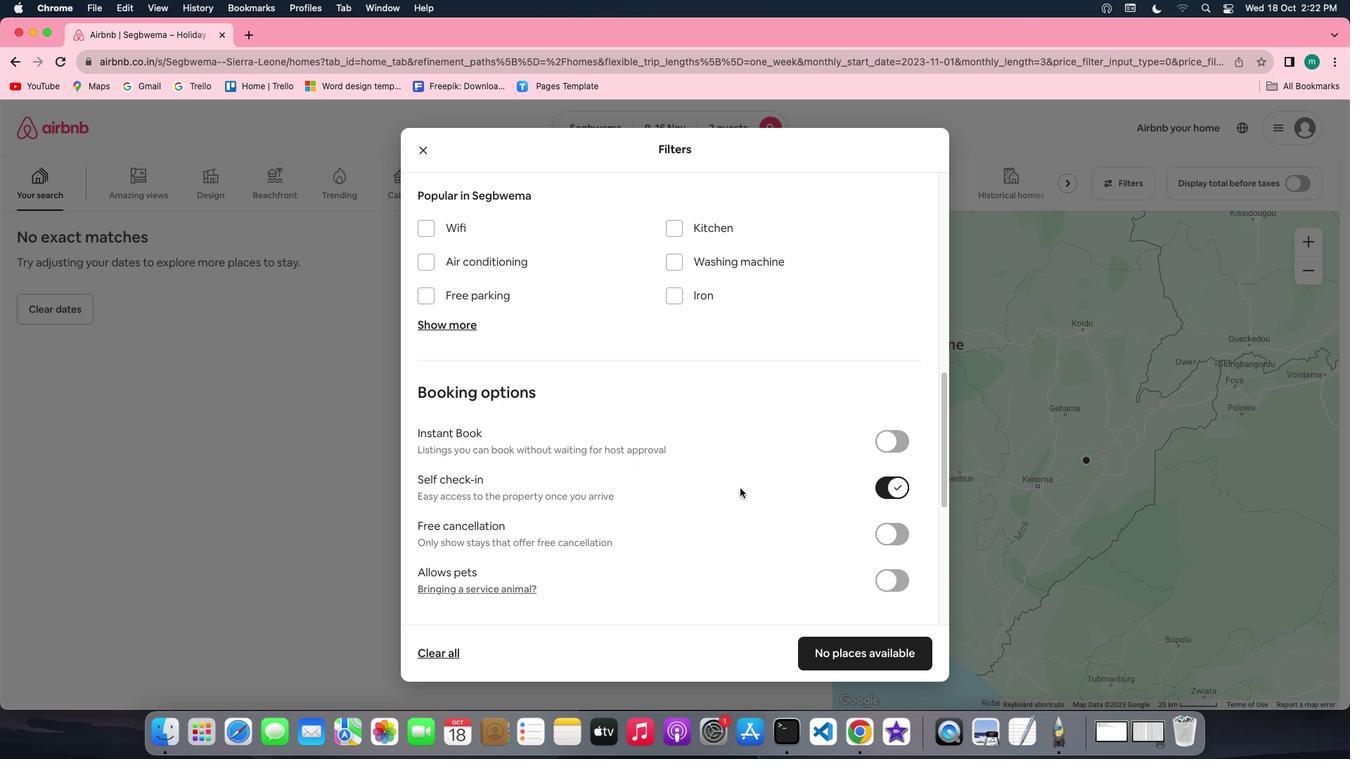 
Action: Mouse scrolled (737, 486) with delta (-1, -2)
Screenshot: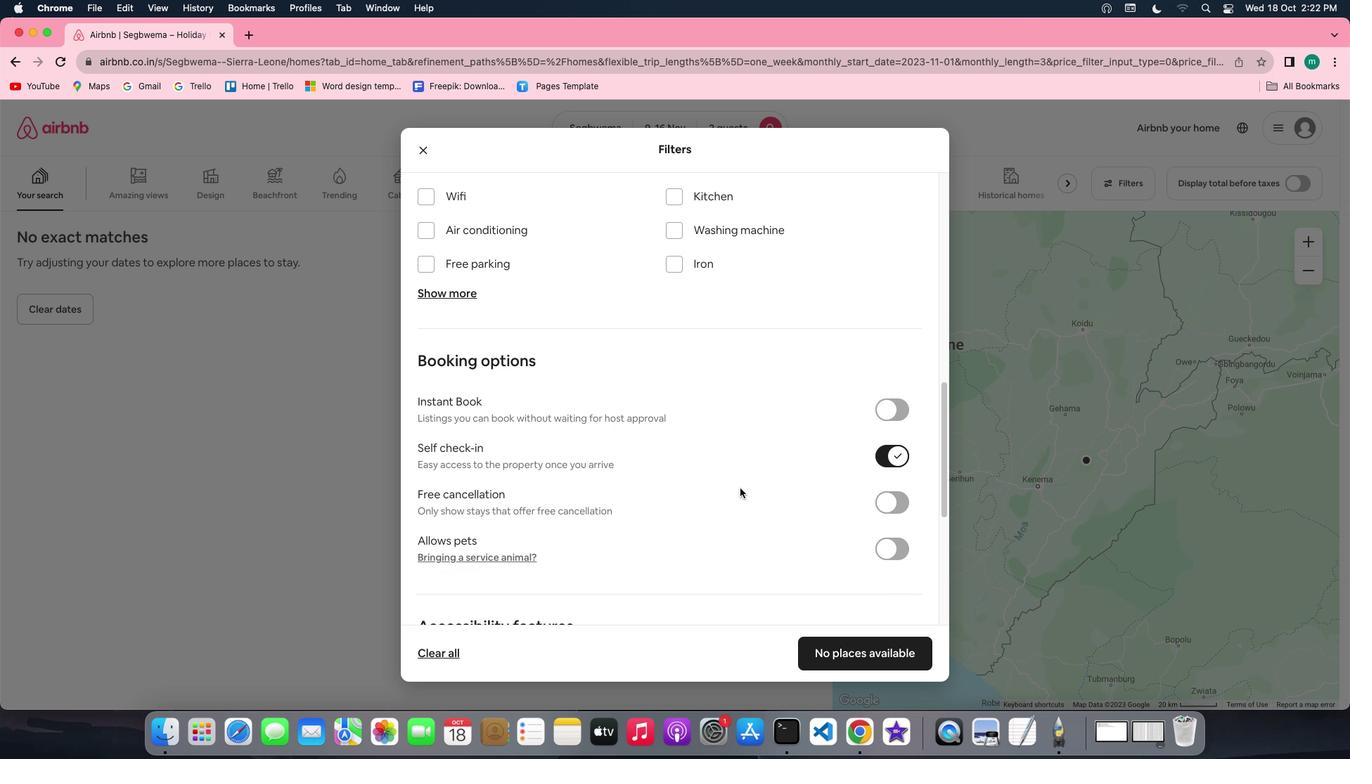 
Action: Mouse scrolled (737, 486) with delta (-1, -3)
Screenshot: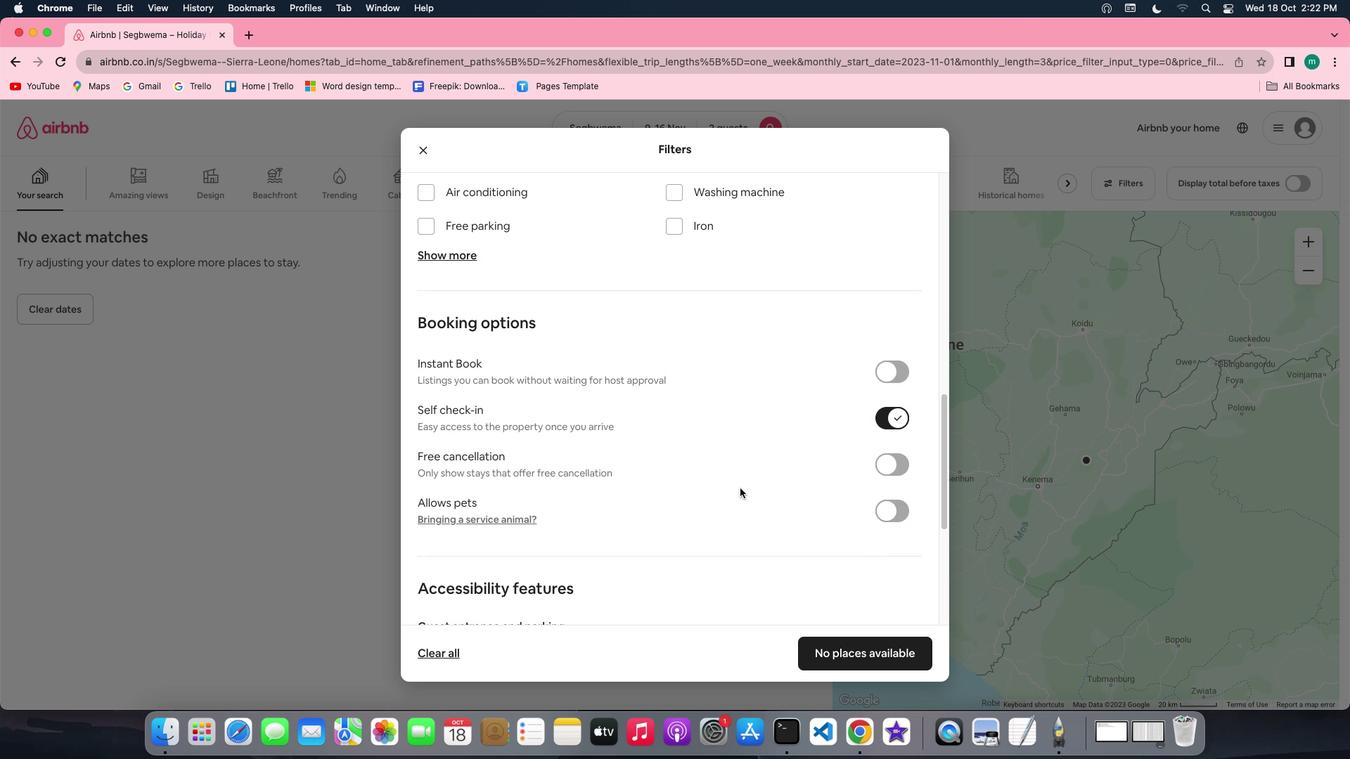 
Action: Mouse scrolled (737, 486) with delta (-1, -2)
Screenshot: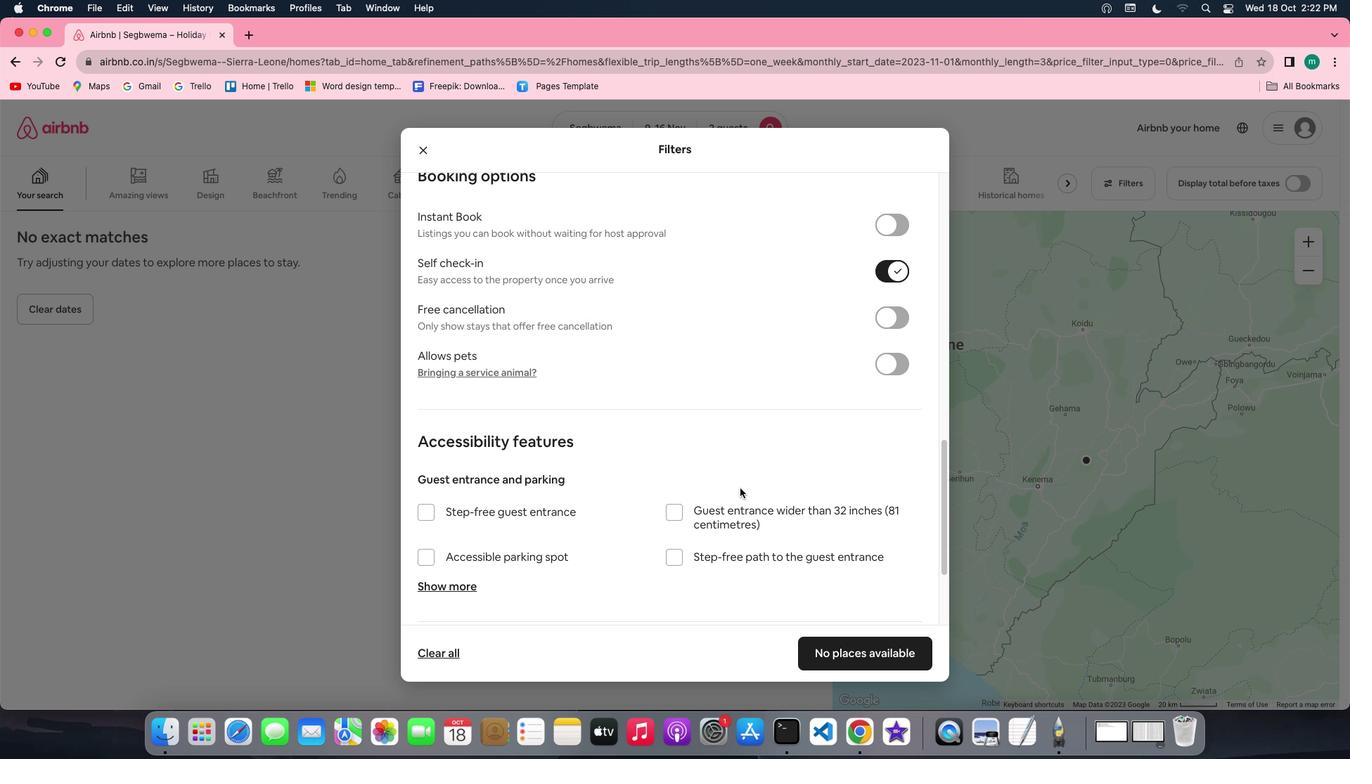 
Action: Mouse scrolled (737, 486) with delta (-1, -2)
Screenshot: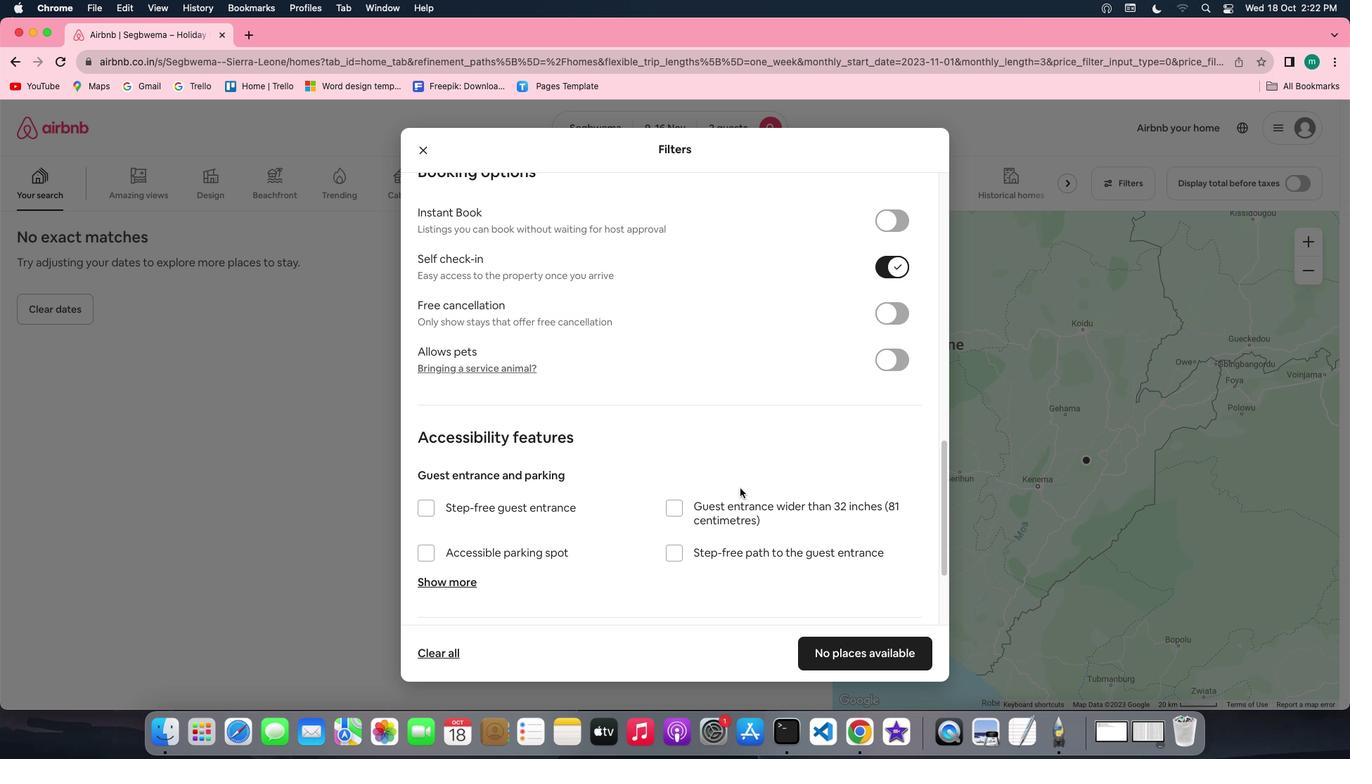 
Action: Mouse scrolled (737, 486) with delta (-1, -2)
Screenshot: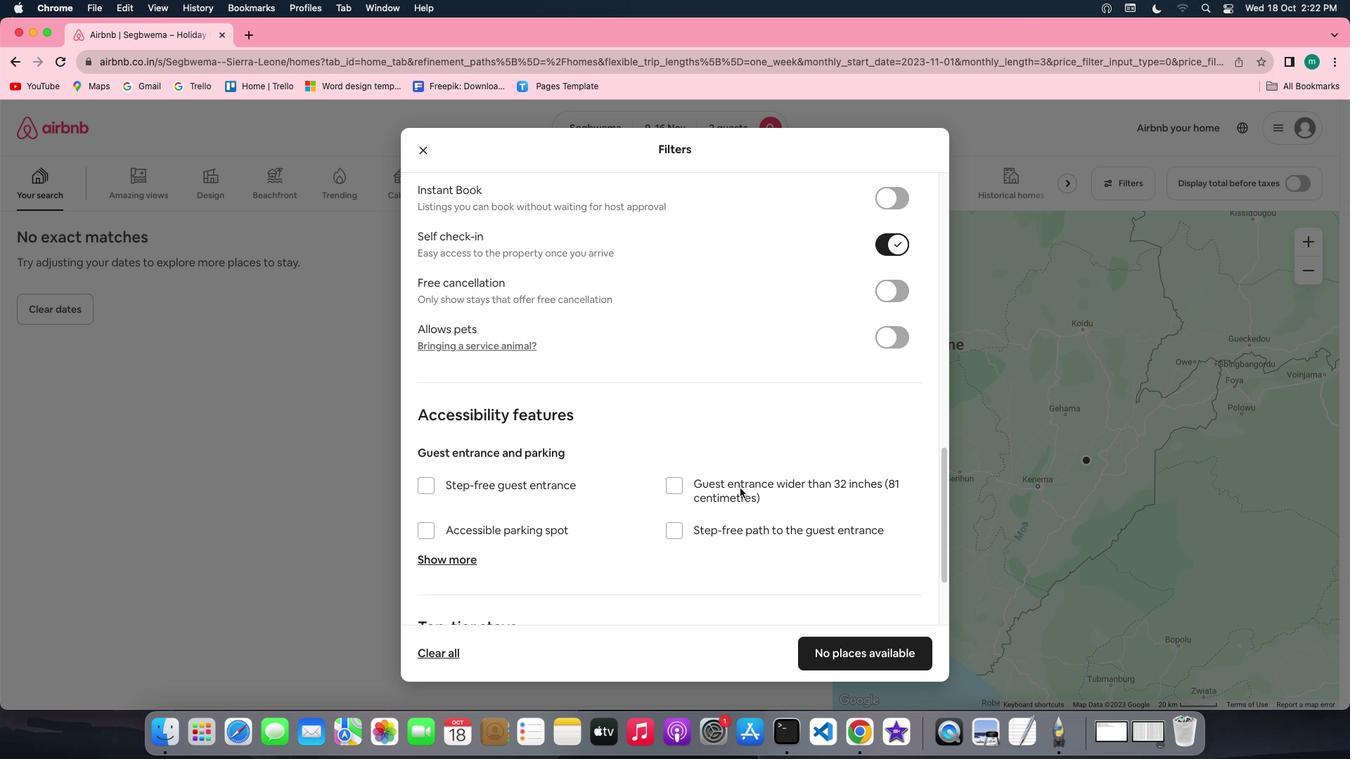 
Action: Mouse scrolled (737, 486) with delta (-1, -2)
Screenshot: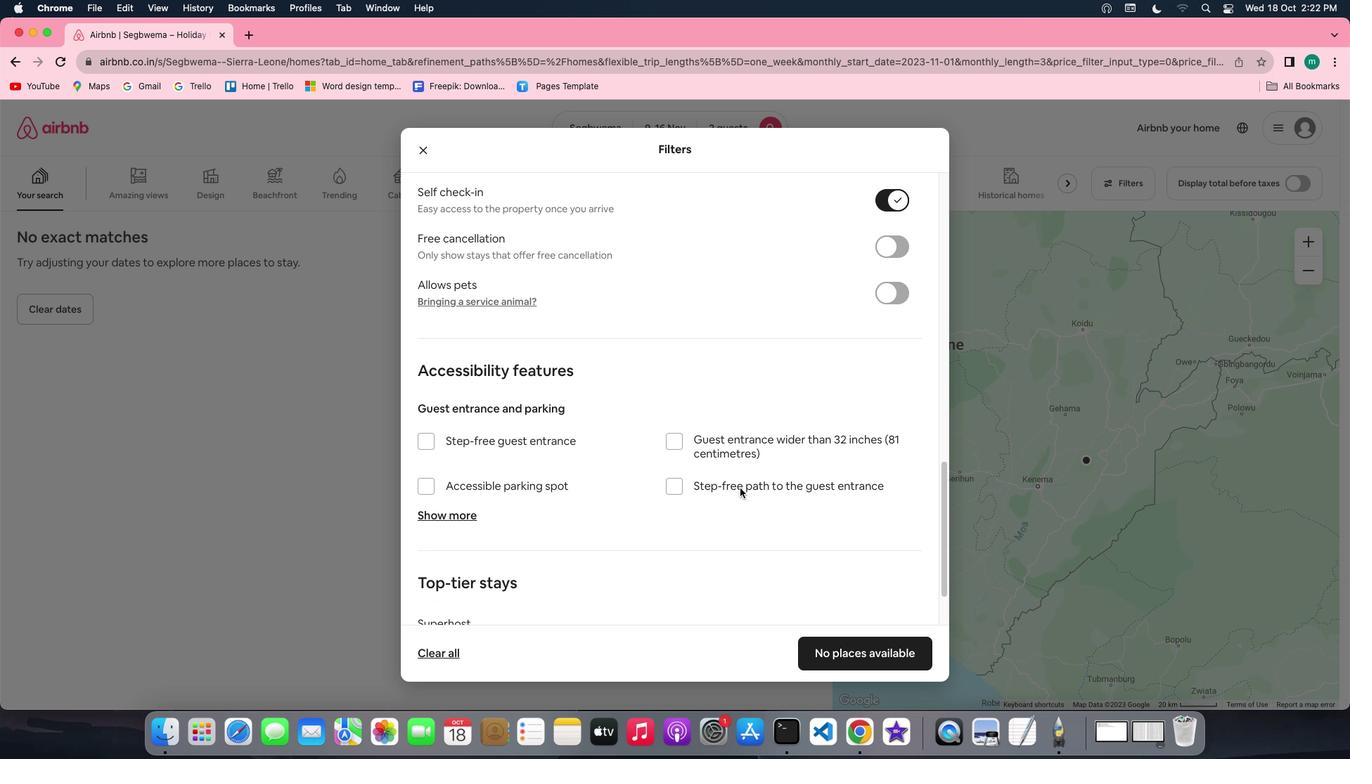 
Action: Mouse scrolled (737, 486) with delta (-1, -2)
Screenshot: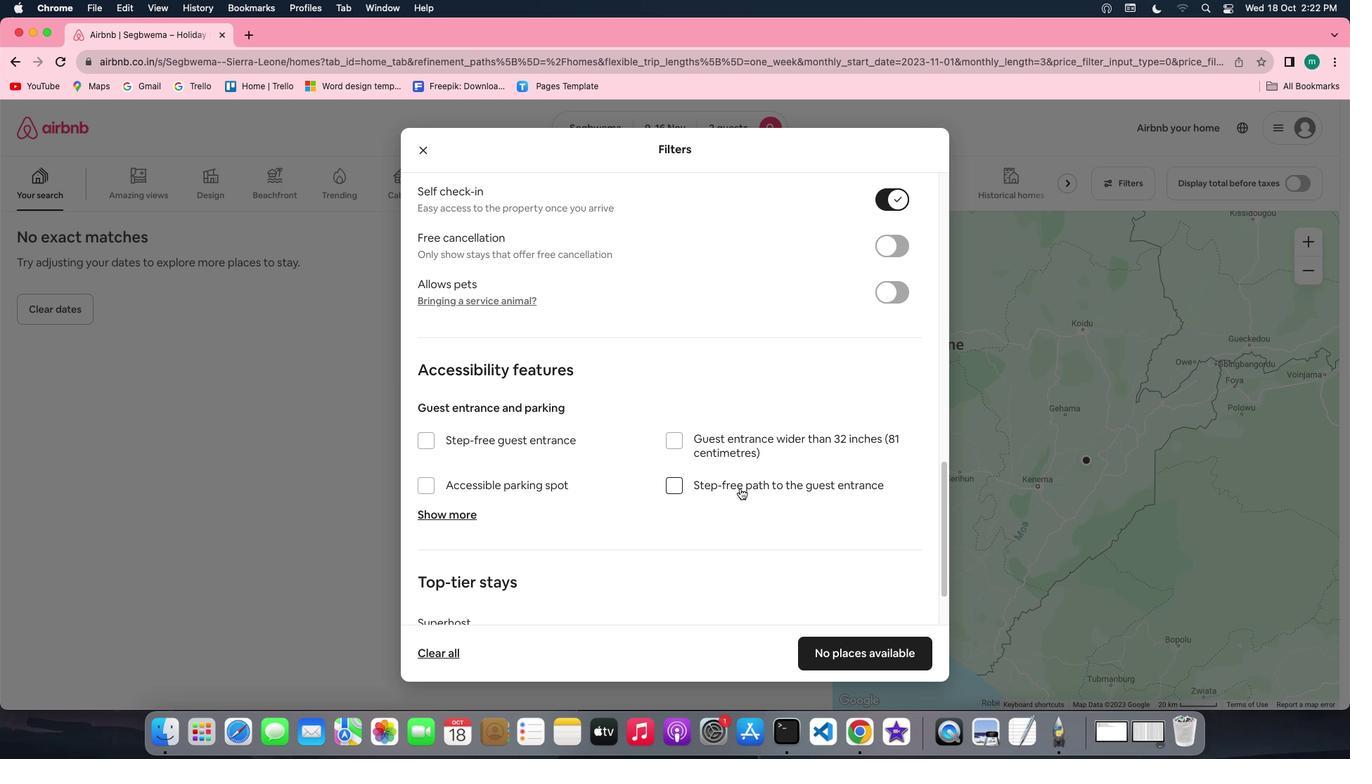 
Action: Mouse scrolled (737, 486) with delta (-1, -2)
Screenshot: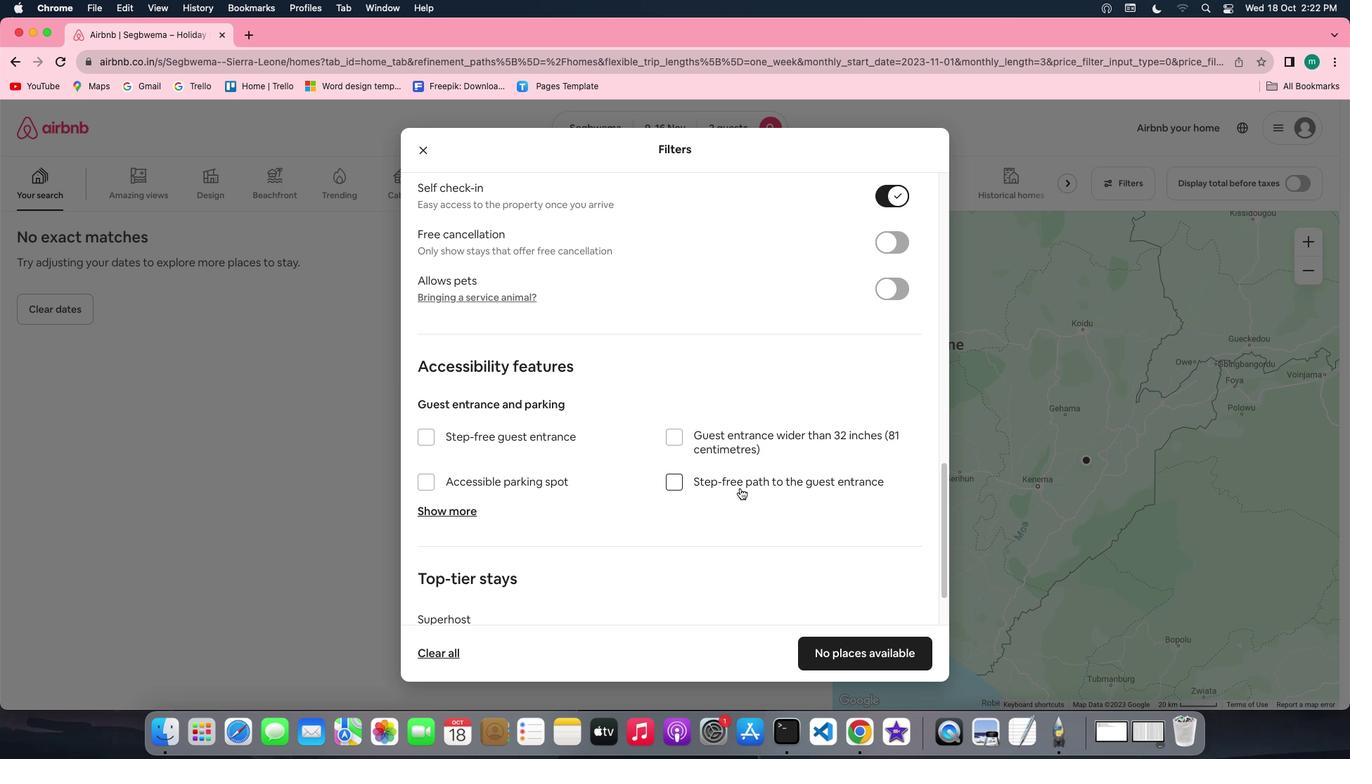 
Action: Mouse scrolled (737, 486) with delta (-1, -2)
Screenshot: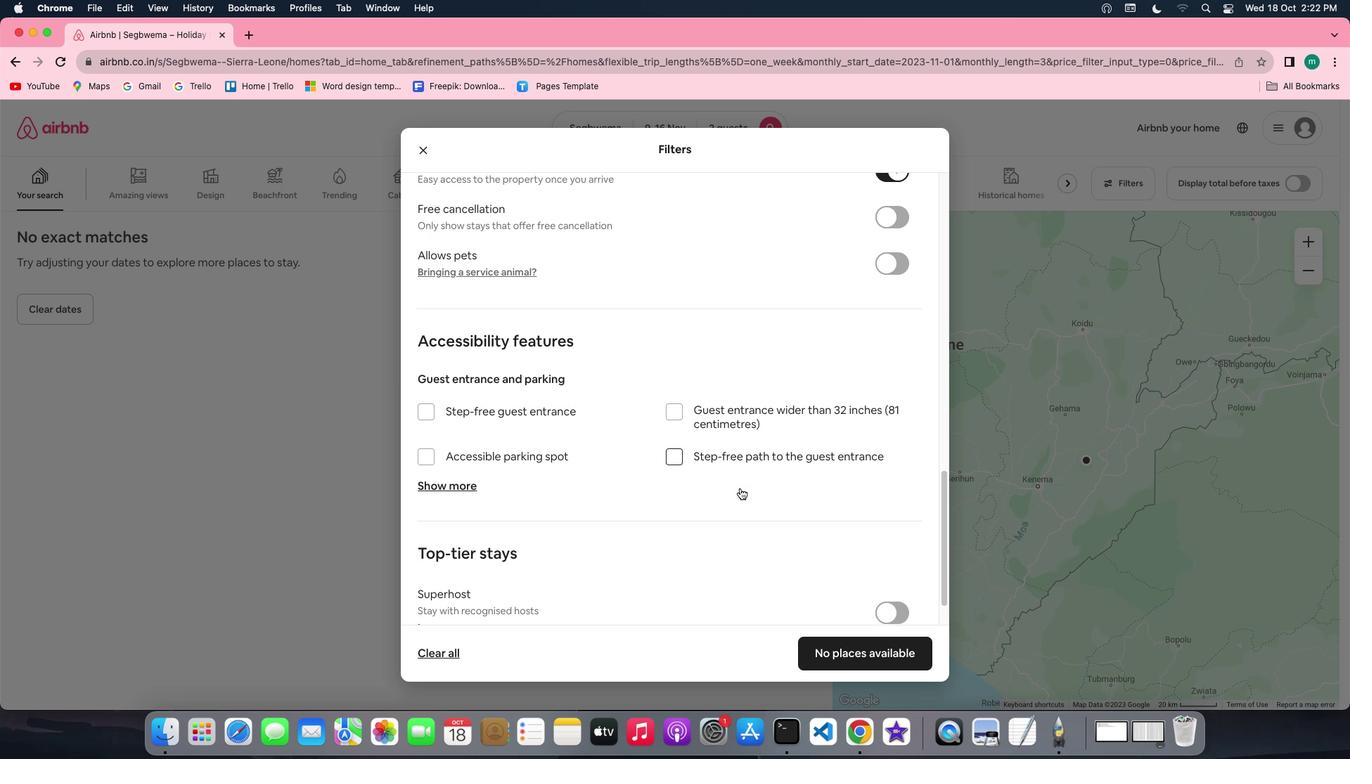 
Action: Mouse scrolled (737, 486) with delta (-1, -2)
Screenshot: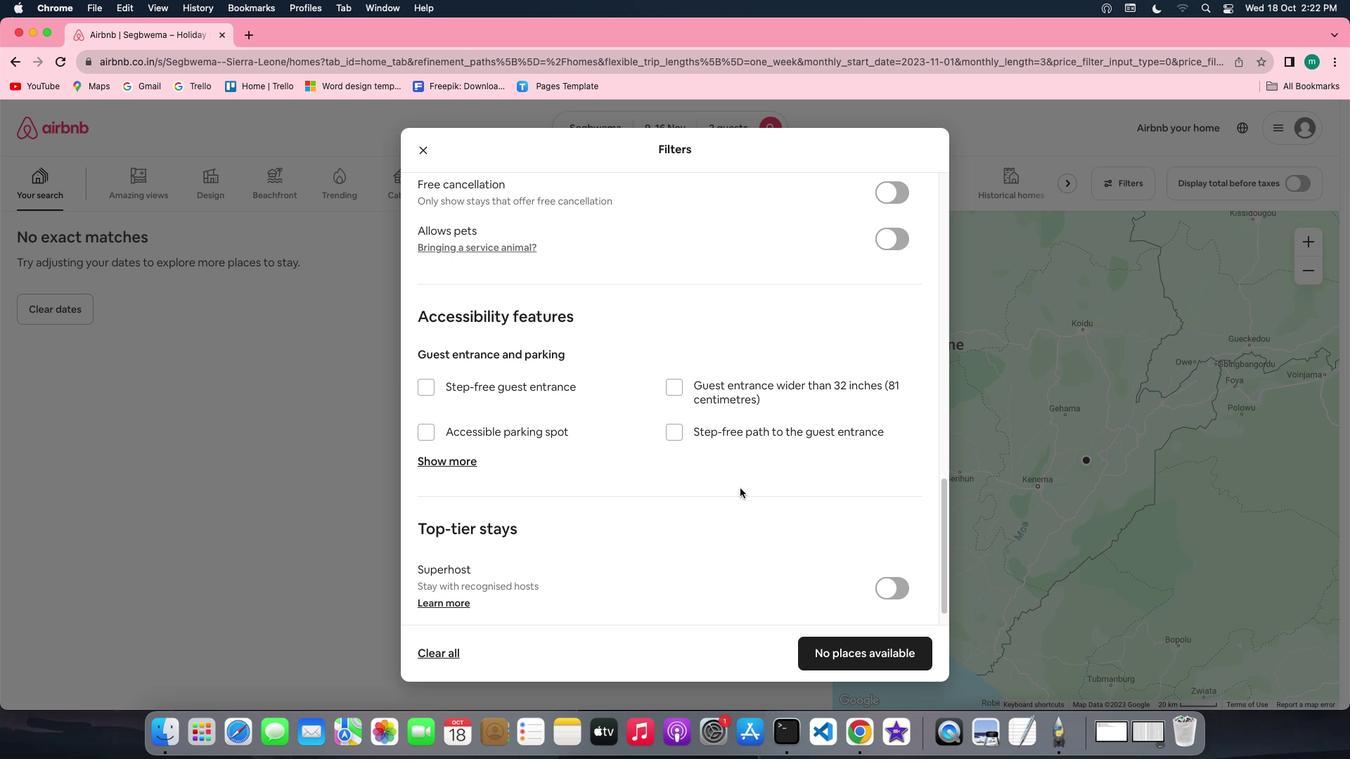 
Action: Mouse scrolled (737, 486) with delta (-1, -2)
Screenshot: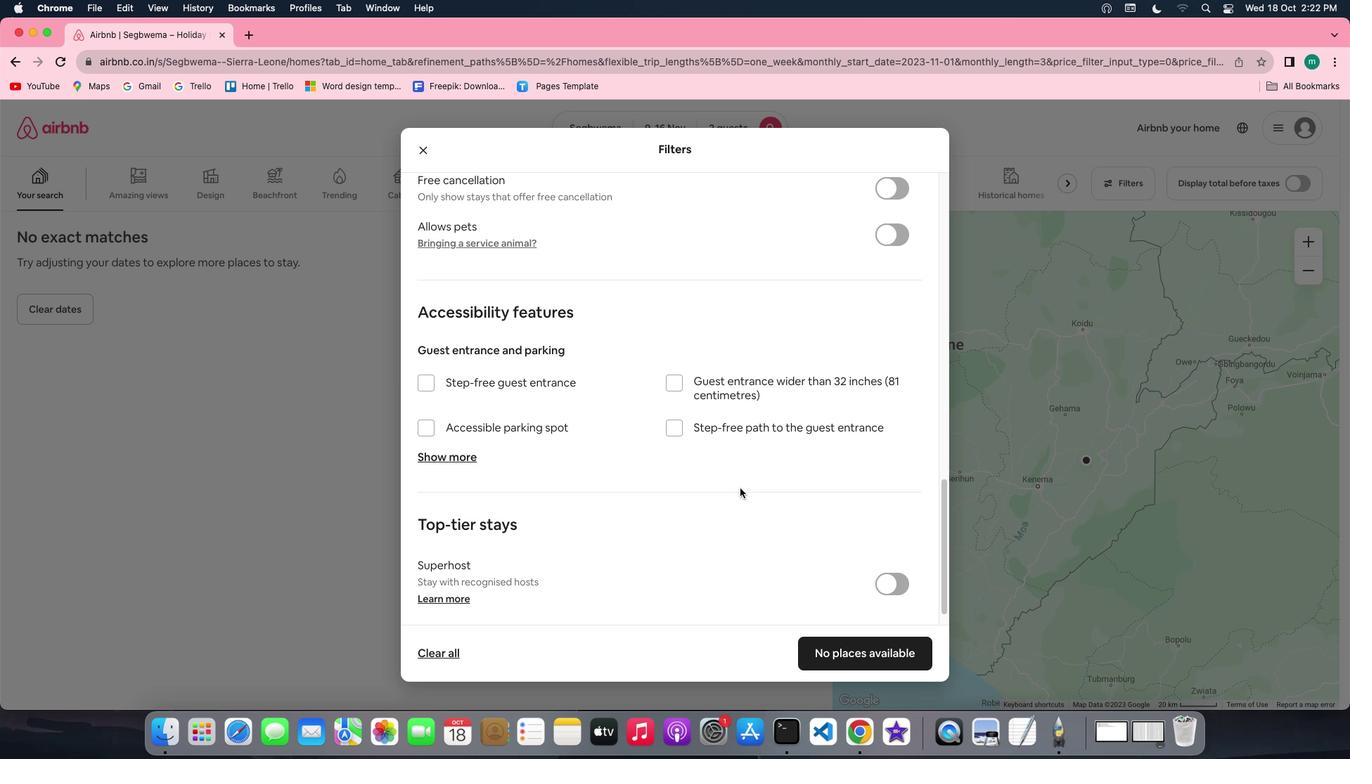 
Action: Mouse moved to (737, 486)
Screenshot: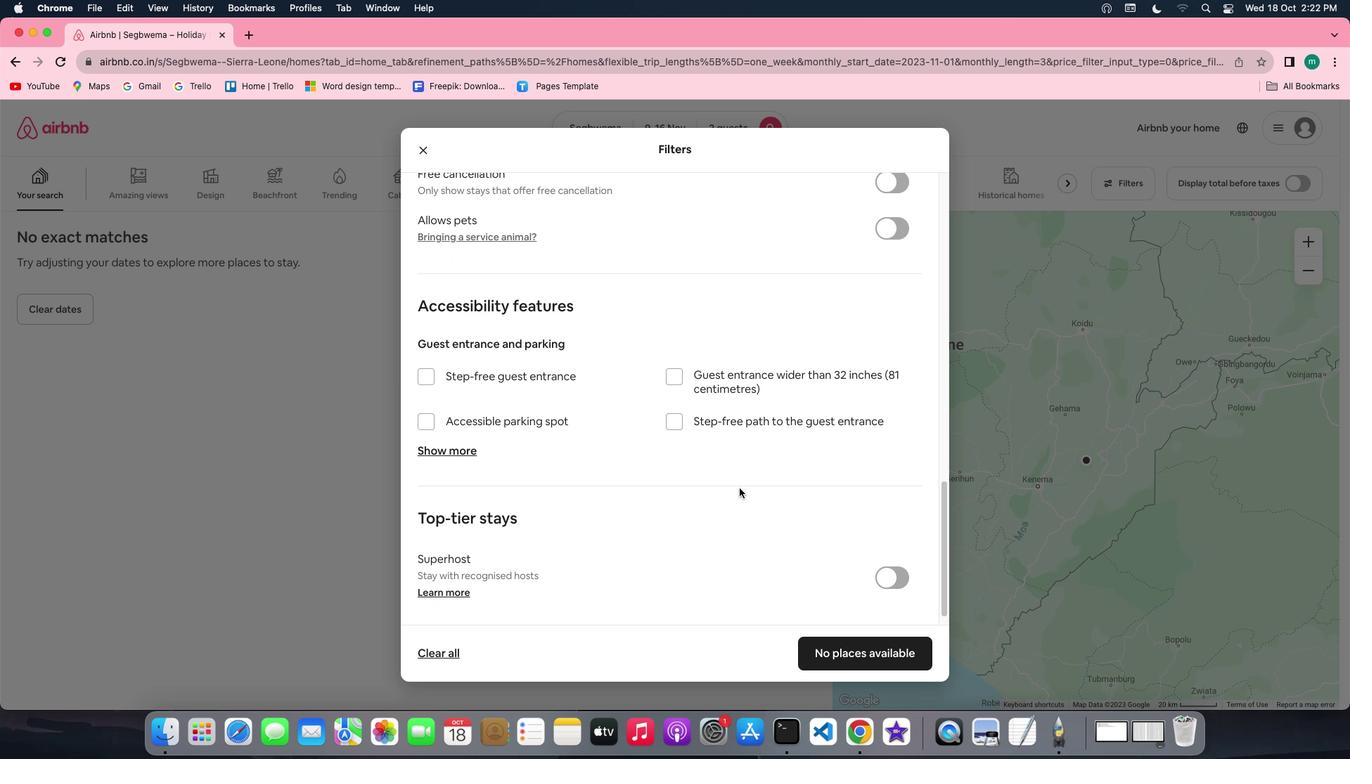 
Action: Mouse scrolled (737, 486) with delta (-1, -2)
Screenshot: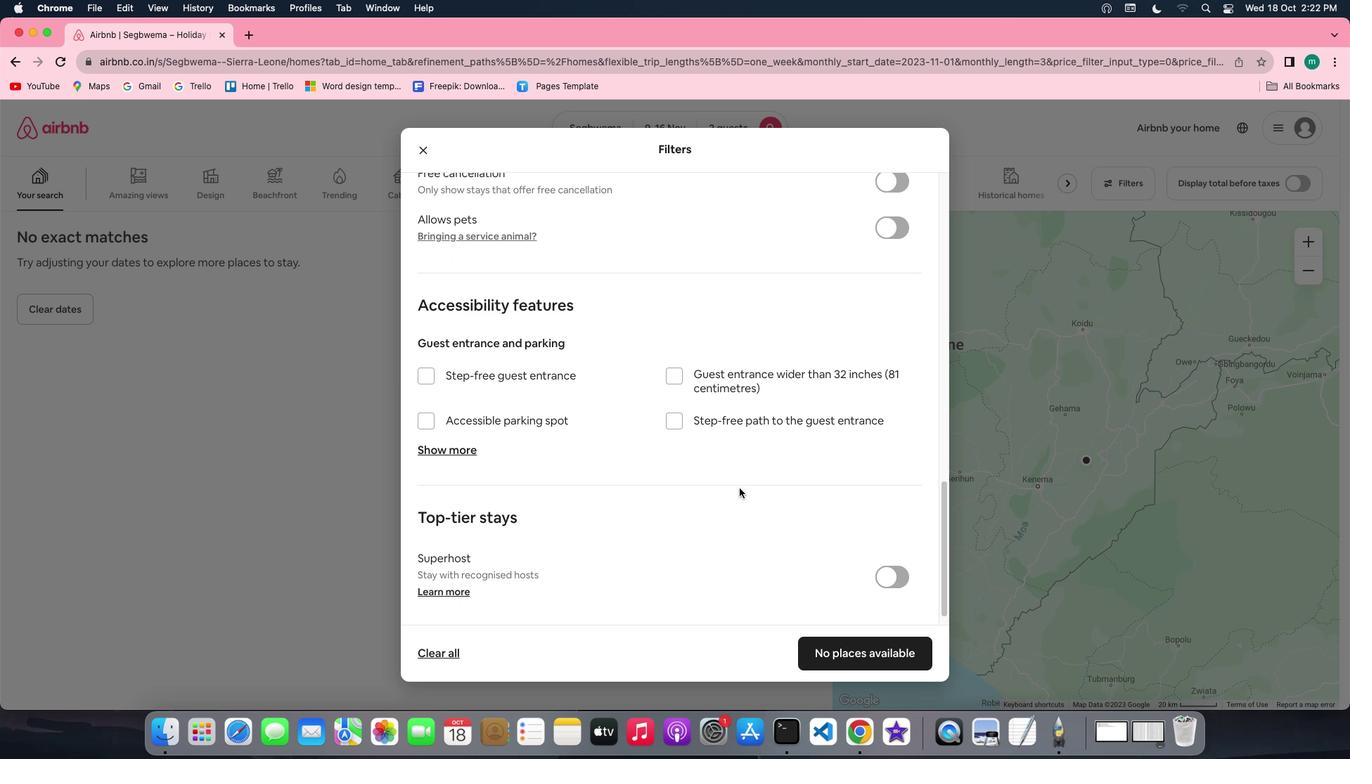 
Action: Mouse scrolled (737, 486) with delta (-1, -2)
Screenshot: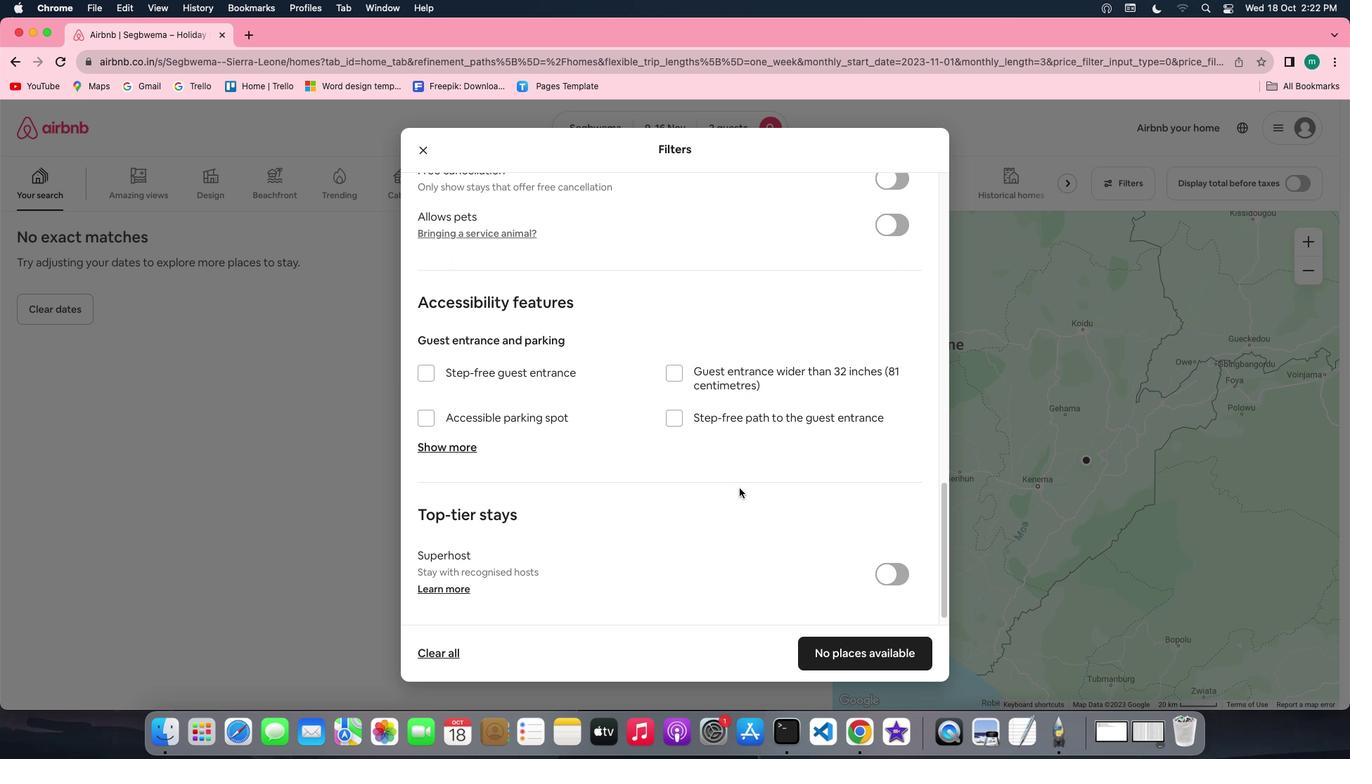 
Action: Mouse scrolled (737, 486) with delta (-1, -2)
Screenshot: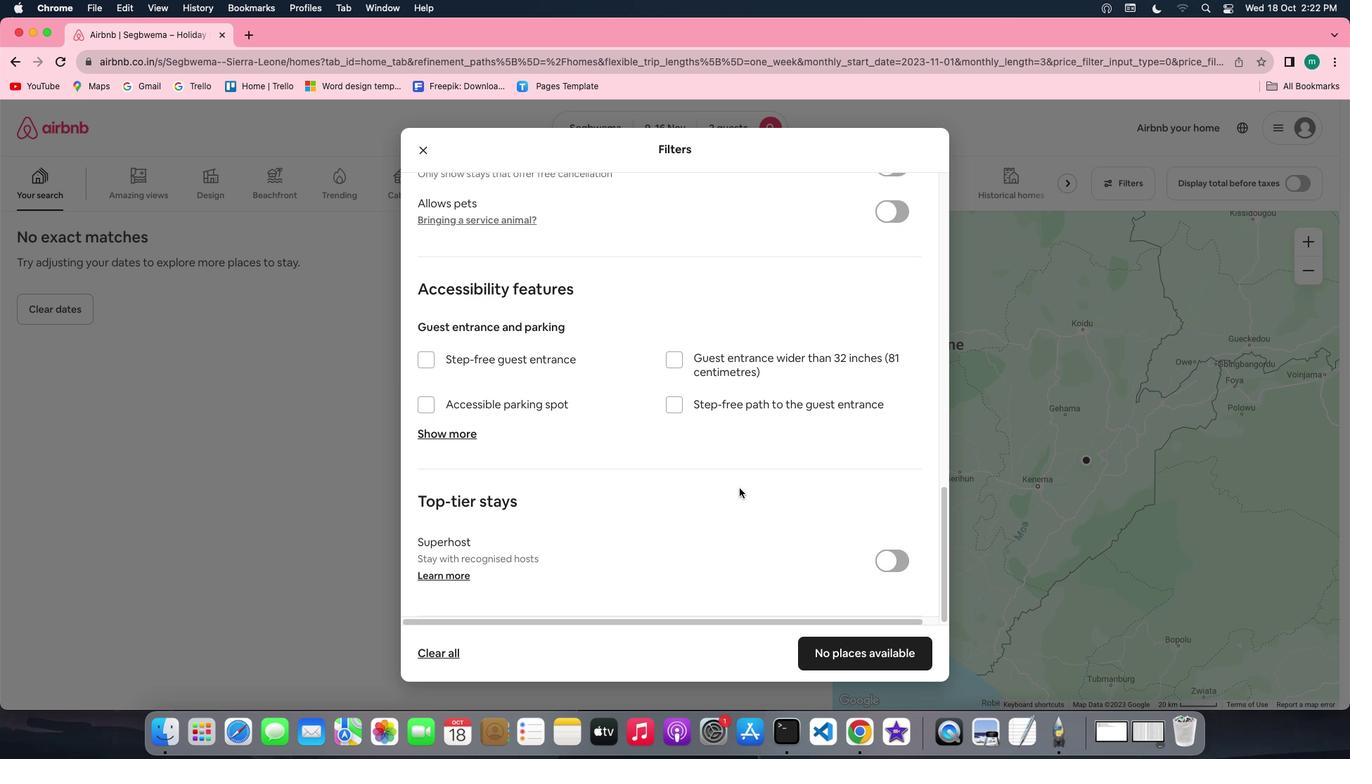 
Action: Mouse scrolled (737, 486) with delta (-1, -2)
Screenshot: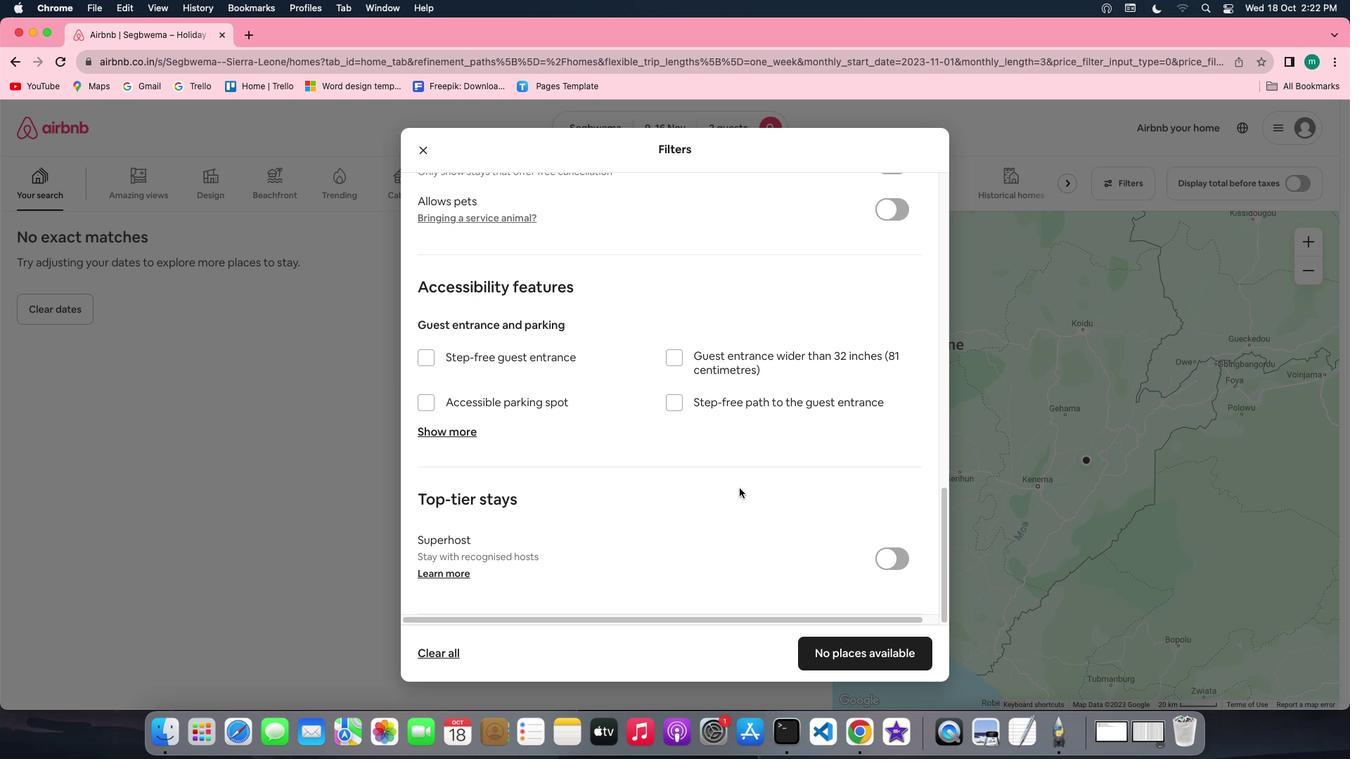 
Action: Mouse scrolled (737, 486) with delta (-1, -2)
Screenshot: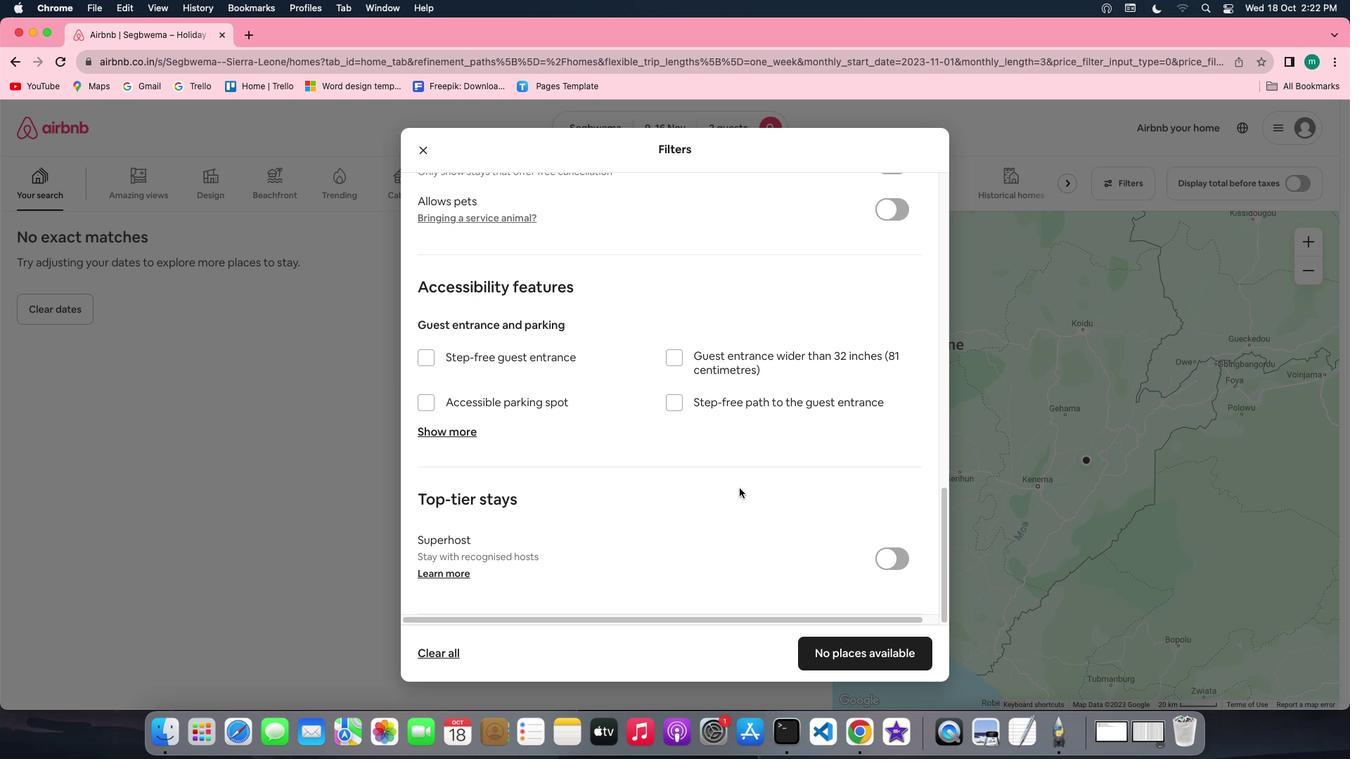 
Action: Mouse scrolled (737, 486) with delta (-1, -2)
Screenshot: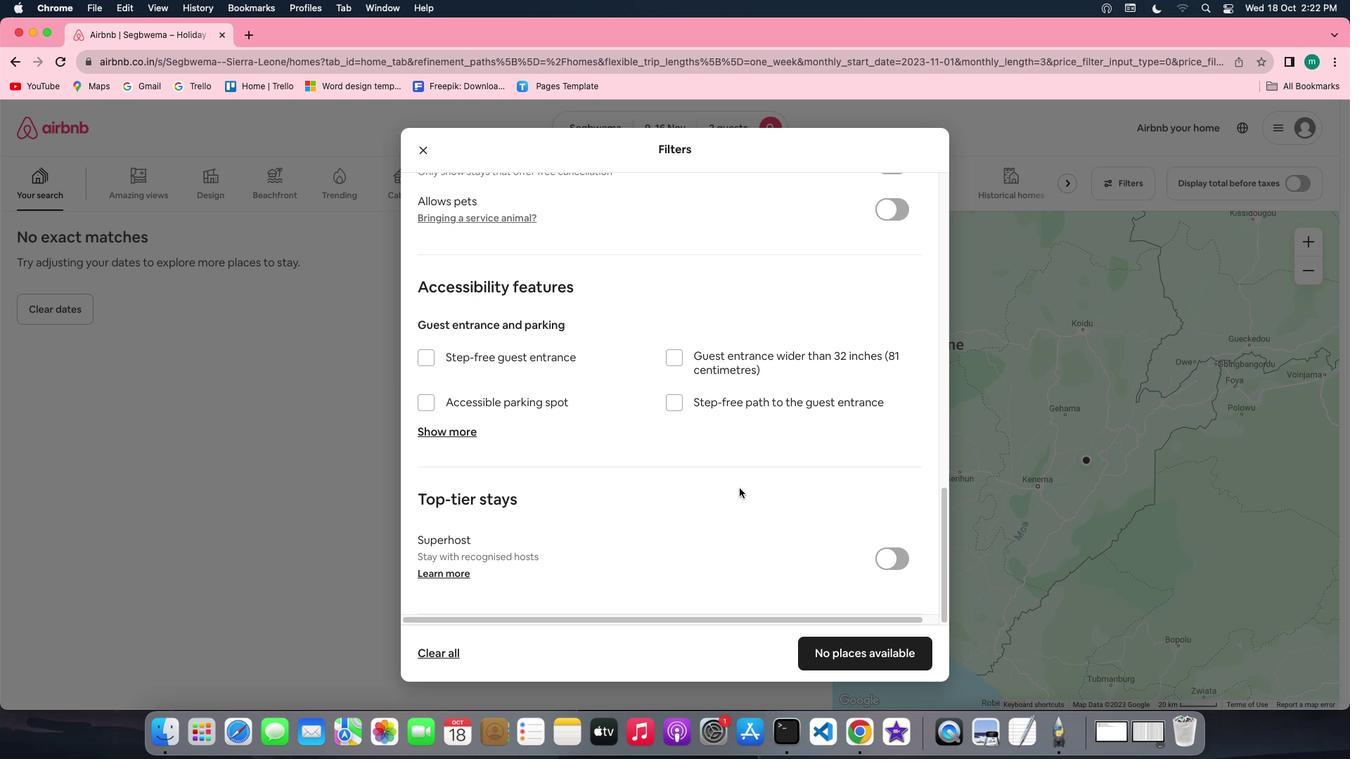 
Action: Mouse scrolled (737, 486) with delta (-1, -2)
Screenshot: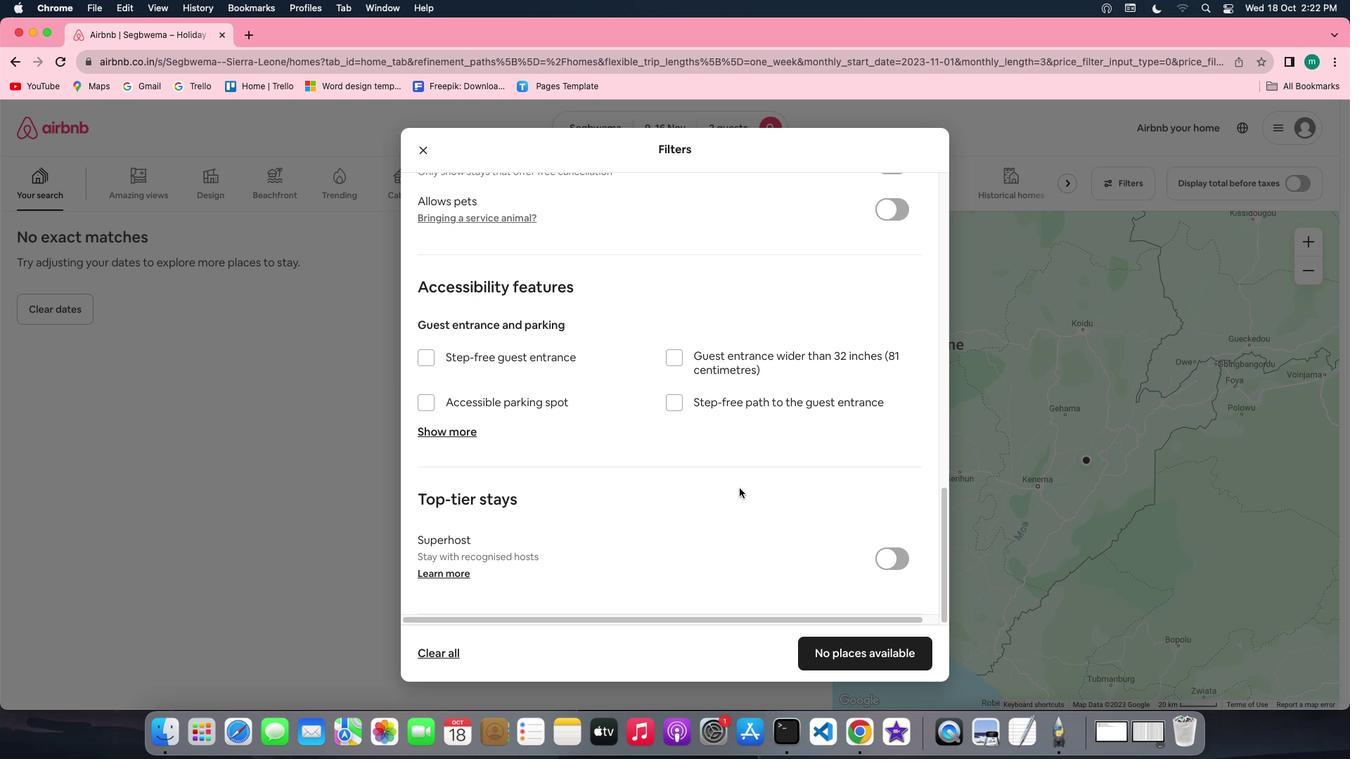 
Action: Mouse scrolled (737, 486) with delta (-1, -2)
Screenshot: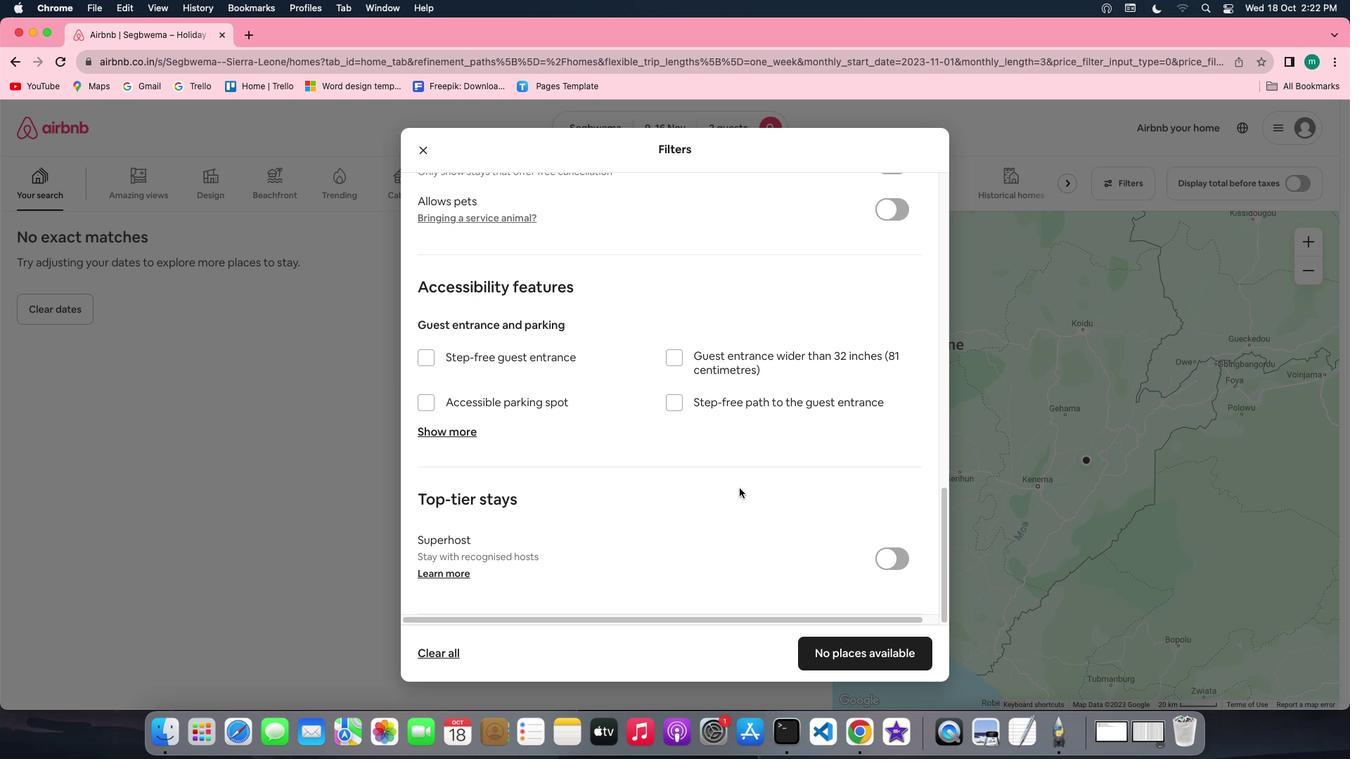 
Action: Mouse scrolled (737, 486) with delta (-1, -3)
Screenshot: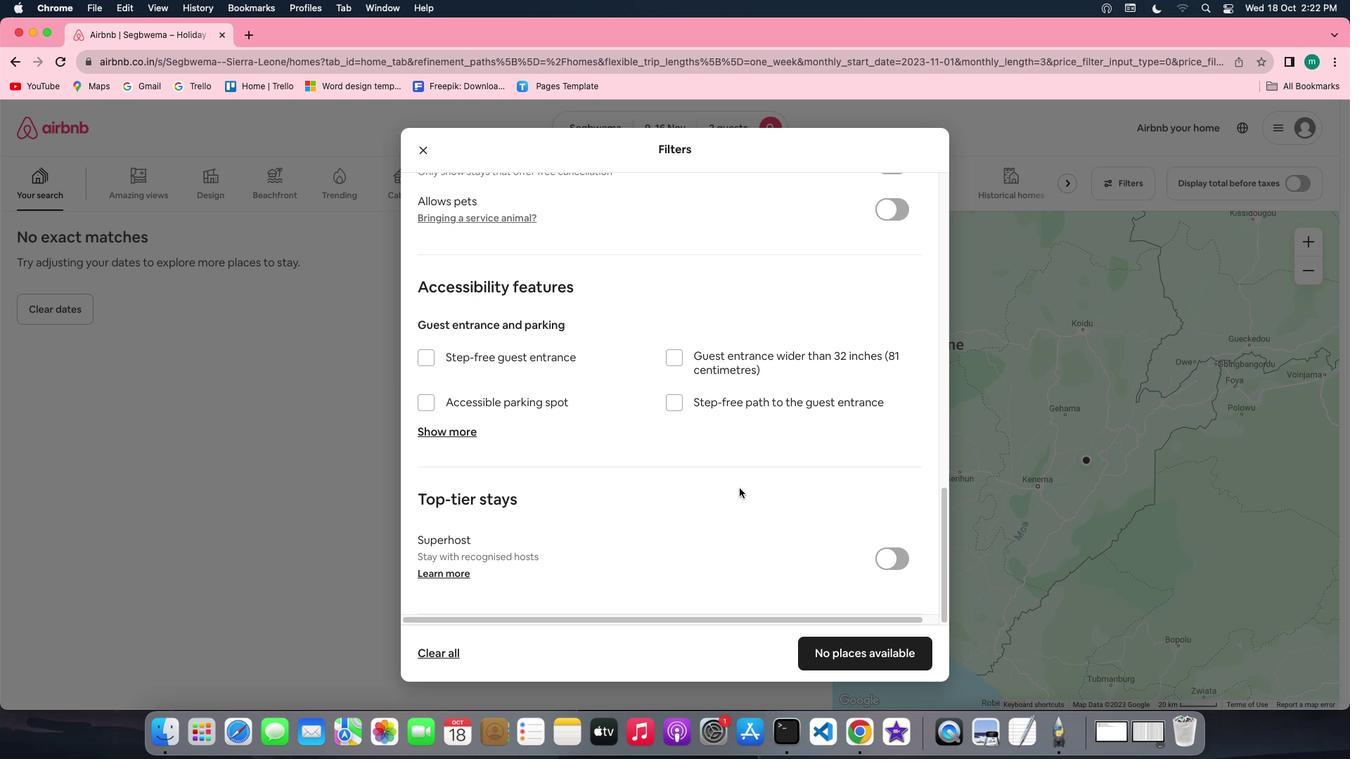 
Action: Mouse scrolled (737, 486) with delta (-1, -4)
Screenshot: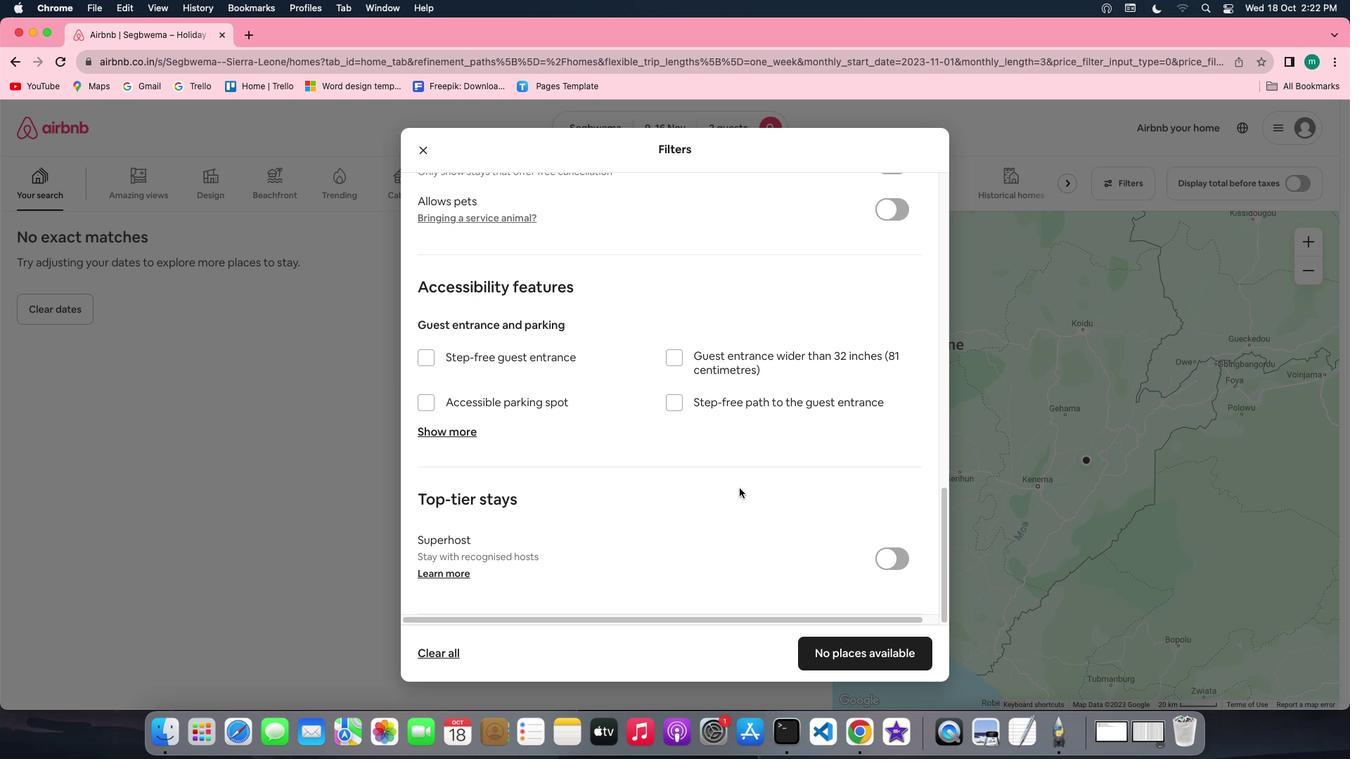 
Action: Mouse moved to (790, 438)
Screenshot: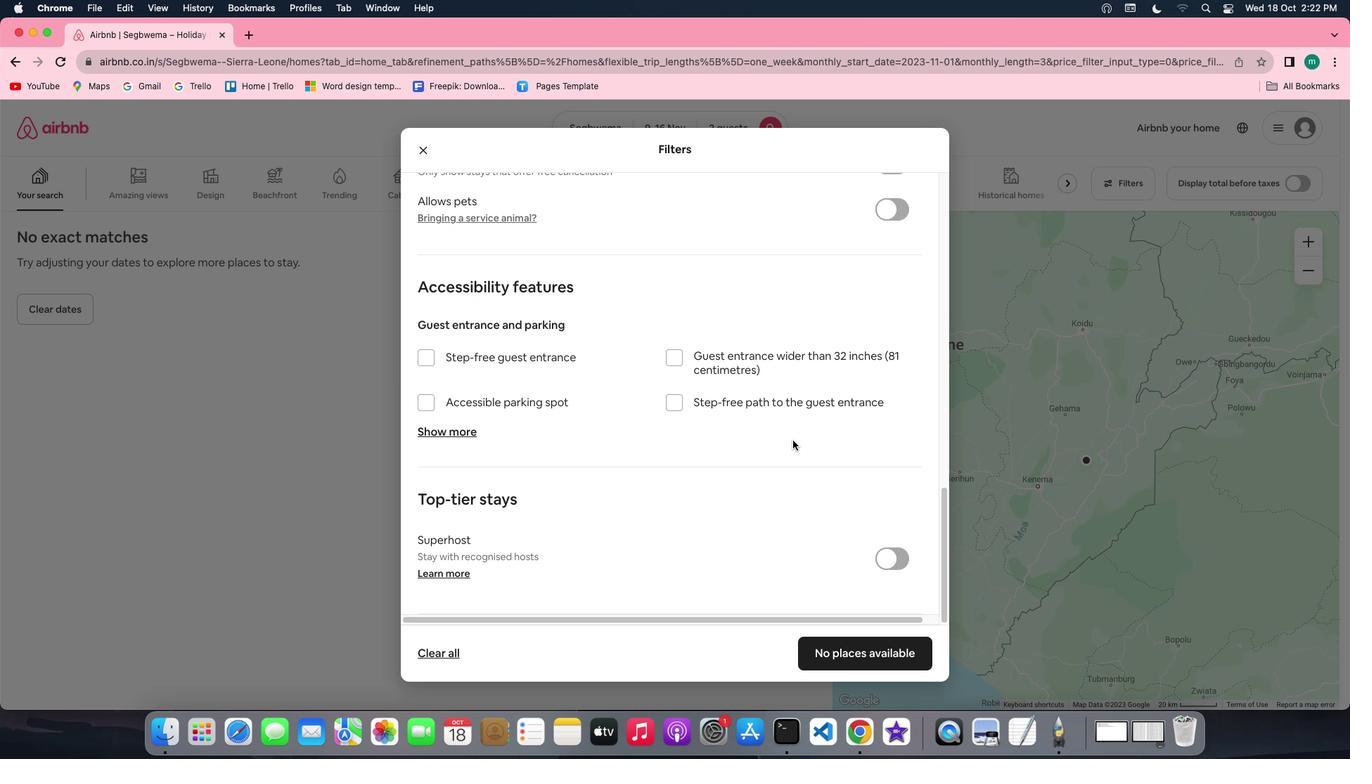 
Action: Mouse scrolled (790, 438) with delta (-1, 0)
Screenshot: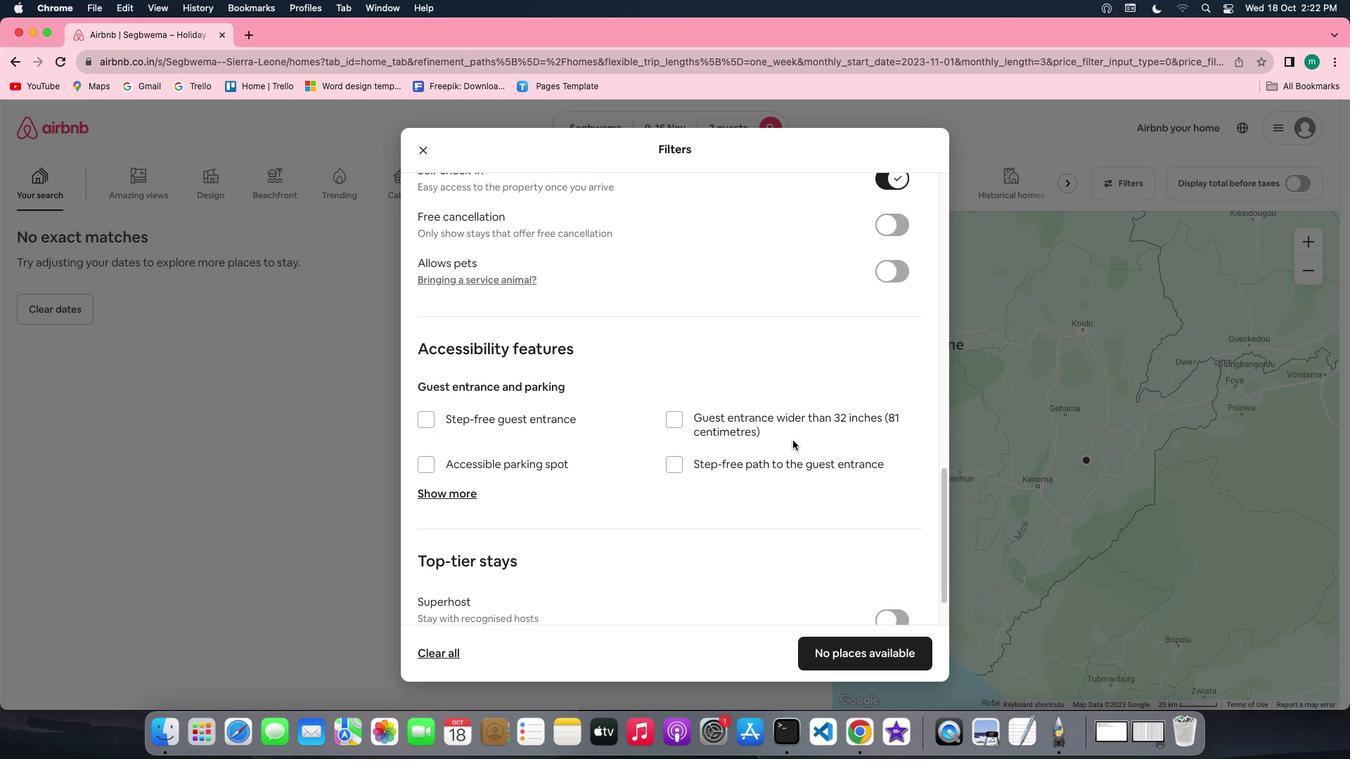 
Action: Mouse scrolled (790, 438) with delta (-1, 0)
Screenshot: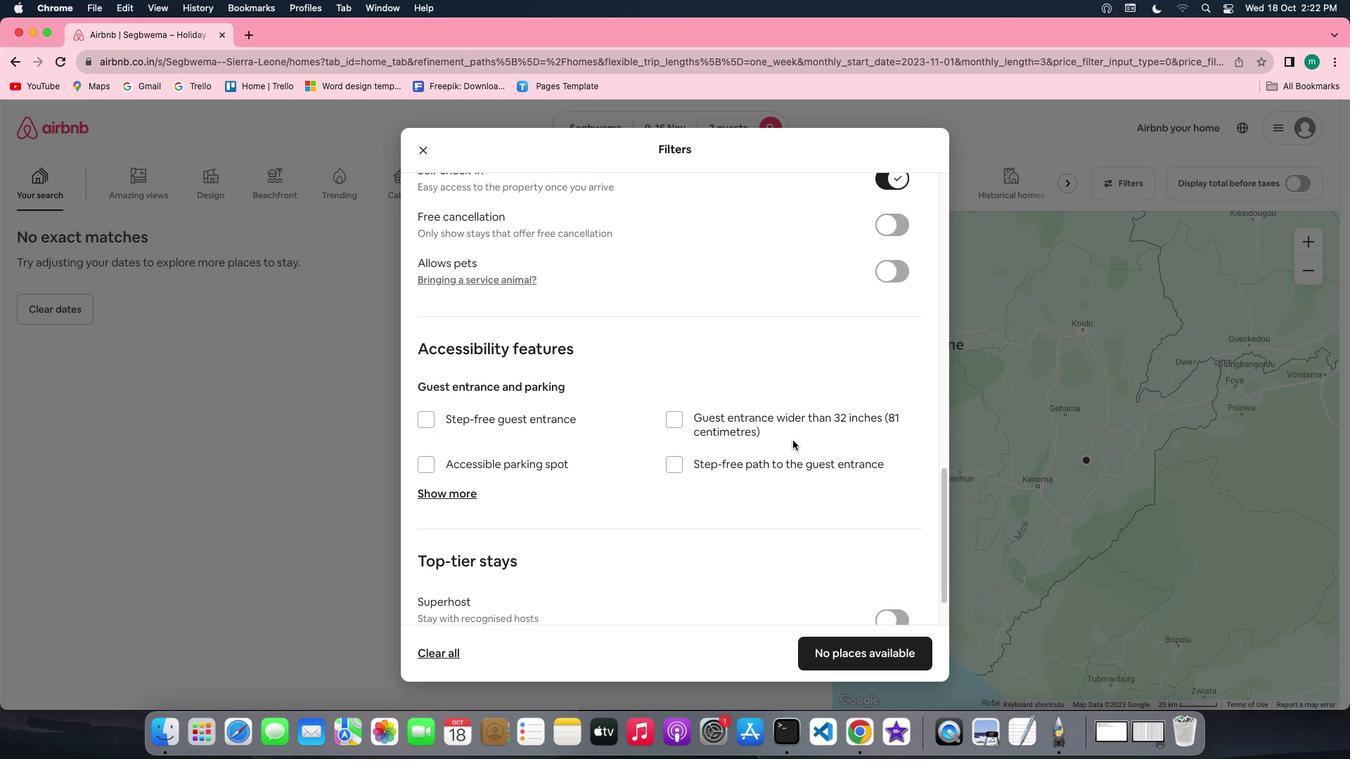 
Action: Mouse scrolled (790, 438) with delta (-1, 0)
Screenshot: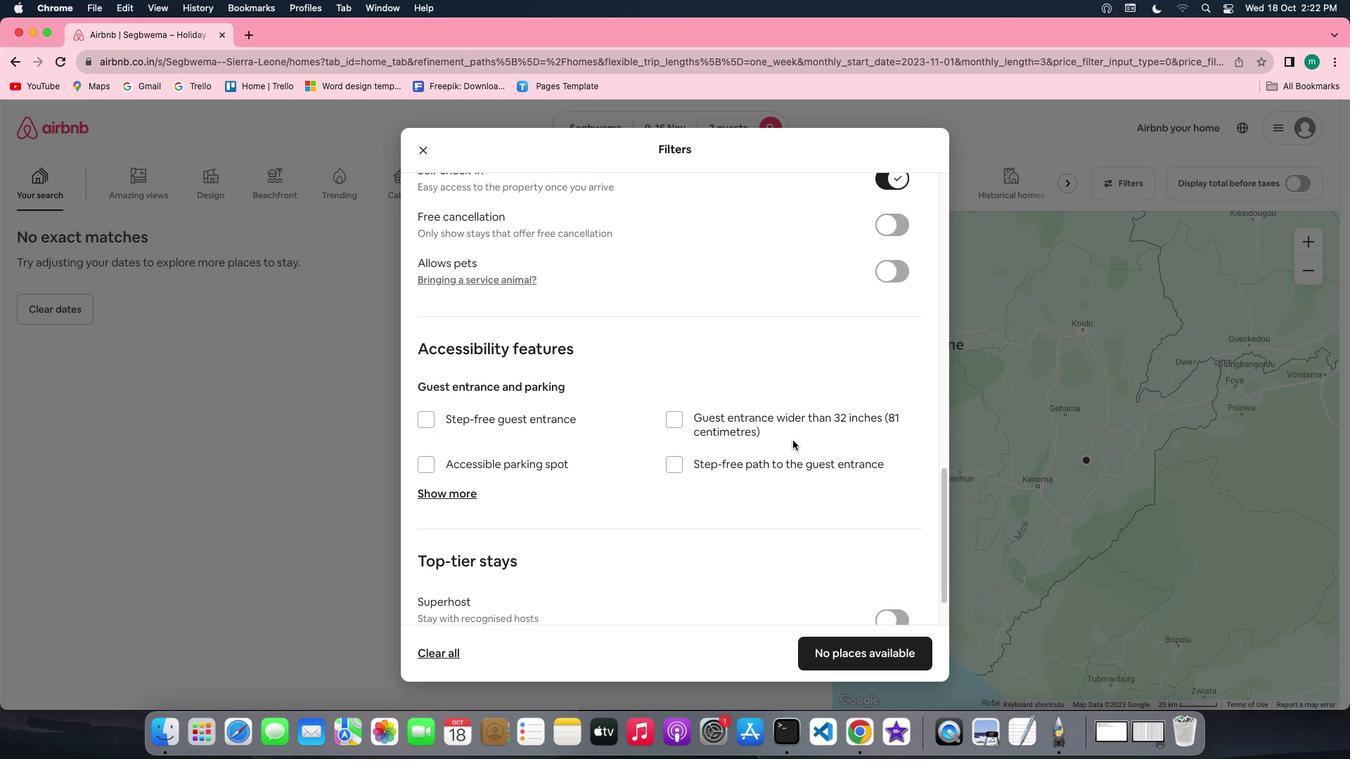 
Action: Mouse scrolled (790, 438) with delta (-1, 1)
Screenshot: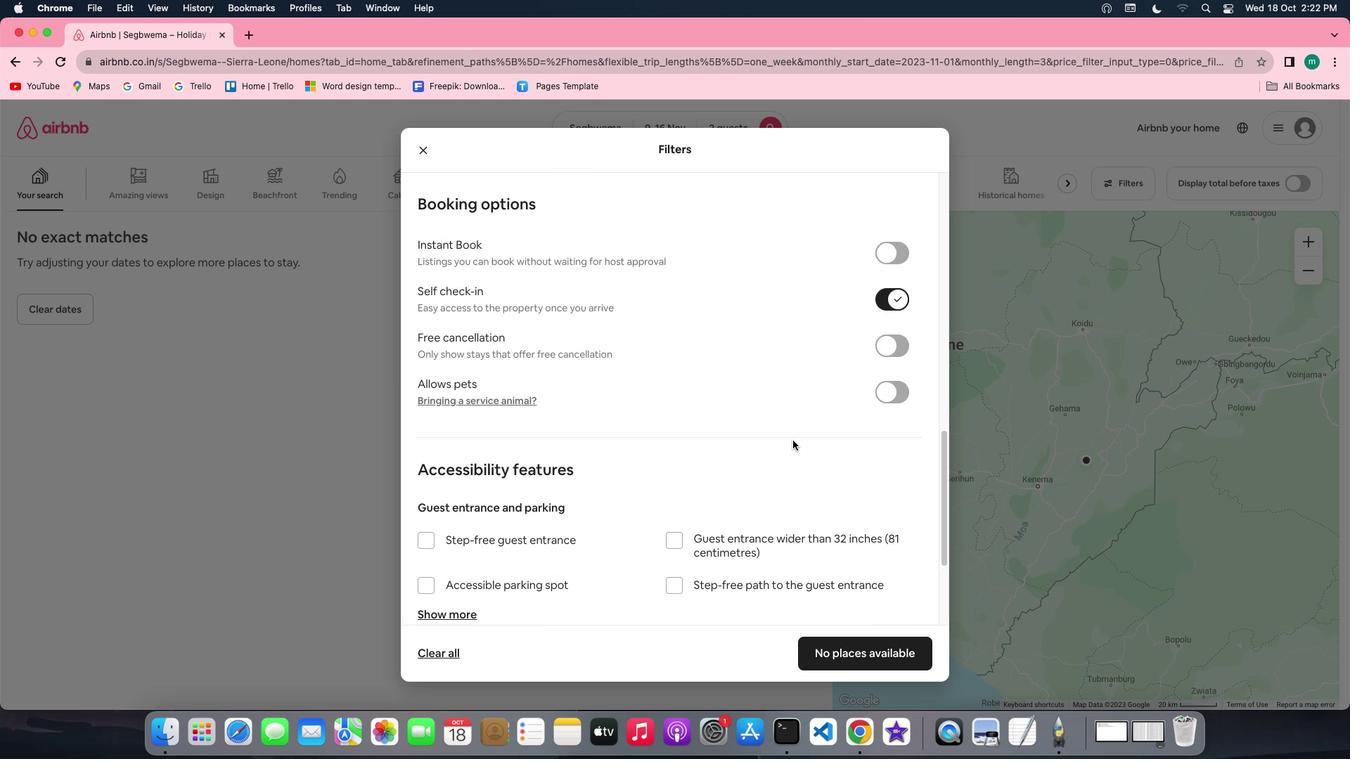 
Action: Mouse scrolled (790, 438) with delta (-1, -2)
Screenshot: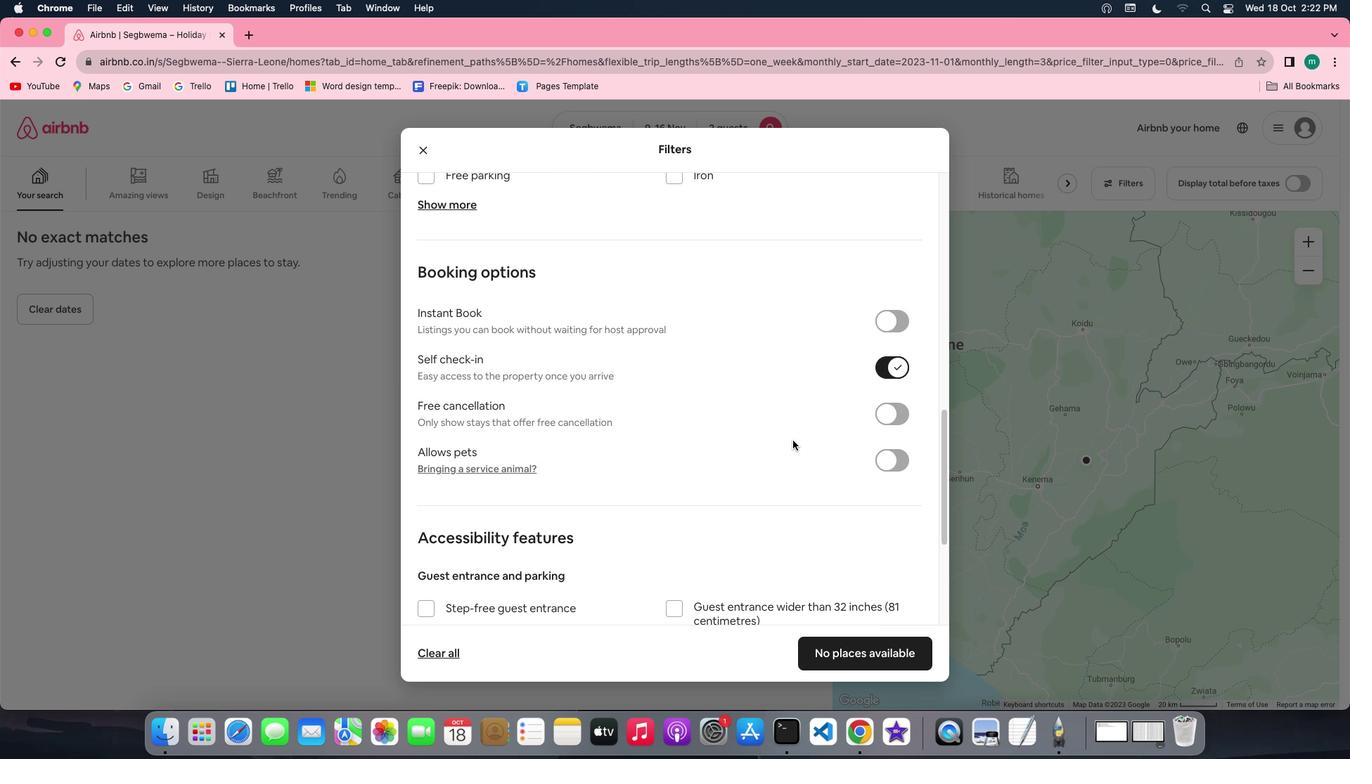 
Action: Mouse scrolled (790, 438) with delta (-1, -2)
Screenshot: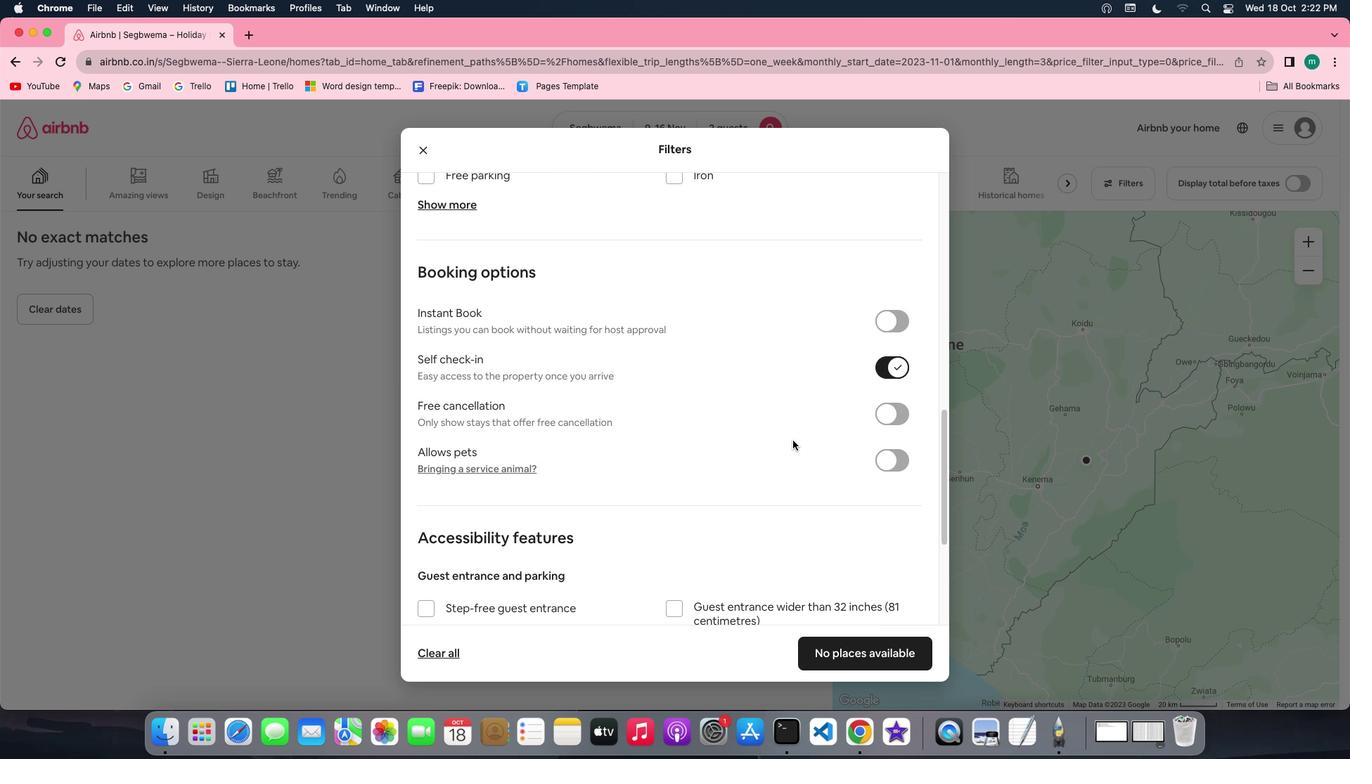 
Action: Mouse scrolled (790, 438) with delta (-1, -3)
Screenshot: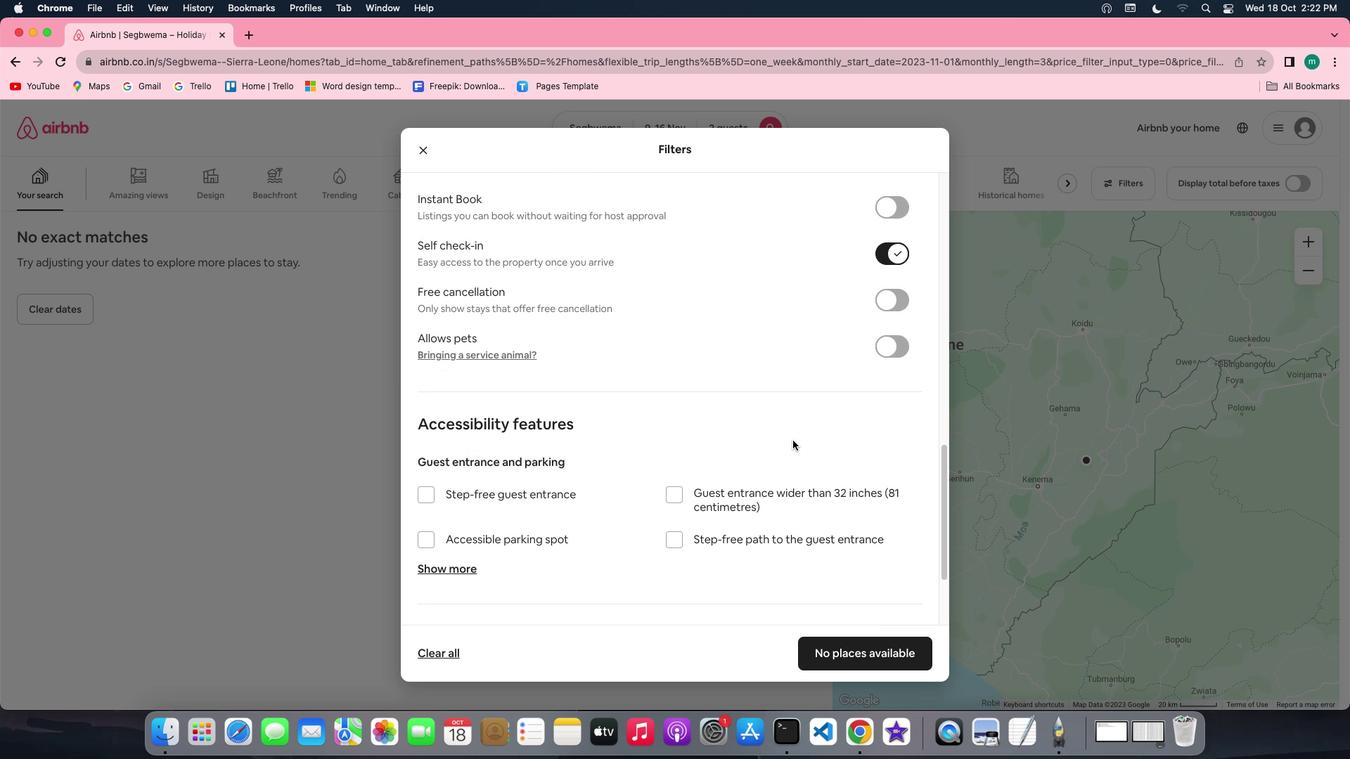 
Action: Mouse scrolled (790, 438) with delta (-1, -4)
Screenshot: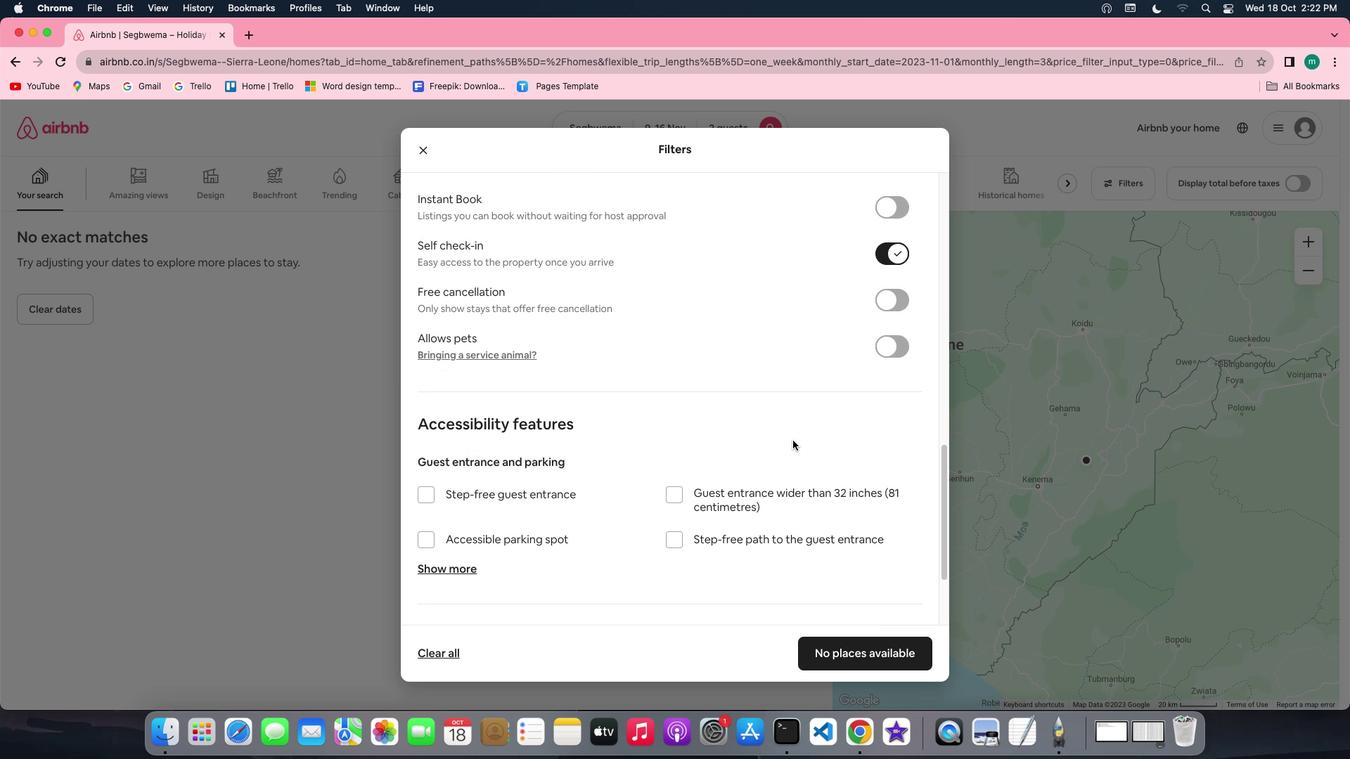 
Action: Mouse scrolled (790, 438) with delta (-1, -5)
Screenshot: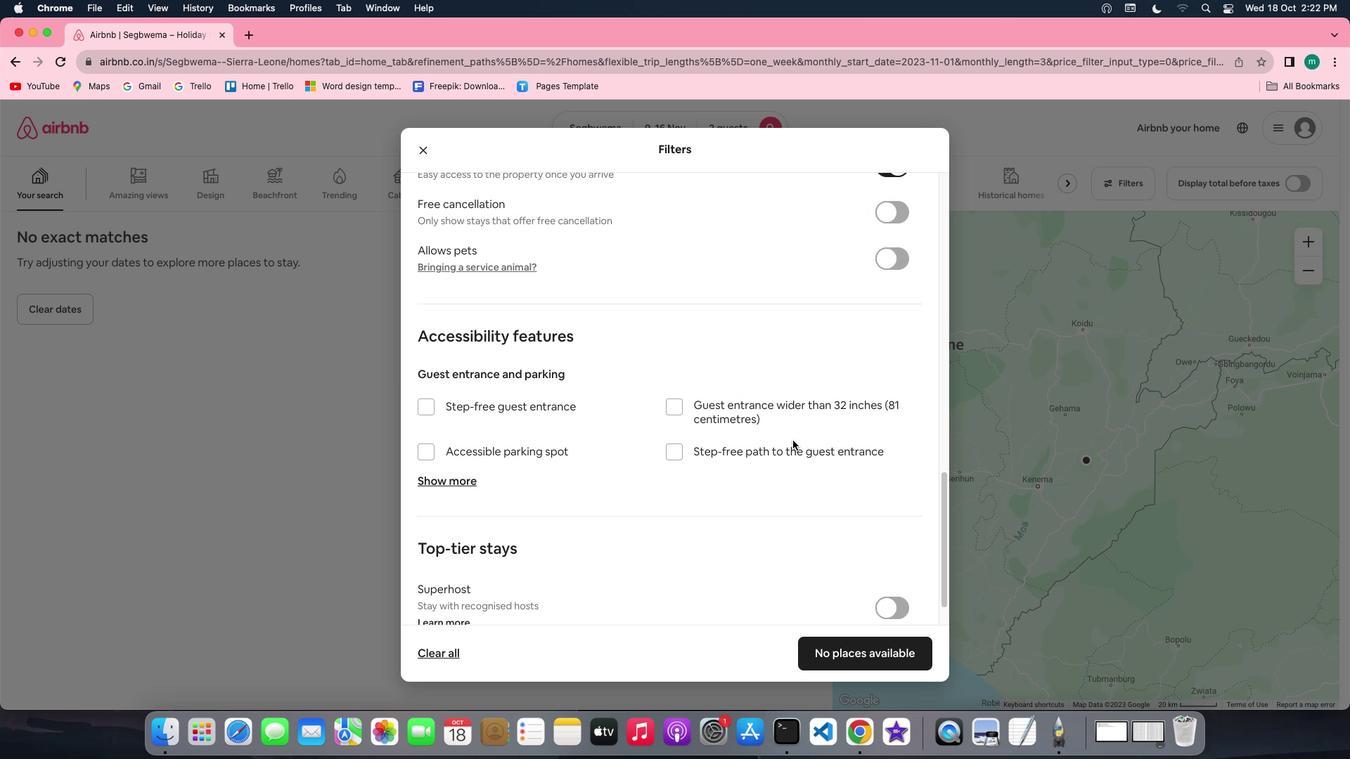 
Action: Mouse moved to (867, 650)
Screenshot: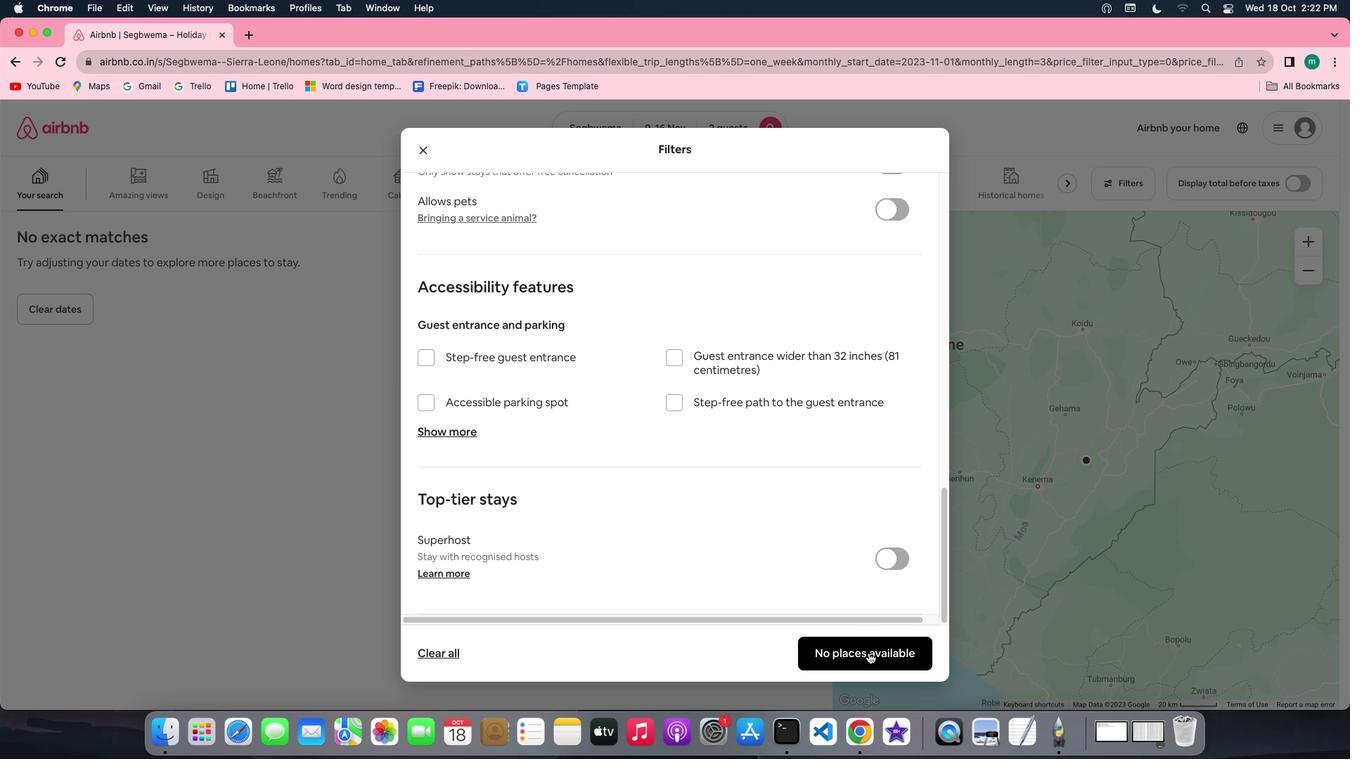 
Action: Mouse pressed left at (867, 650)
Screenshot: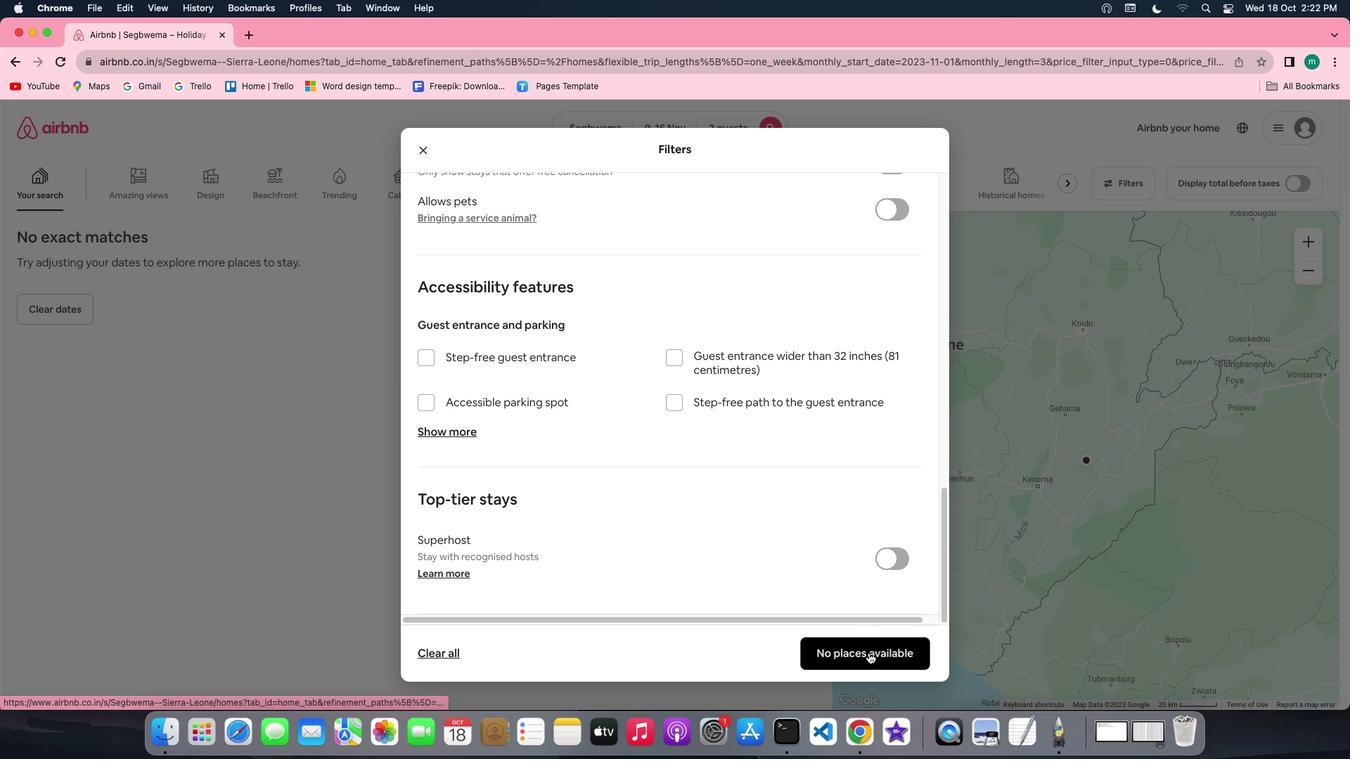 
Action: Mouse moved to (537, 498)
Screenshot: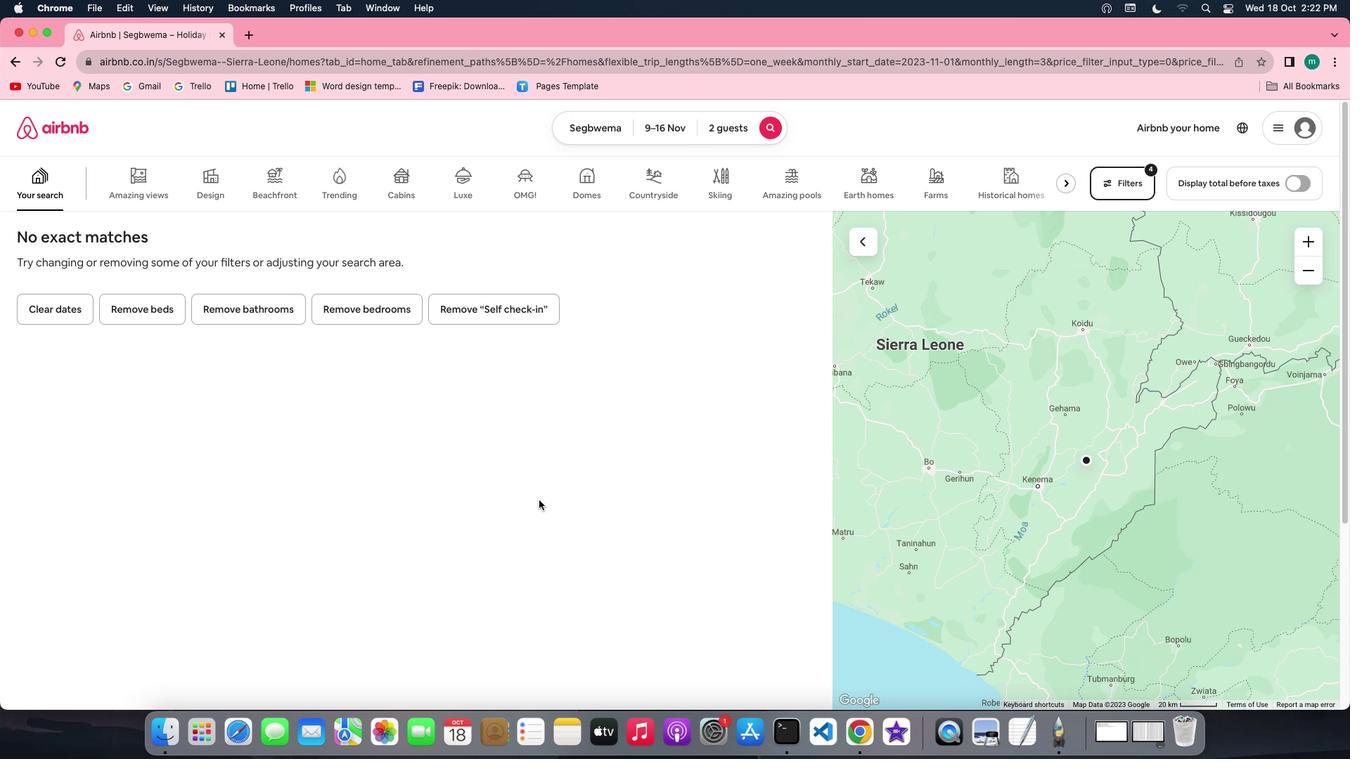 
Action: Mouse pressed left at (537, 498)
Screenshot: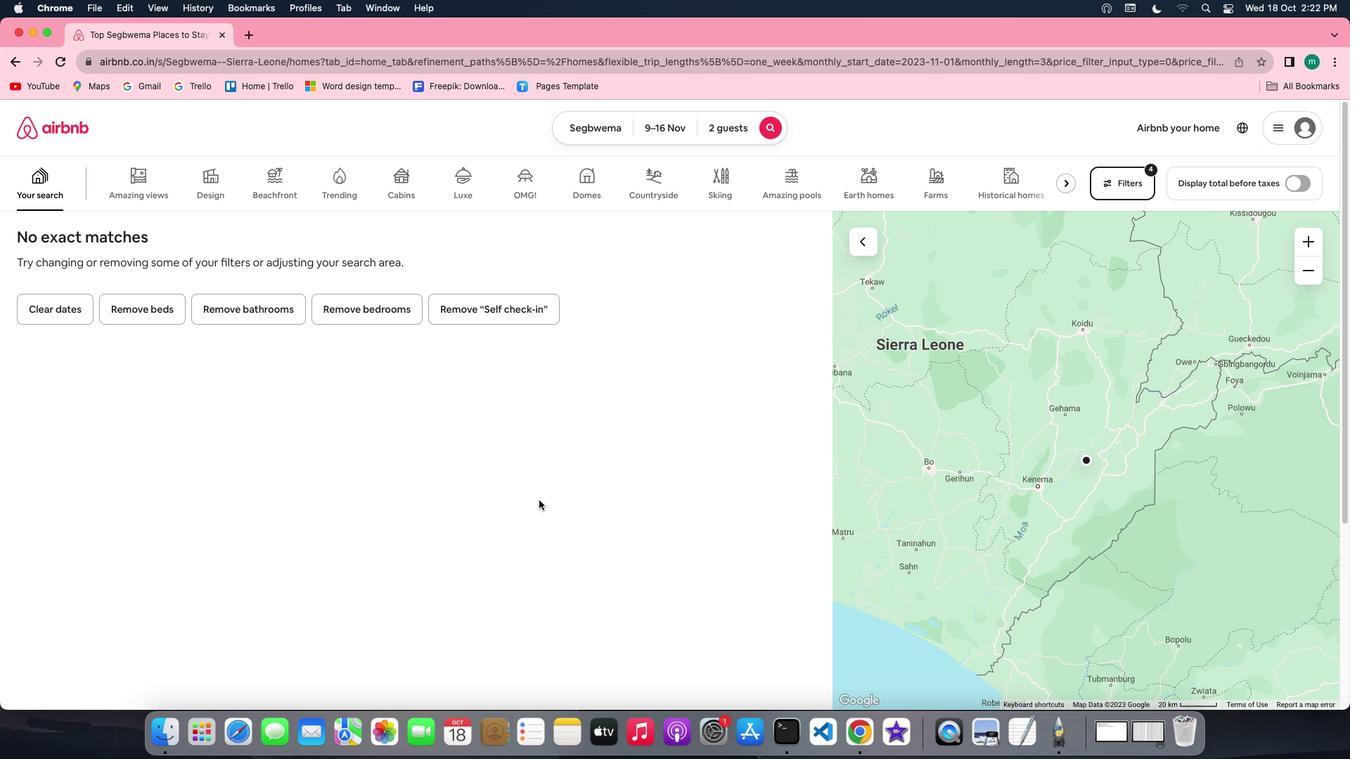 
